Task: Find connections with filter location Jumilla with filter topic #2021with filter profile language German with filter current company LTI - Larsen & Toubro Infotech with filter school St. Mary's College with filter industry Consumer Services with filter service category Market Research with filter keywords title Chemical Engineer
Action: Mouse moved to (628, 77)
Screenshot: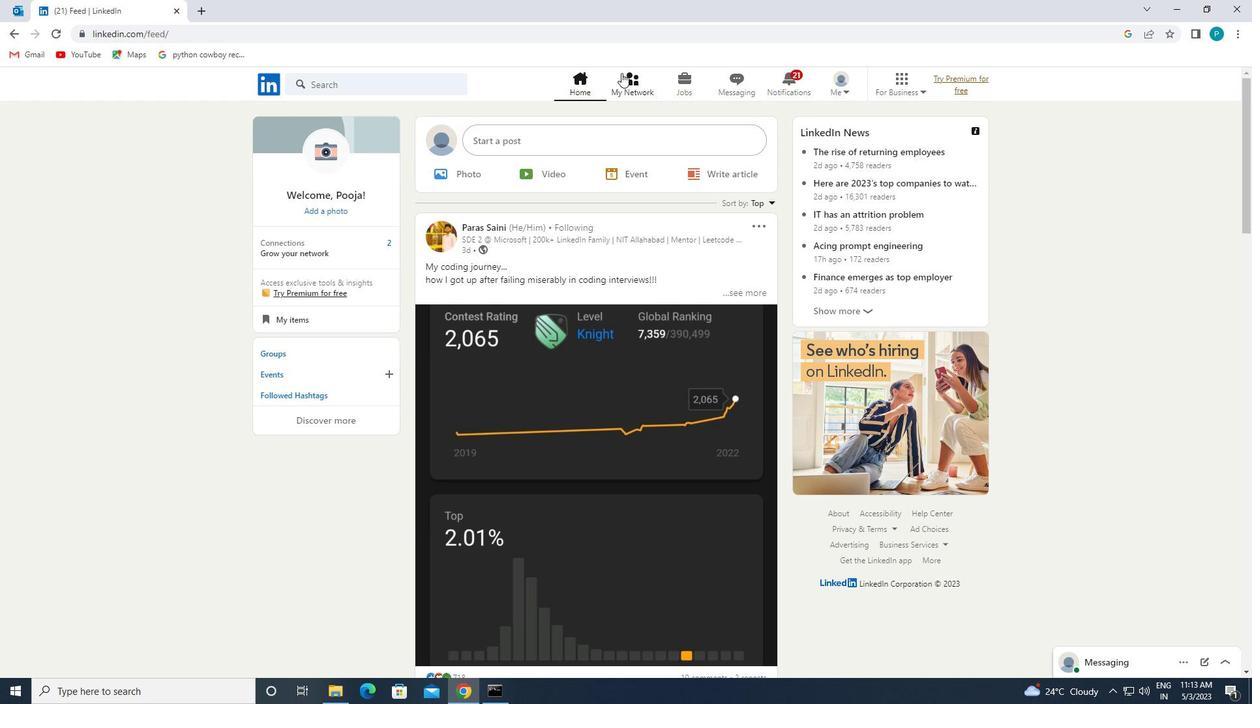 
Action: Mouse pressed left at (628, 77)
Screenshot: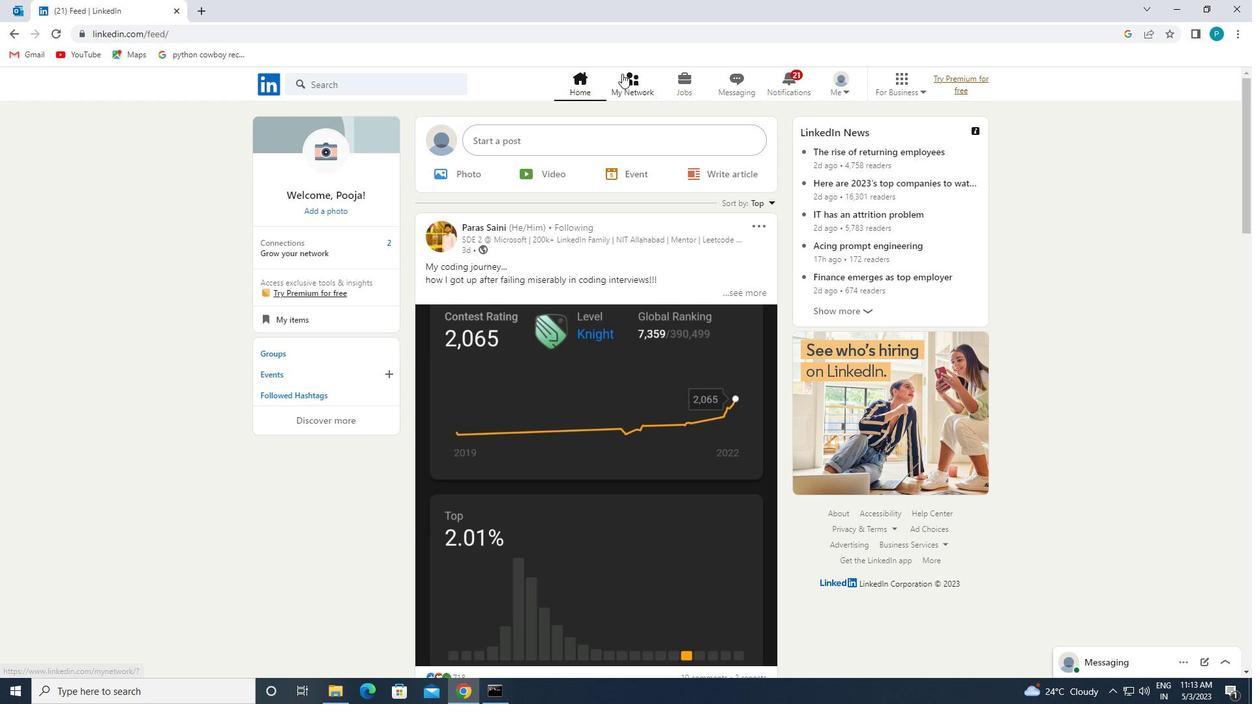 
Action: Mouse moved to (356, 163)
Screenshot: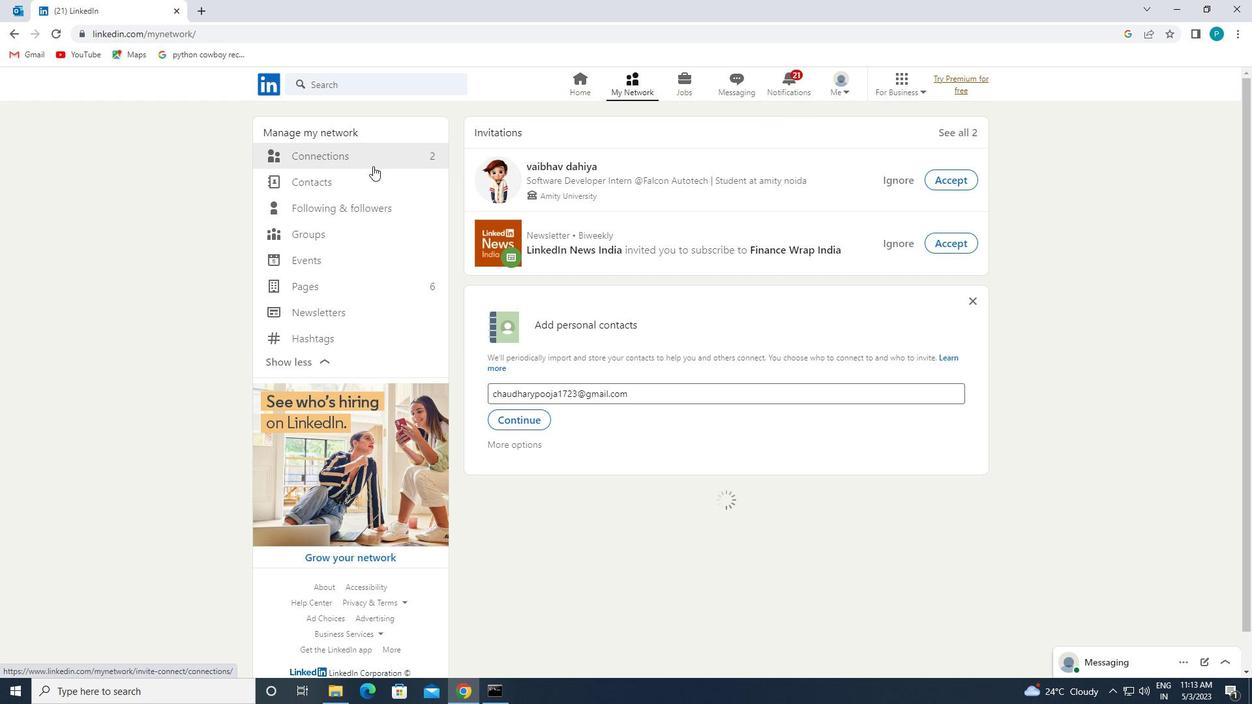 
Action: Mouse pressed left at (356, 163)
Screenshot: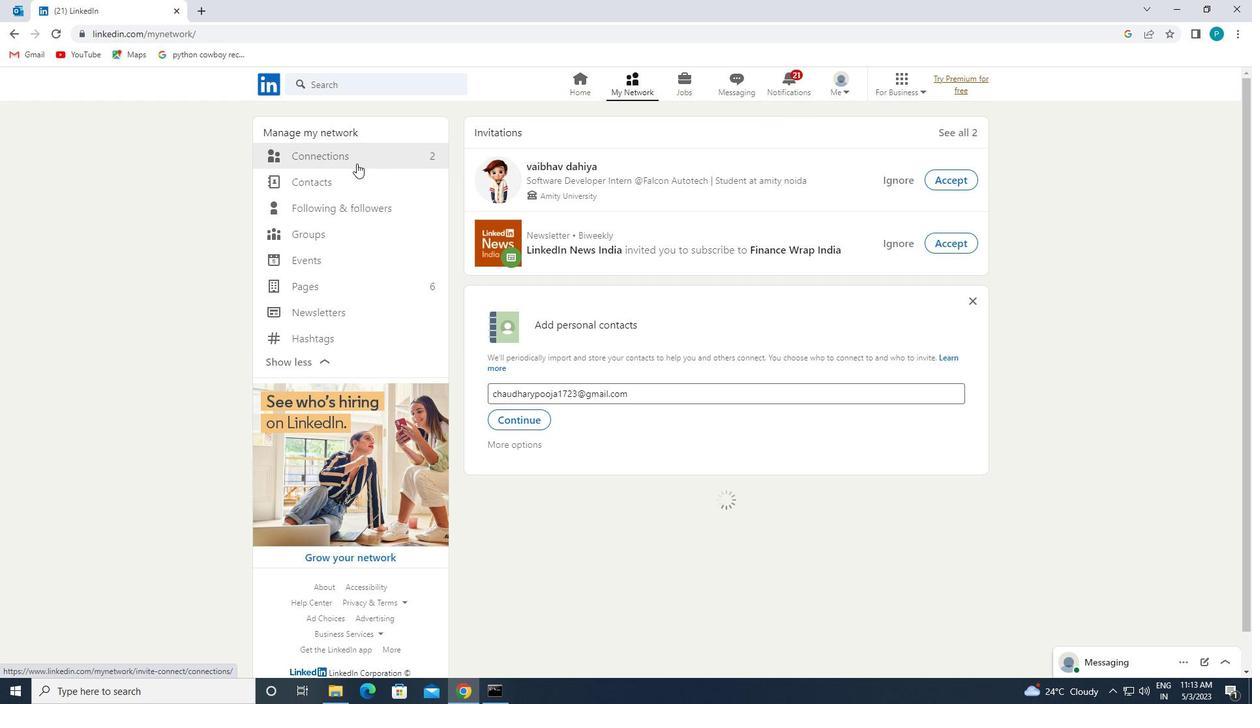 
Action: Mouse moved to (726, 163)
Screenshot: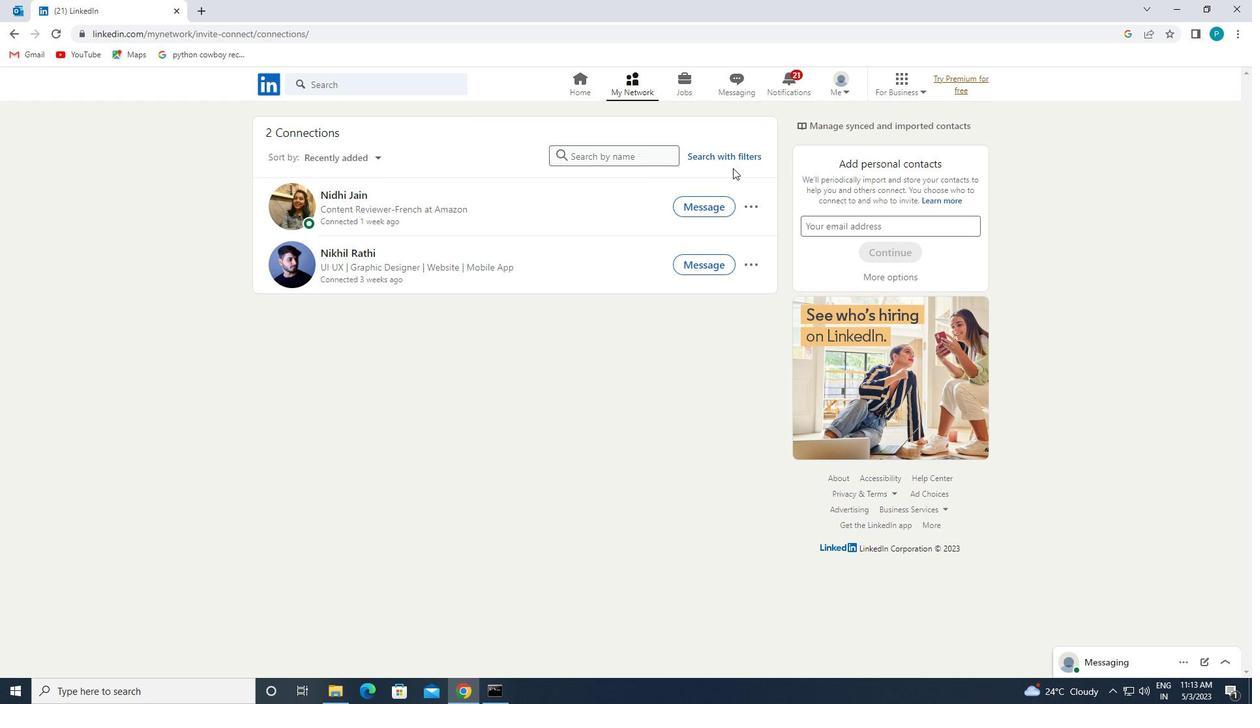 
Action: Mouse pressed left at (726, 163)
Screenshot: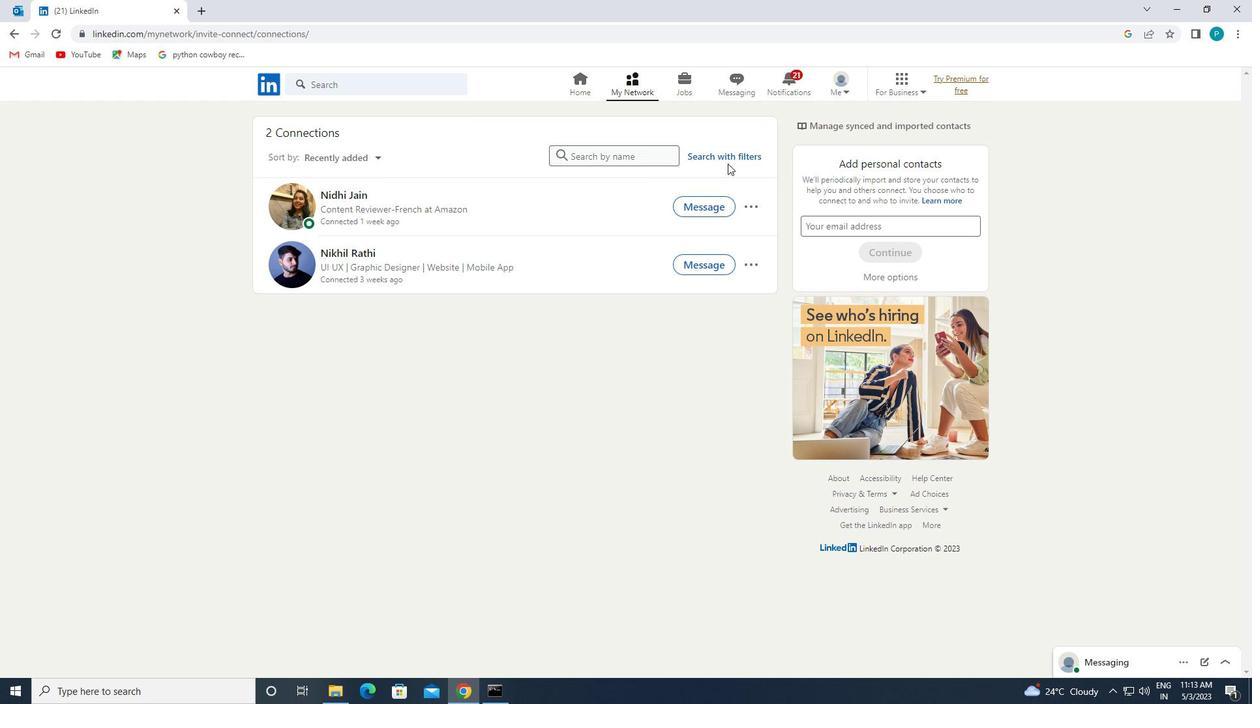 
Action: Mouse moved to (675, 121)
Screenshot: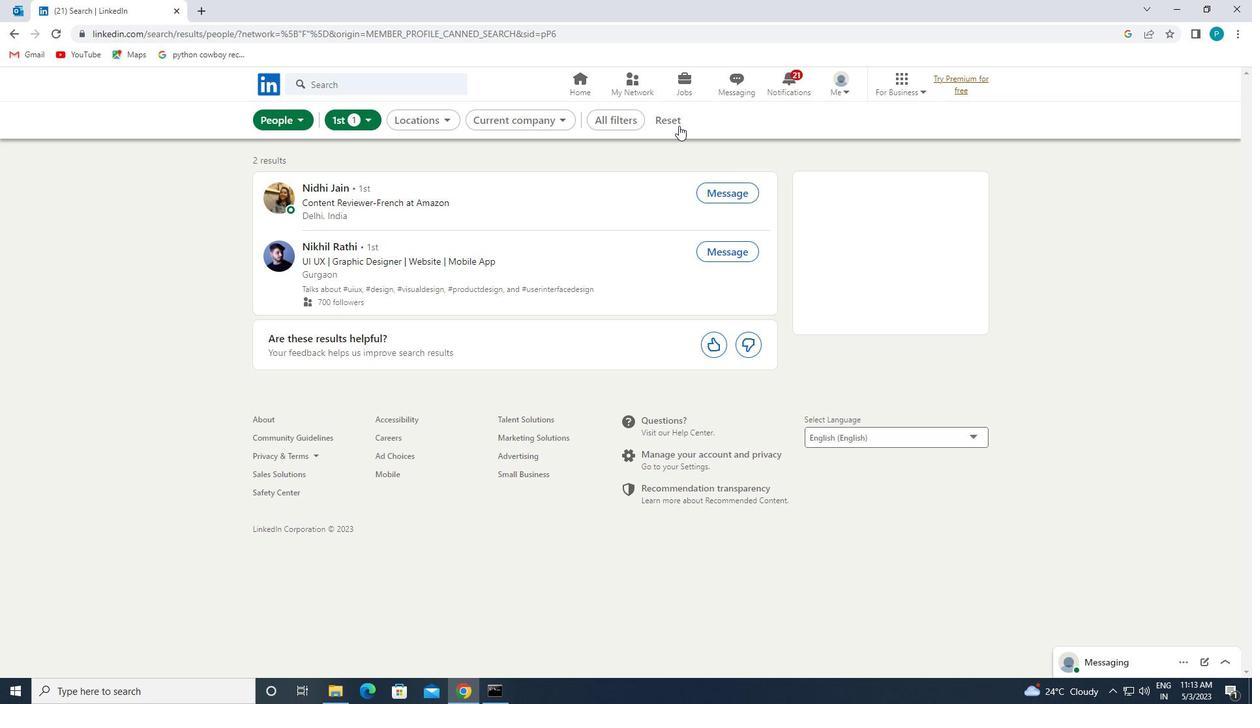 
Action: Mouse pressed left at (675, 121)
Screenshot: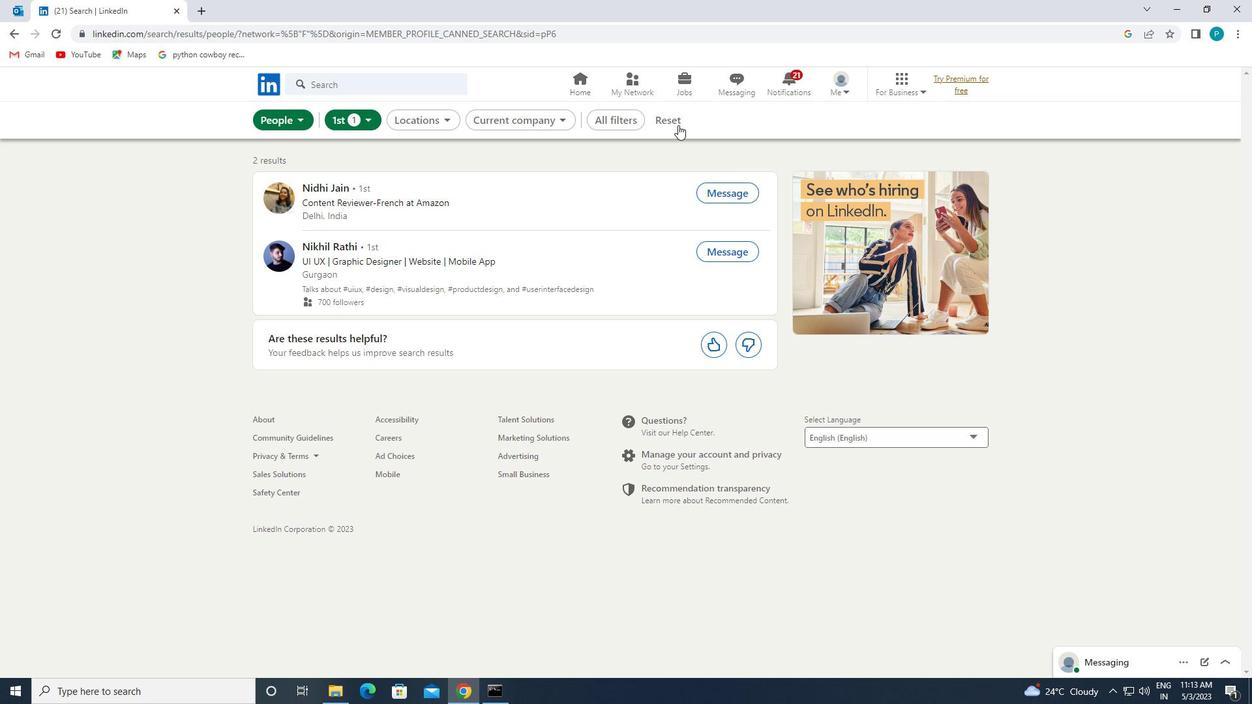 
Action: Mouse moved to (636, 120)
Screenshot: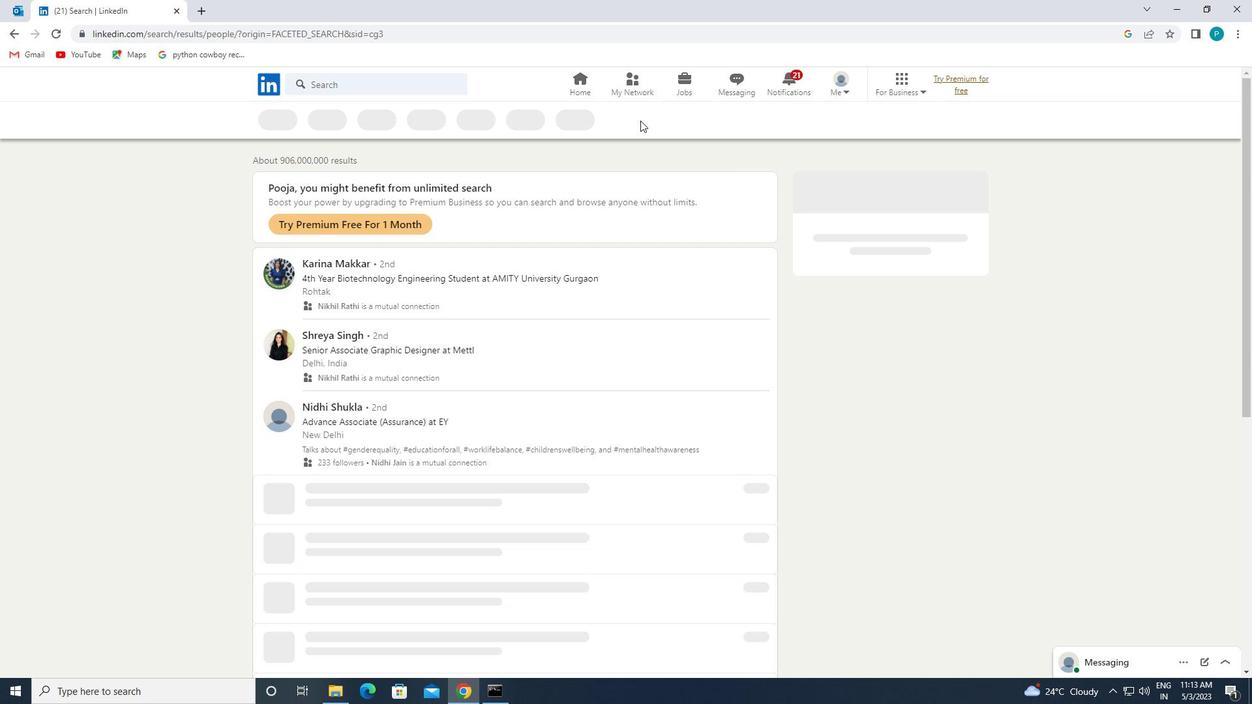 
Action: Mouse pressed left at (636, 120)
Screenshot: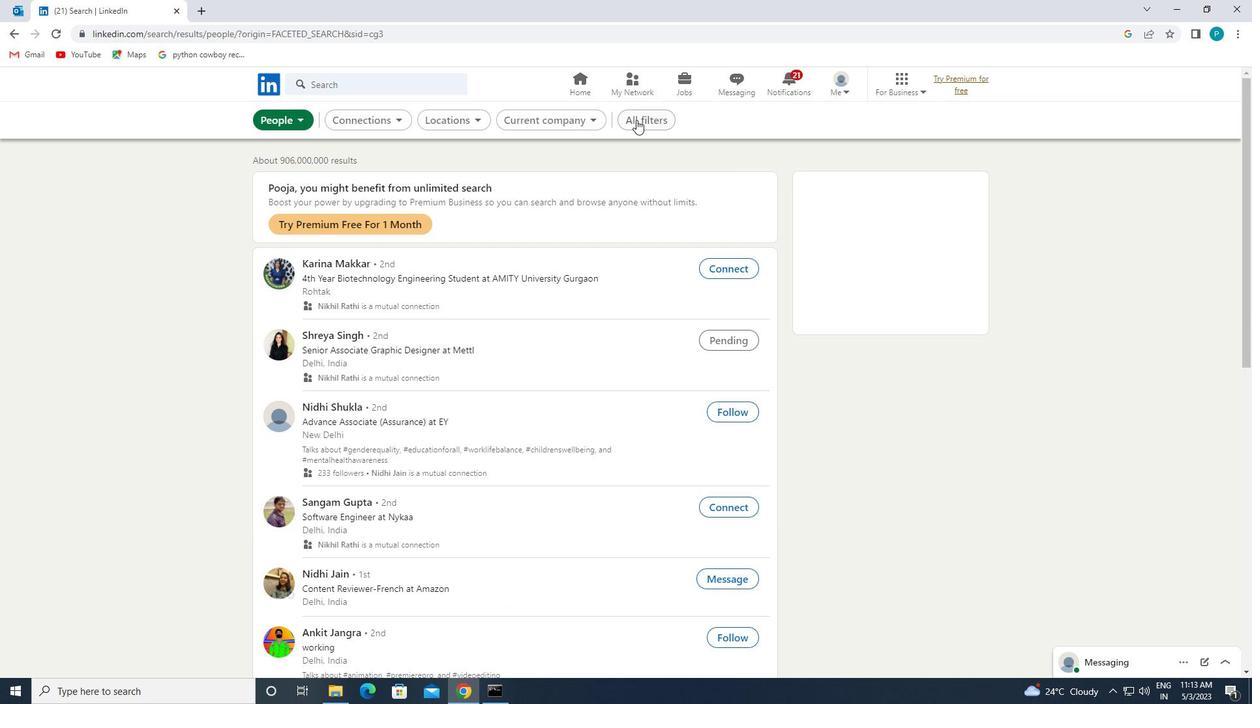 
Action: Mouse moved to (1248, 366)
Screenshot: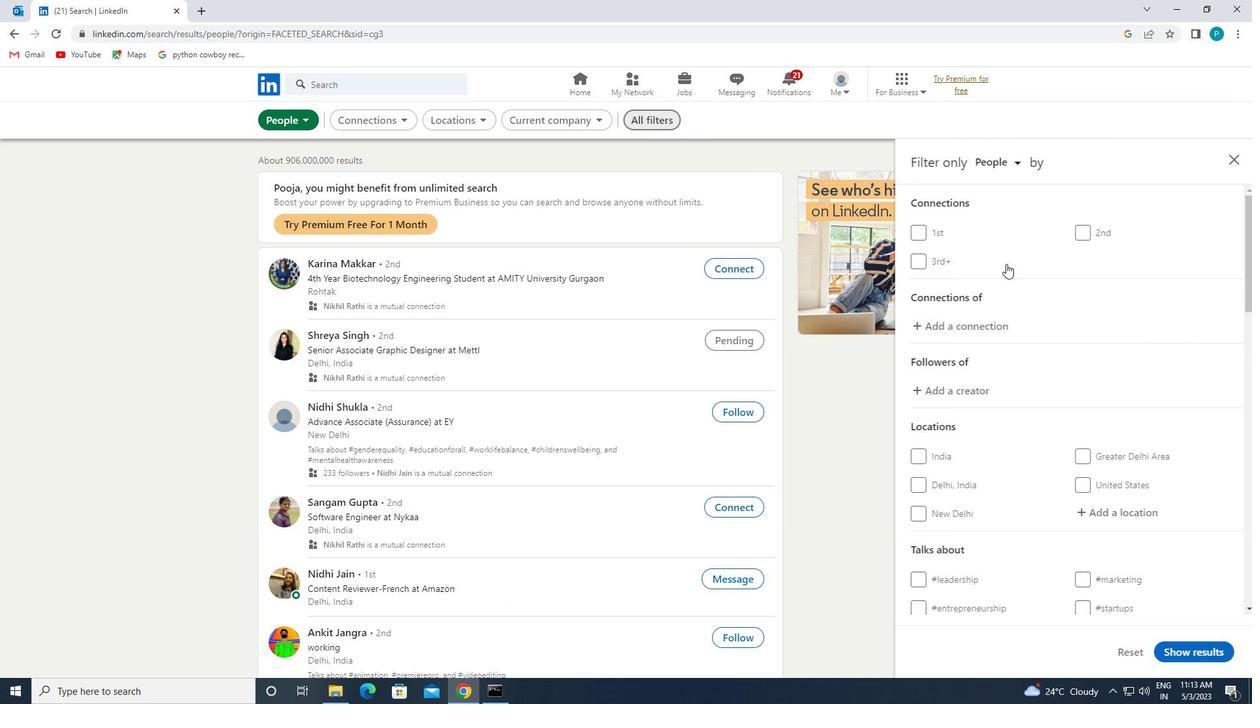 
Action: Mouse scrolled (1248, 365) with delta (0, 0)
Screenshot: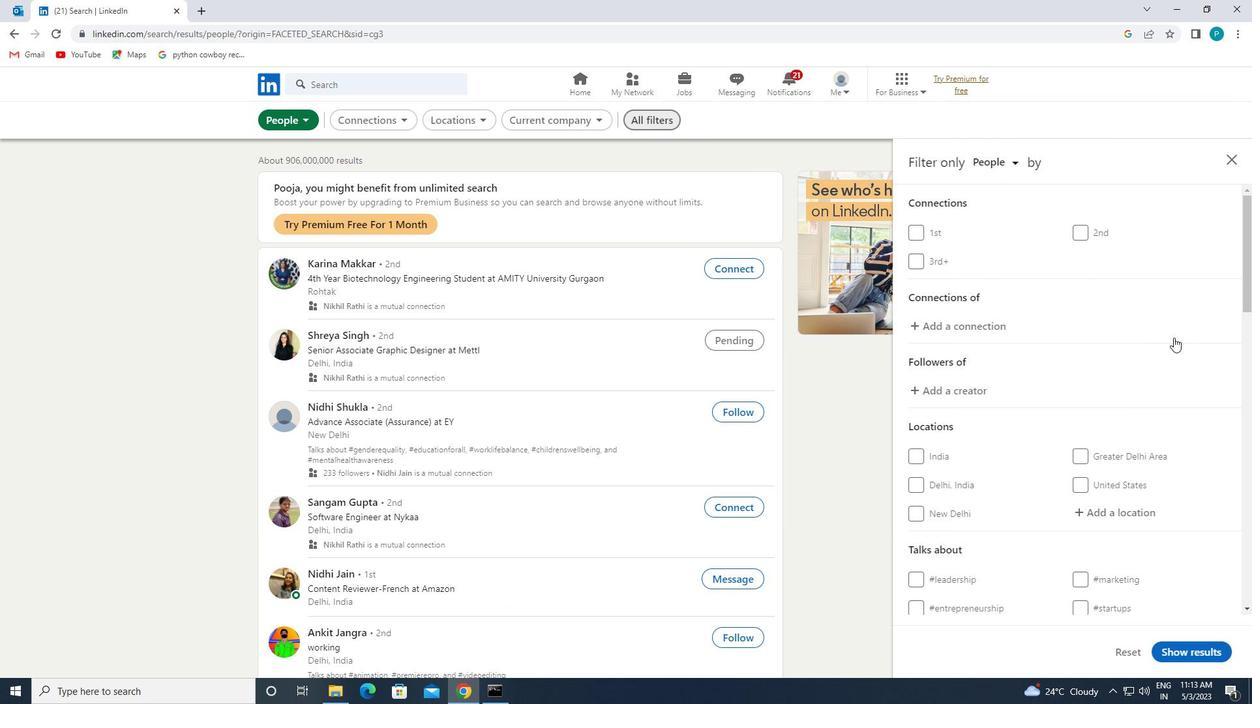 
Action: Mouse scrolled (1248, 365) with delta (0, 0)
Screenshot: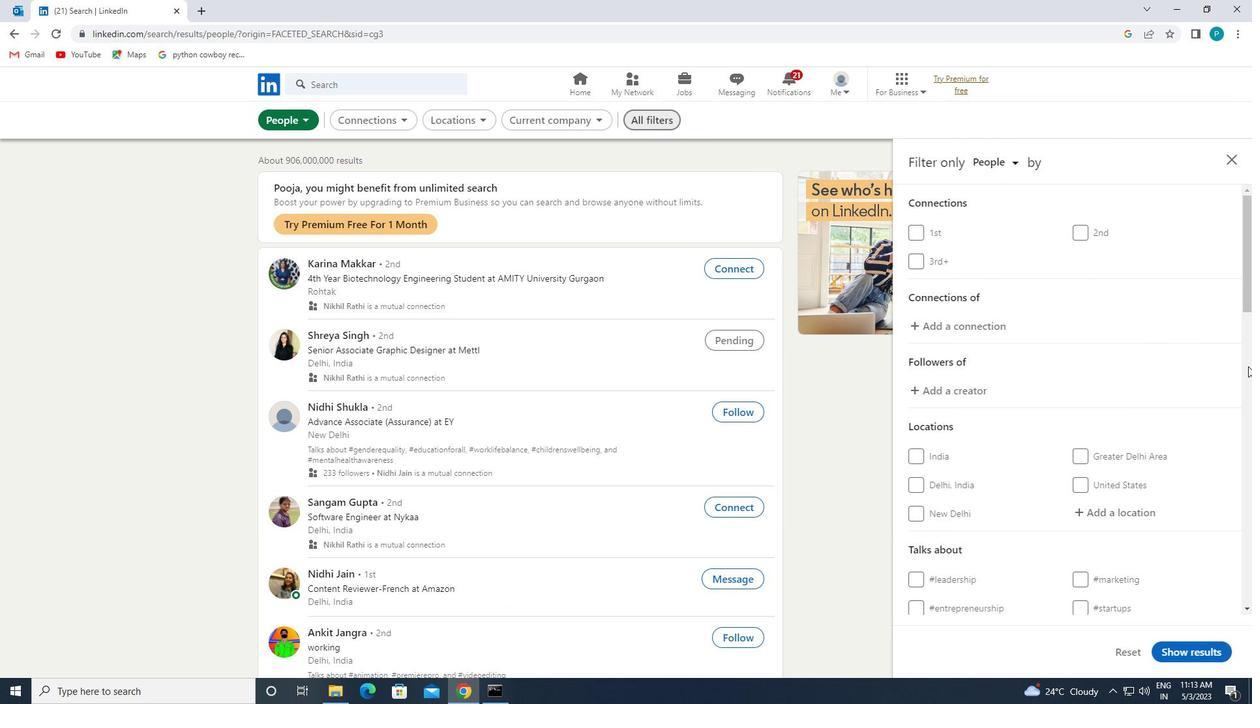 
Action: Mouse scrolled (1248, 365) with delta (0, 0)
Screenshot: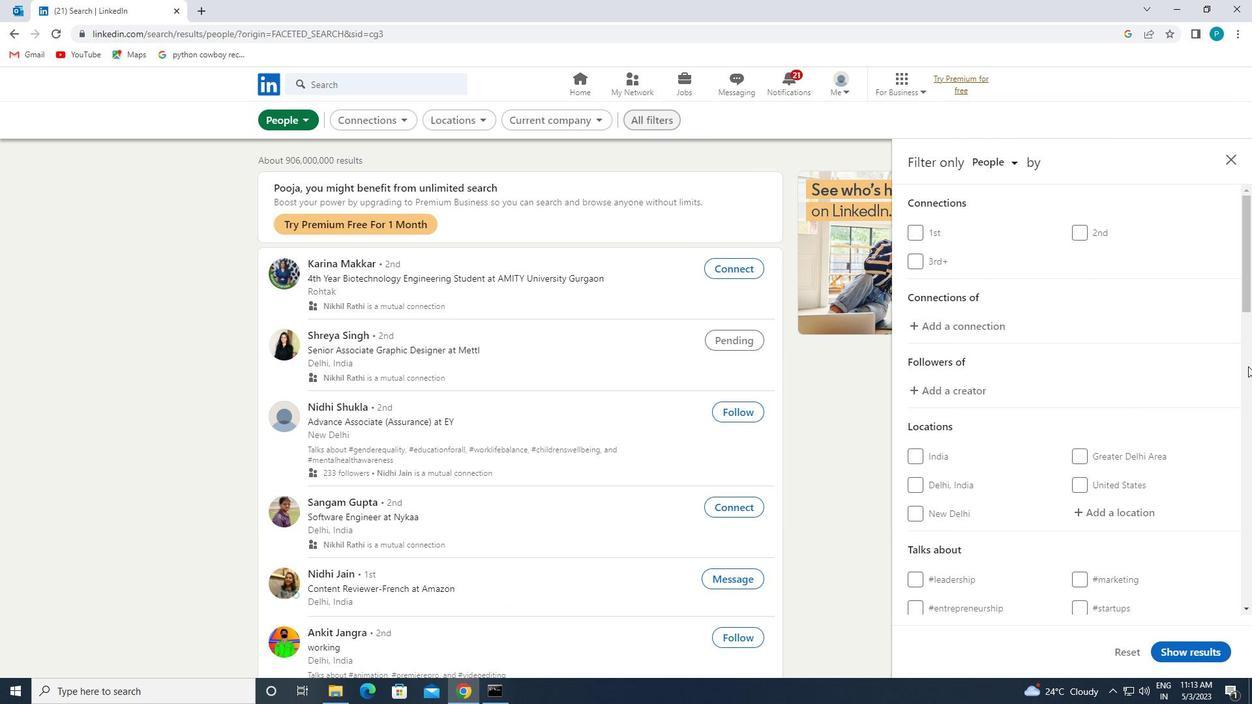 
Action: Mouse moved to (1093, 318)
Screenshot: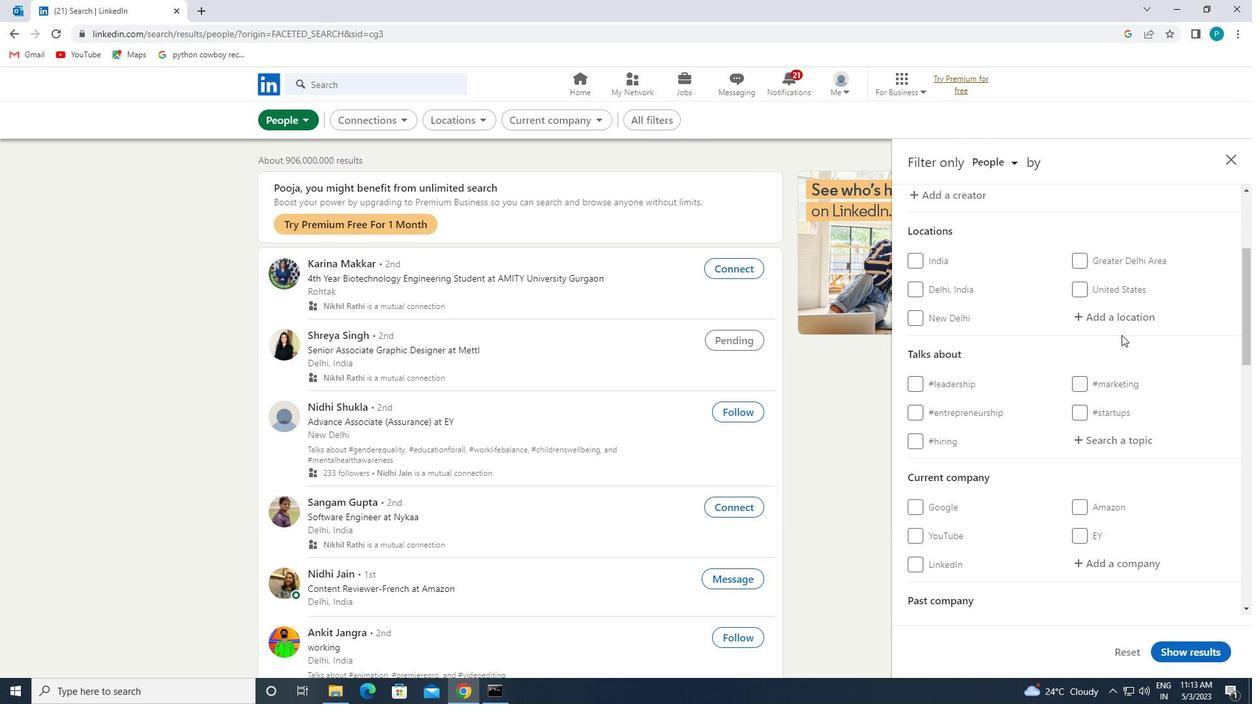 
Action: Mouse pressed left at (1093, 318)
Screenshot: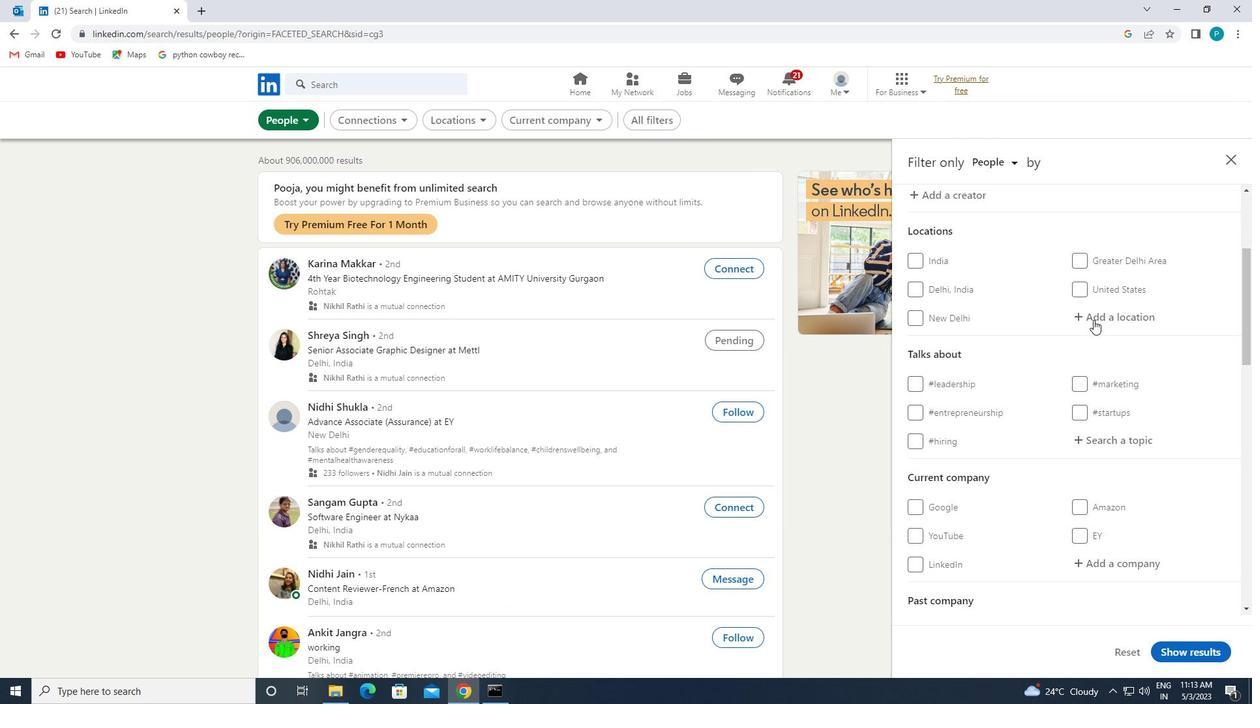
Action: Mouse moved to (1228, 412)
Screenshot: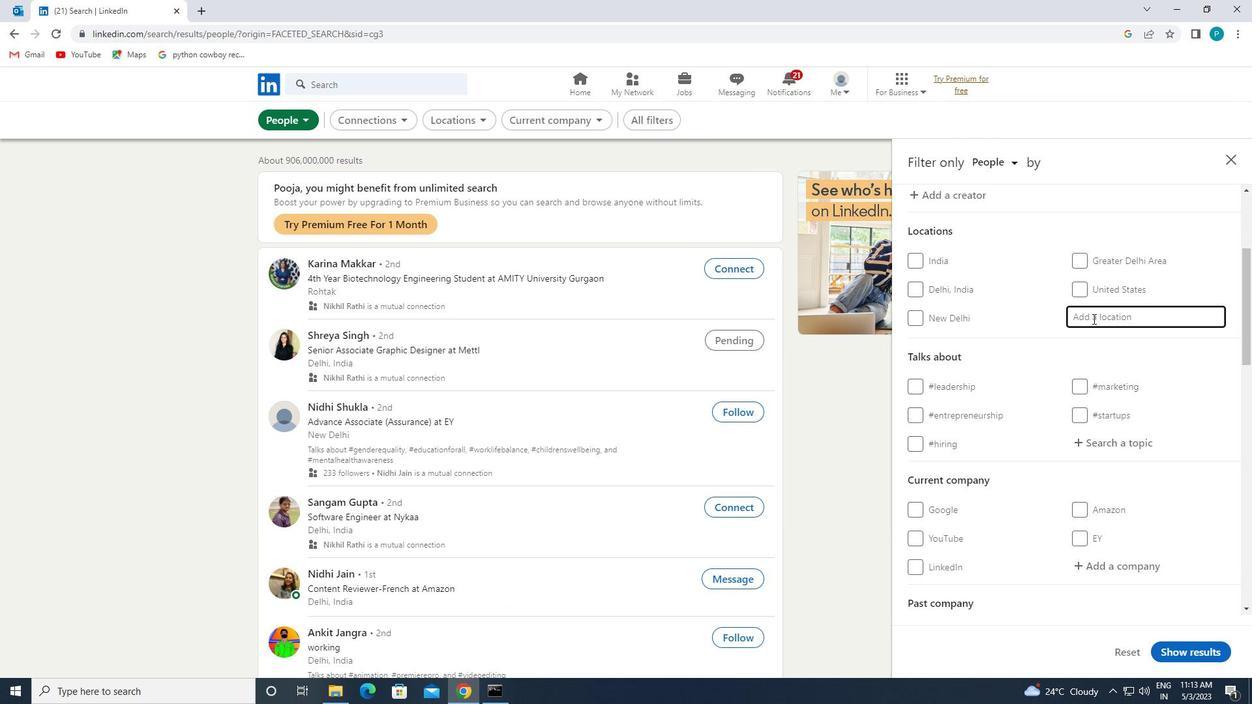
Action: Key pressed <Key.caps_lock>j<Key.caps_lock>umilla
Screenshot: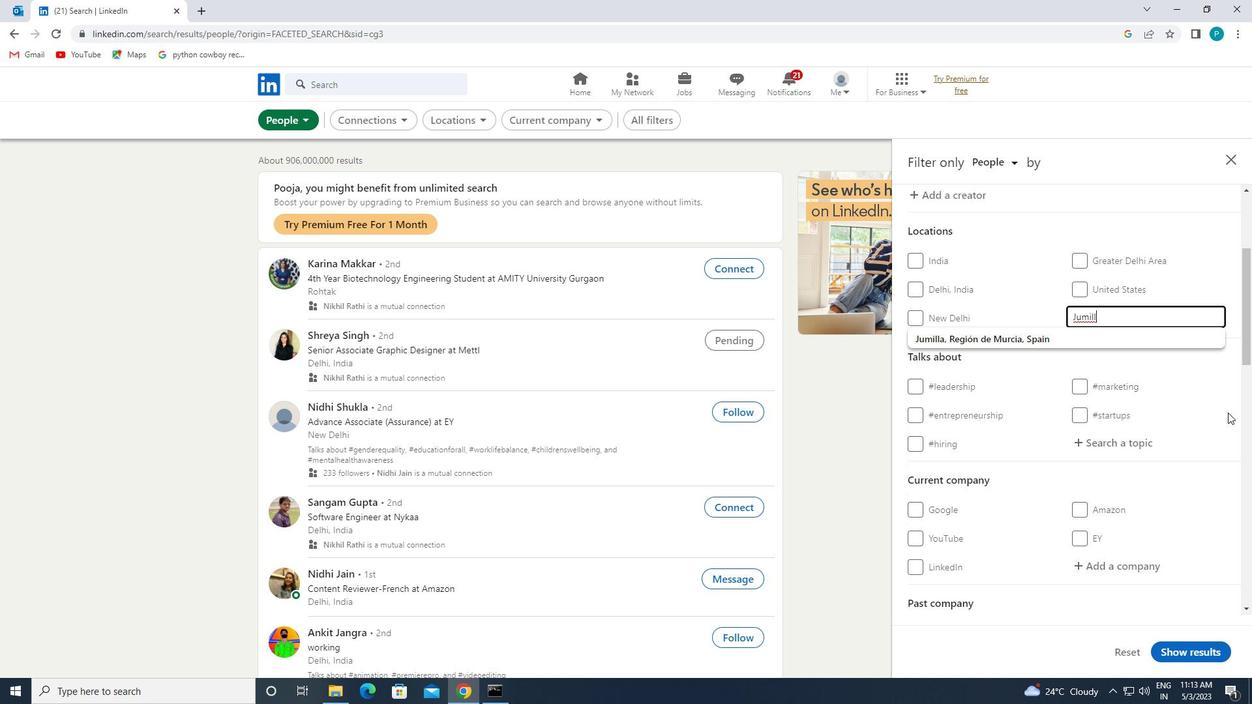 
Action: Mouse moved to (1135, 328)
Screenshot: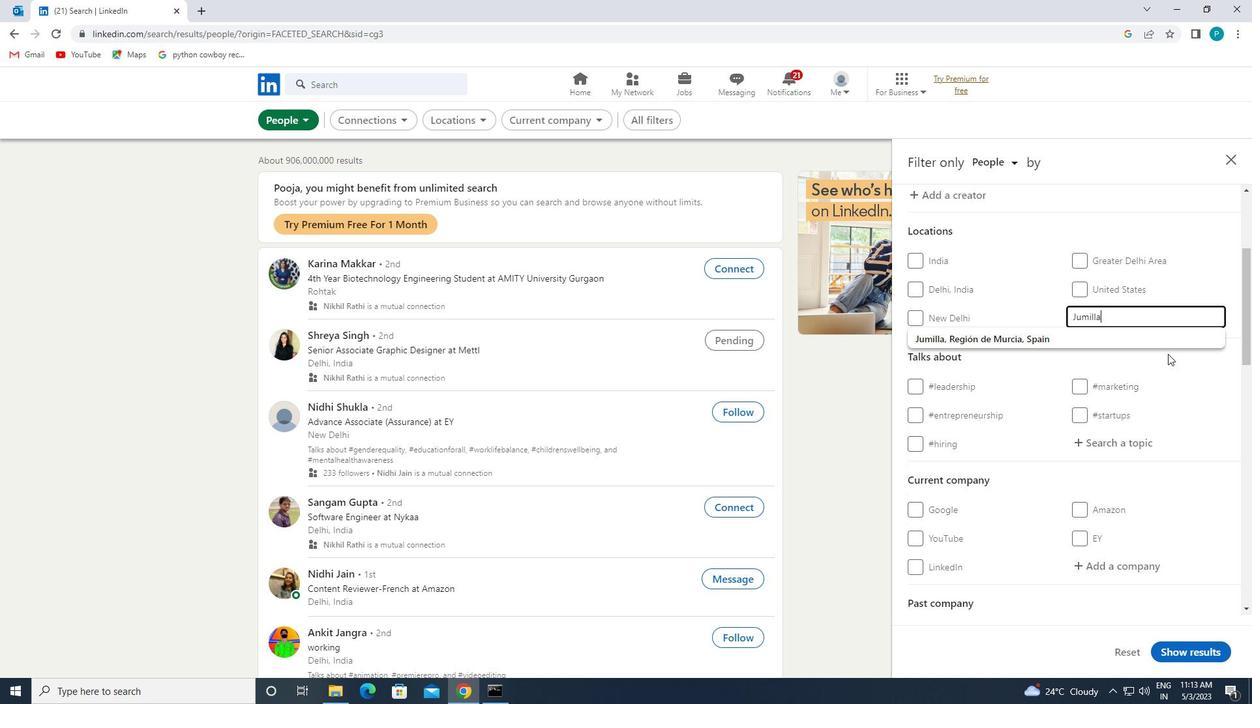 
Action: Mouse pressed left at (1135, 328)
Screenshot: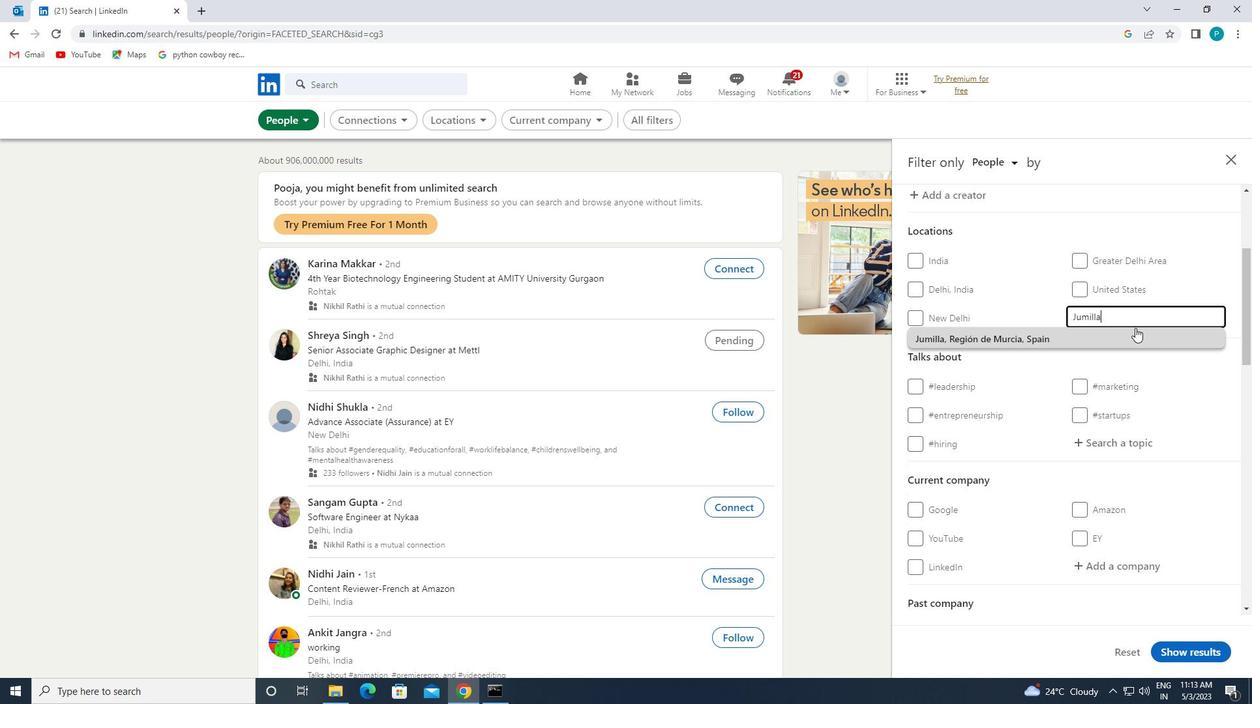 
Action: Mouse moved to (1095, 458)
Screenshot: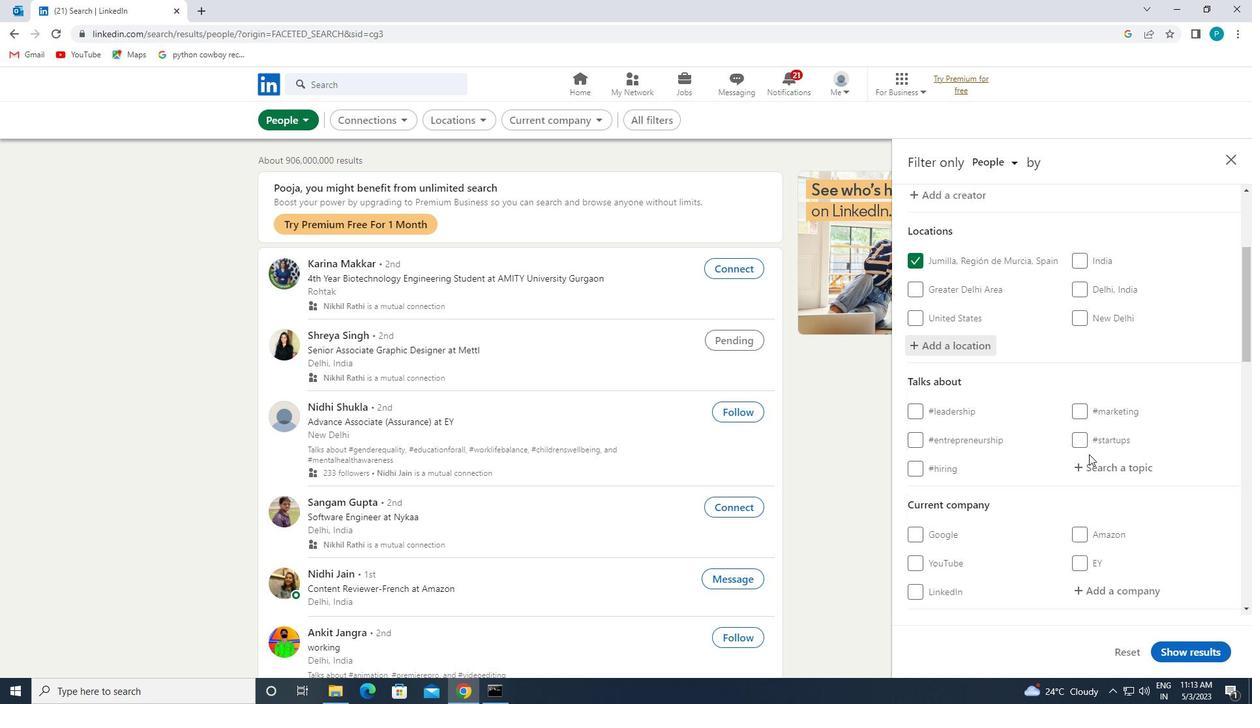 
Action: Mouse pressed left at (1095, 458)
Screenshot: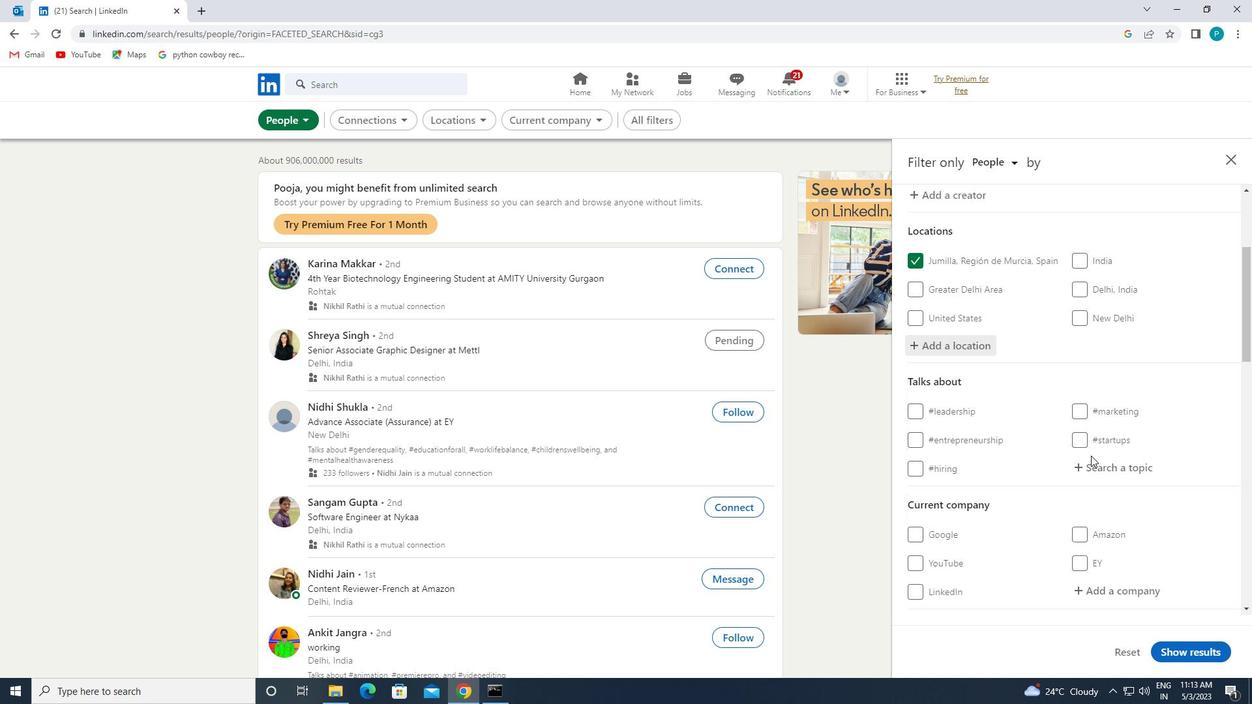 
Action: Mouse moved to (1098, 458)
Screenshot: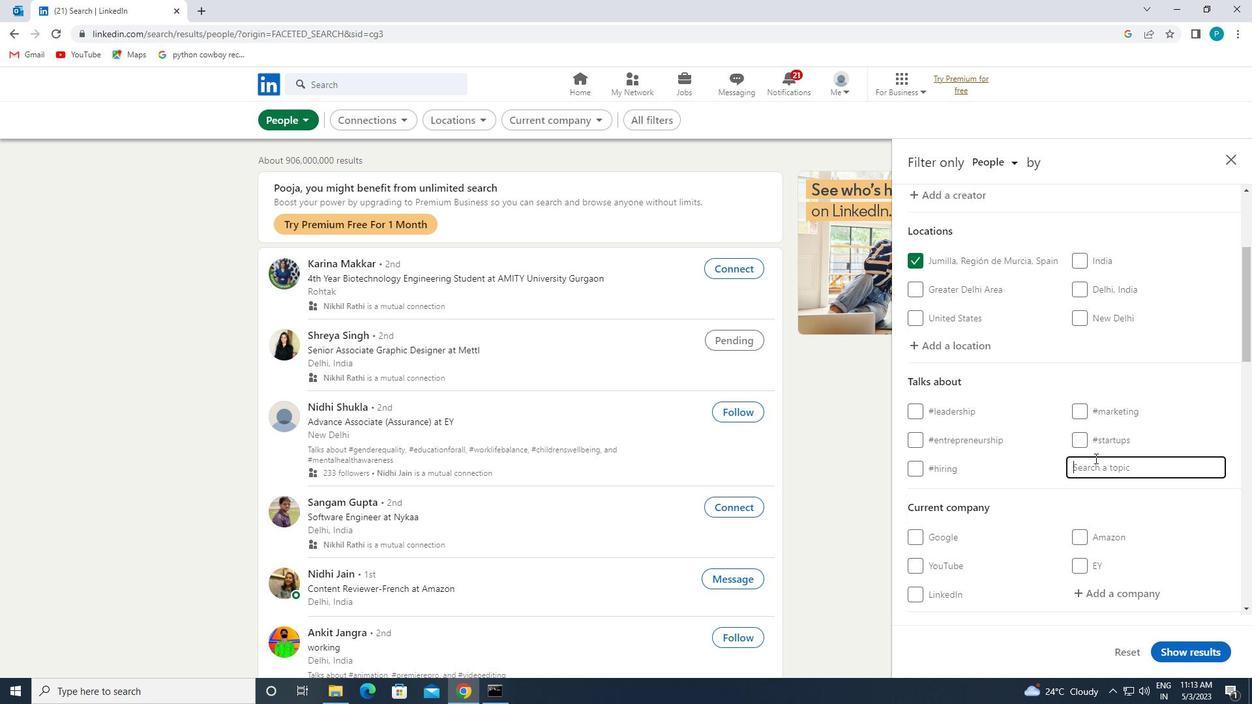 
Action: Key pressed <Key.shift><Key.shift><Key.shift><Key.shift><Key.shift><Key.shift><Key.shift><Key.shift><Key.shift>#2021
Screenshot: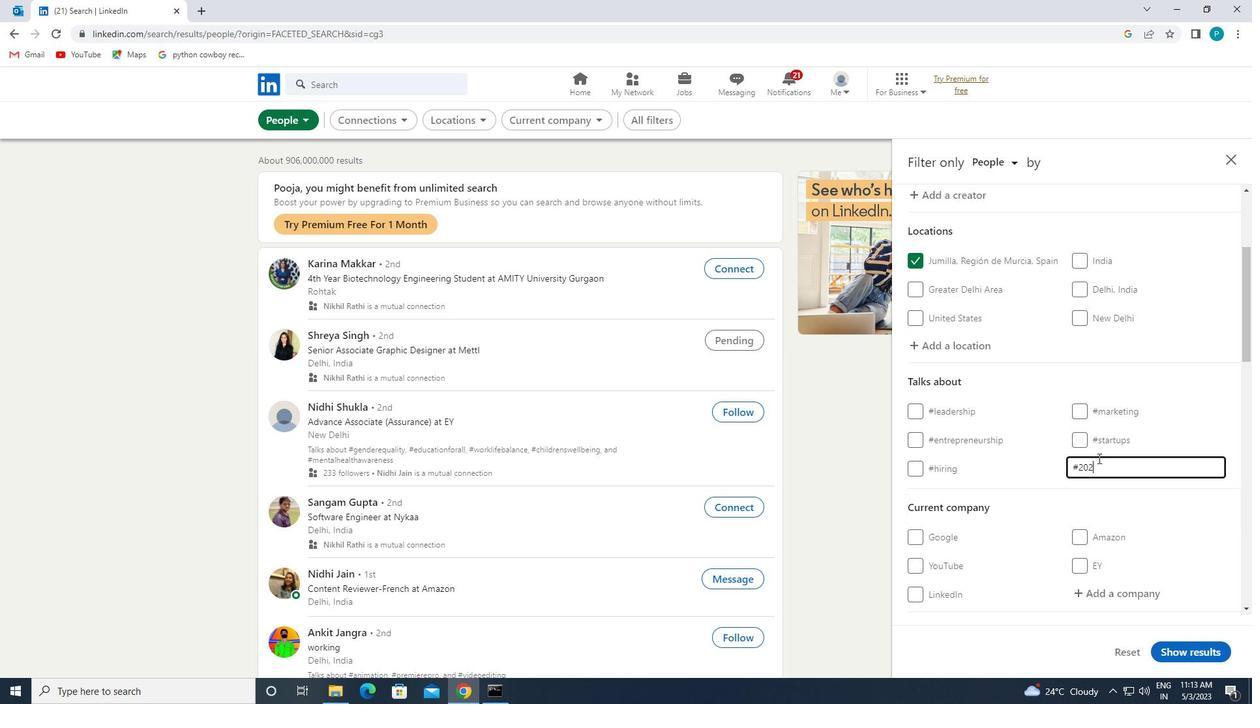 
Action: Mouse moved to (1110, 495)
Screenshot: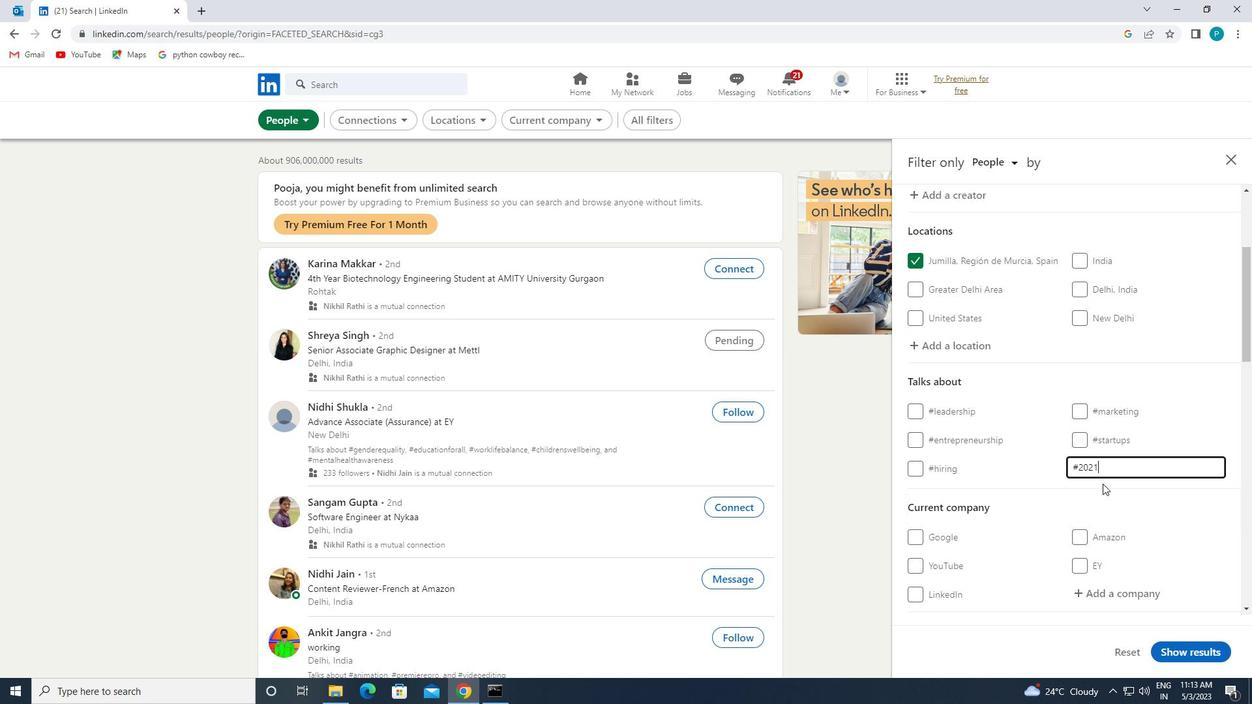 
Action: Mouse scrolled (1110, 494) with delta (0, 0)
Screenshot: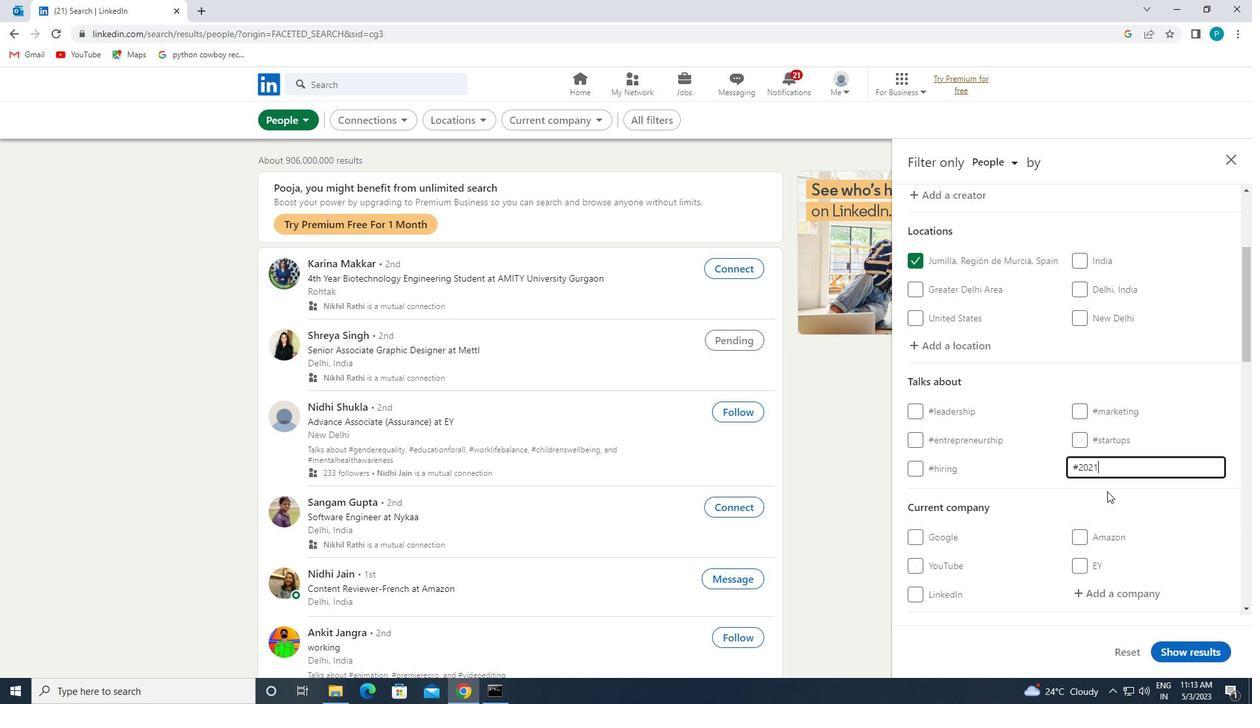 
Action: Mouse moved to (1118, 525)
Screenshot: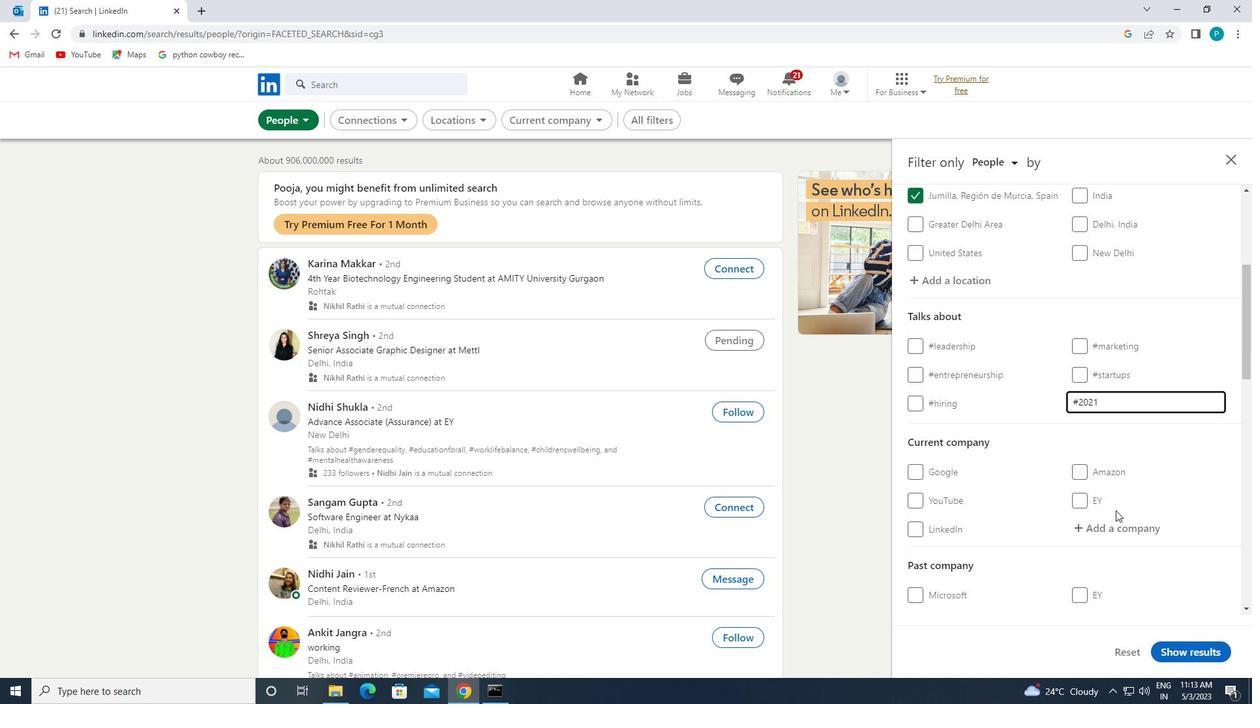 
Action: Mouse scrolled (1118, 524) with delta (0, 0)
Screenshot: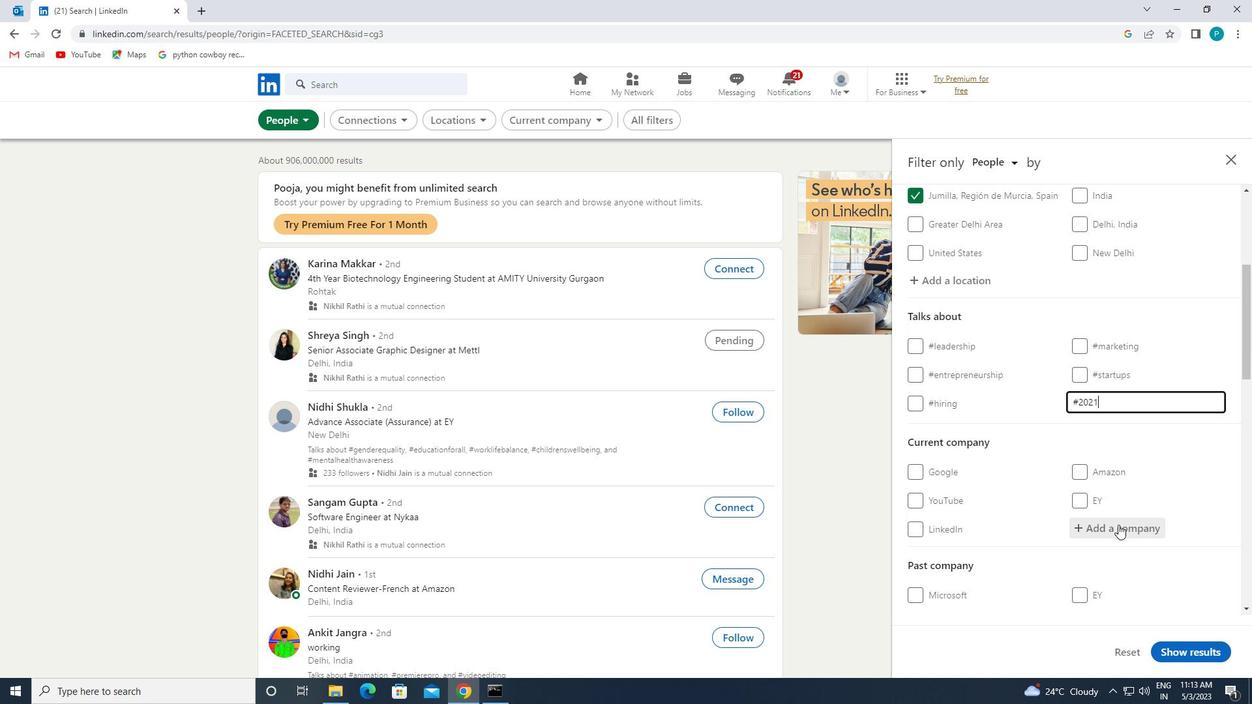 
Action: Mouse scrolled (1118, 524) with delta (0, 0)
Screenshot: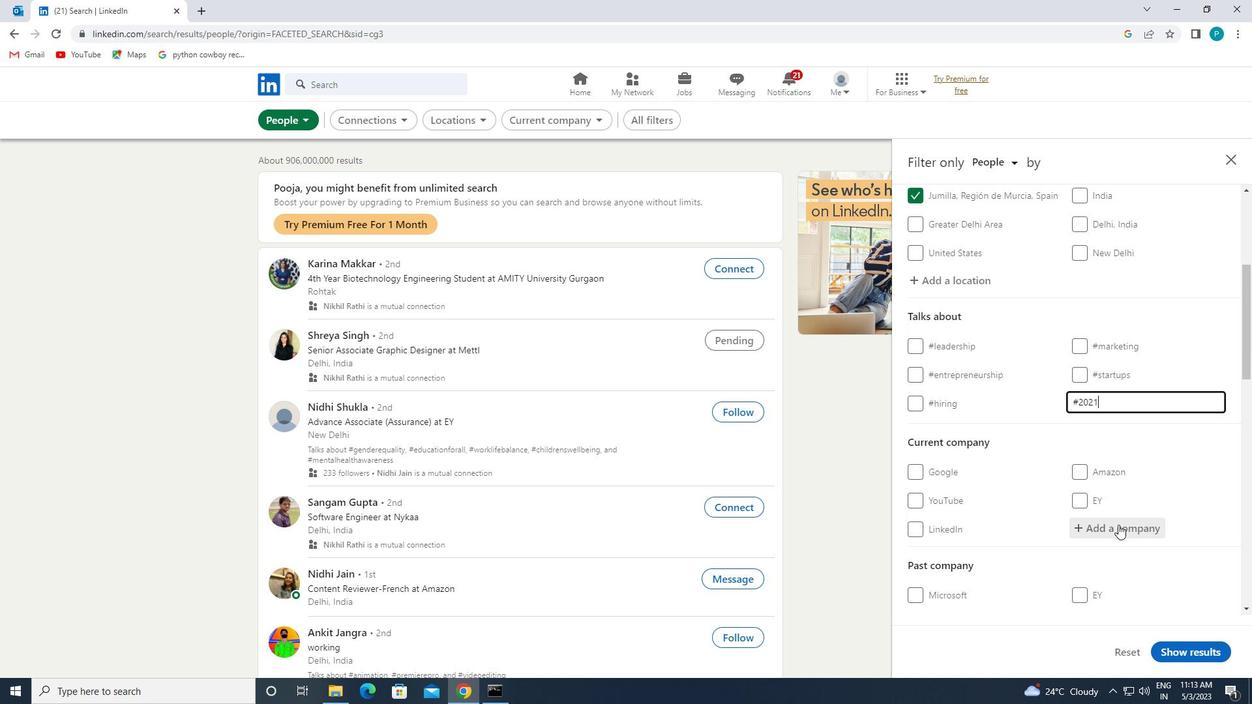 
Action: Mouse scrolled (1118, 524) with delta (0, 0)
Screenshot: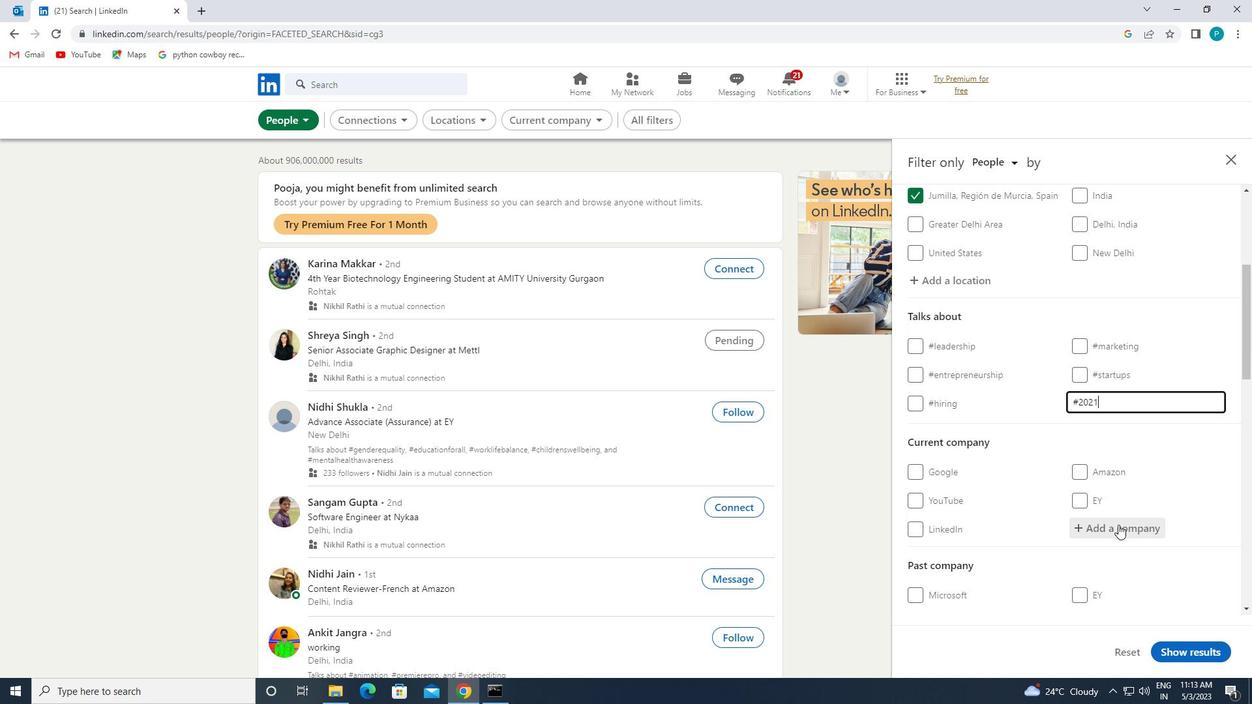 
Action: Mouse moved to (1110, 521)
Screenshot: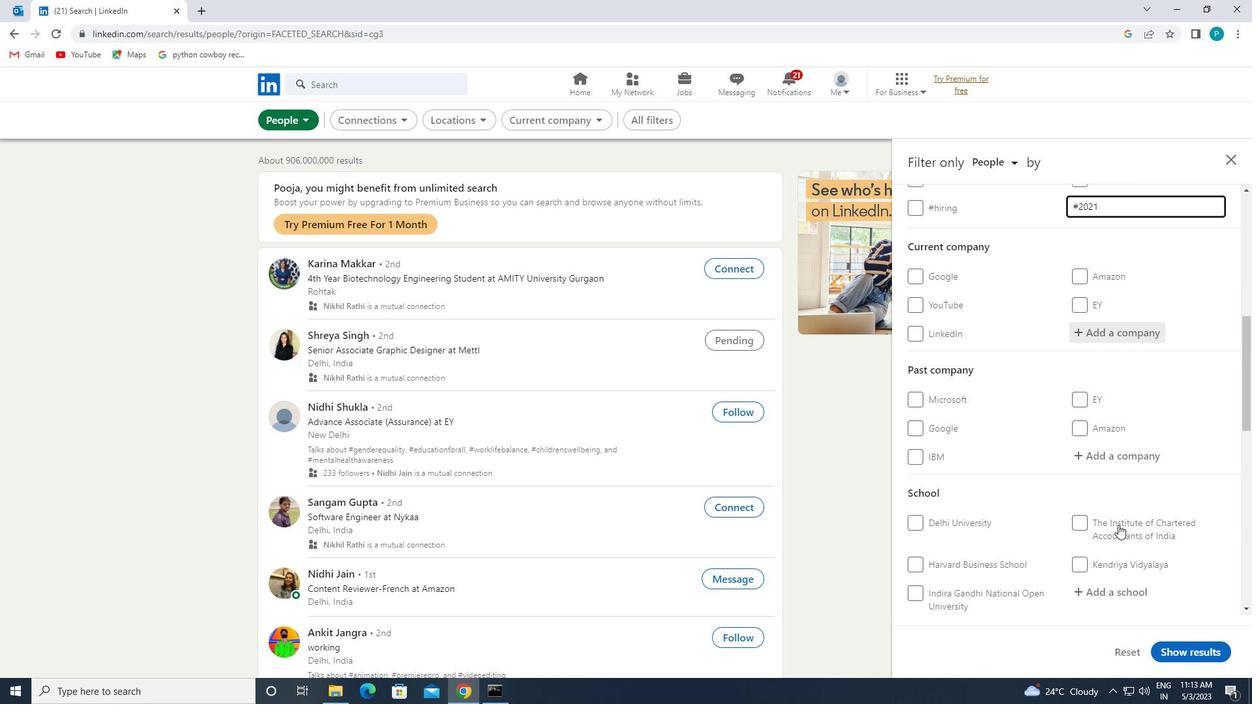 
Action: Mouse scrolled (1110, 521) with delta (0, 0)
Screenshot: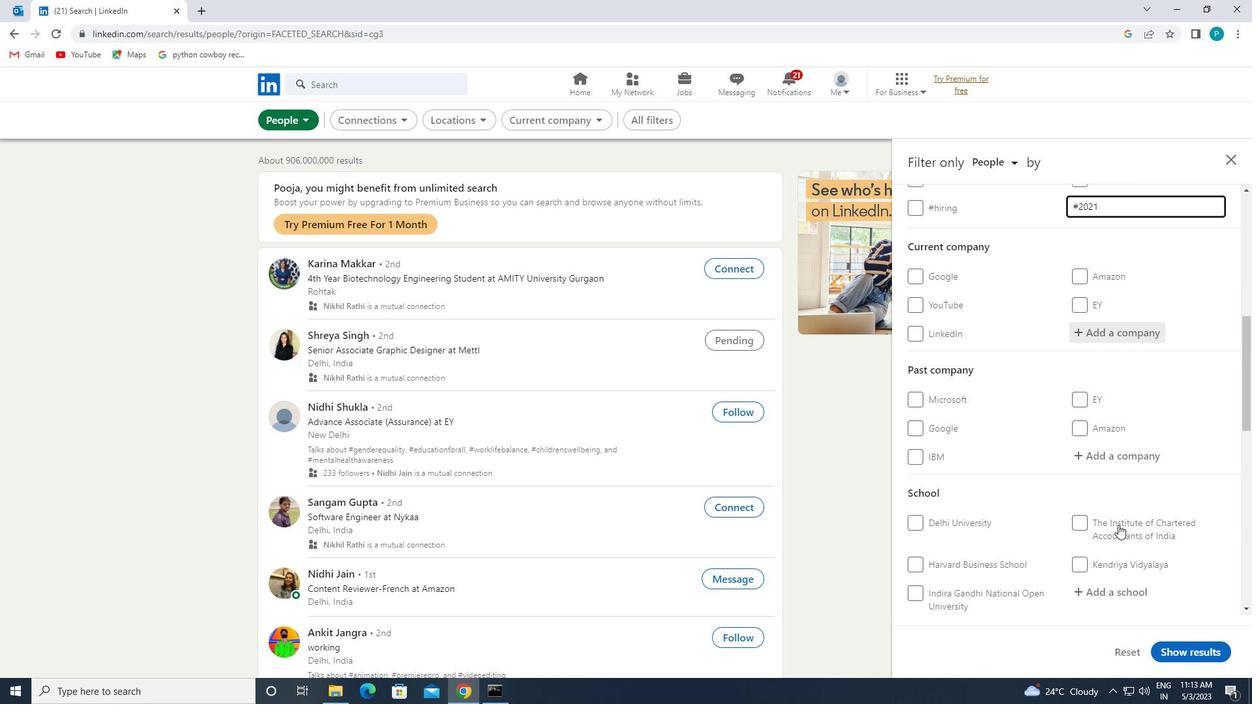 
Action: Mouse moved to (1108, 520)
Screenshot: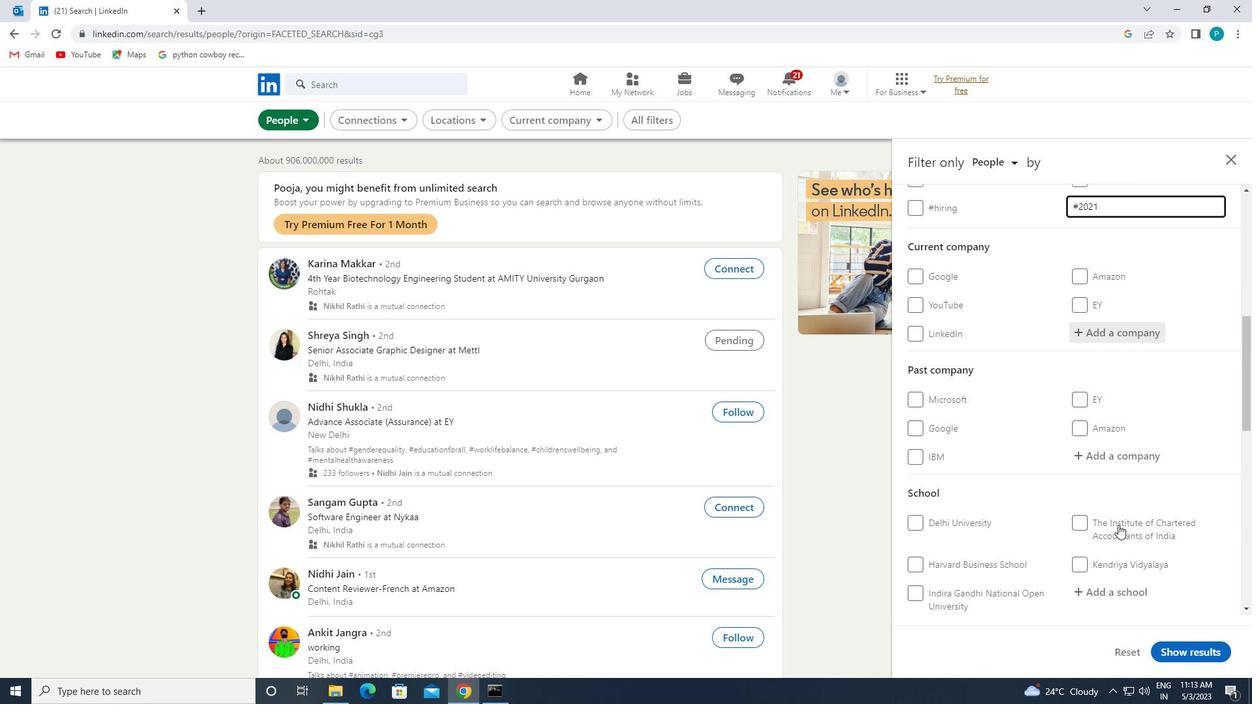 
Action: Mouse scrolled (1108, 519) with delta (0, 0)
Screenshot: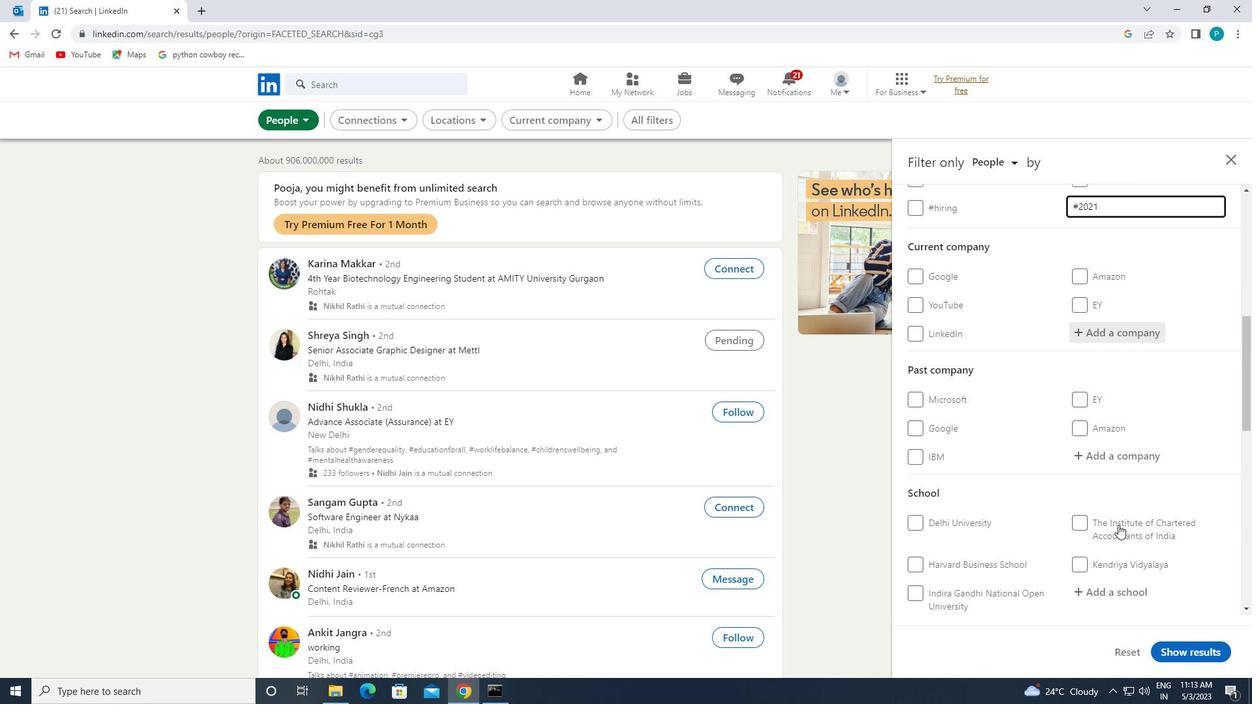 
Action: Mouse moved to (1104, 519)
Screenshot: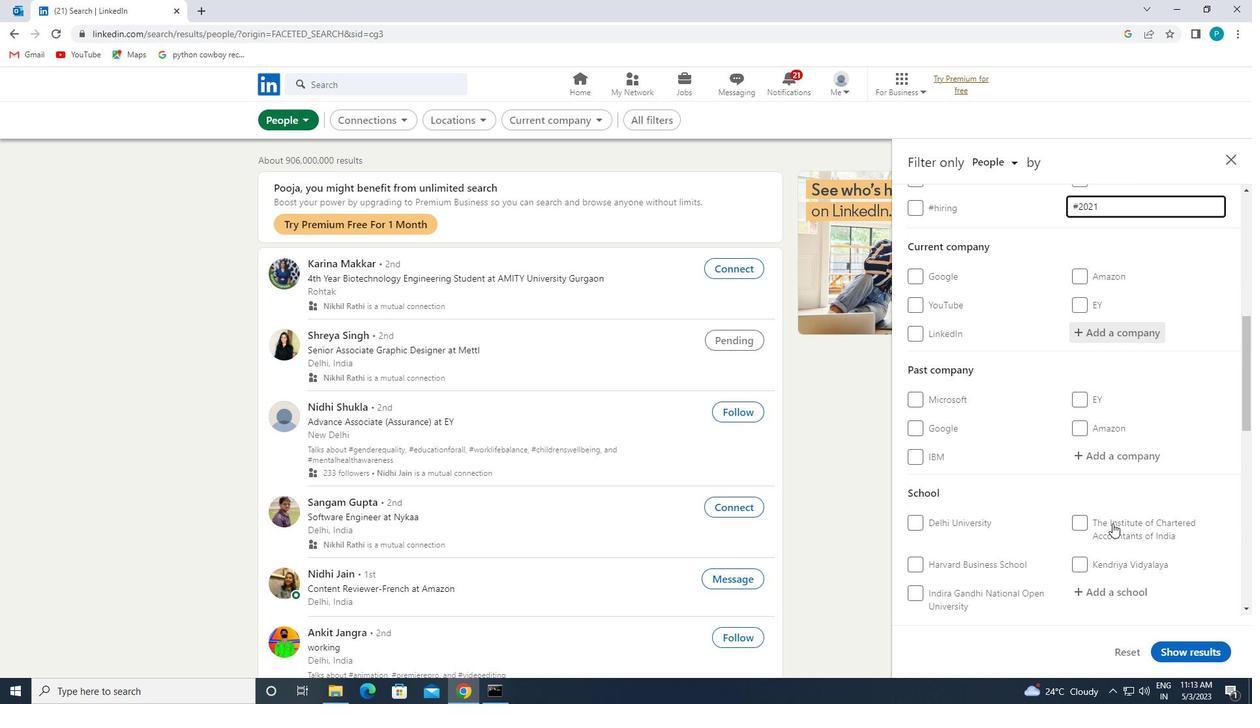 
Action: Mouse scrolled (1104, 518) with delta (0, 0)
Screenshot: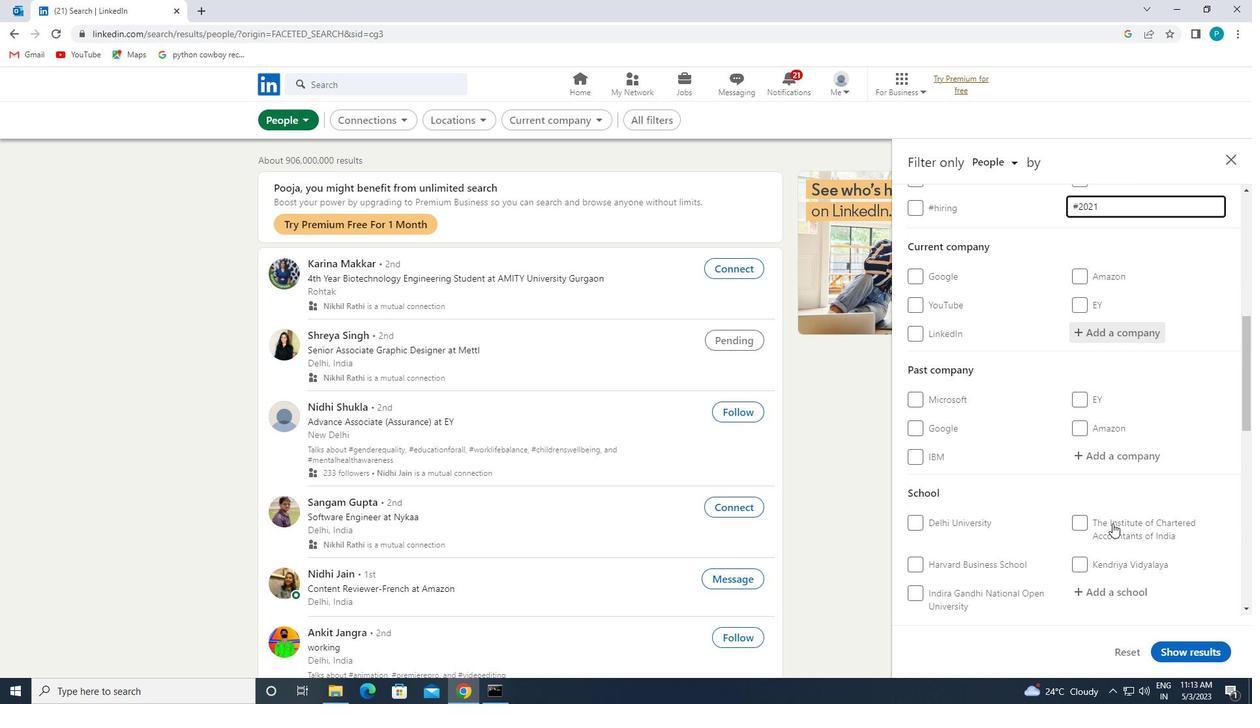 
Action: Mouse moved to (1102, 517)
Screenshot: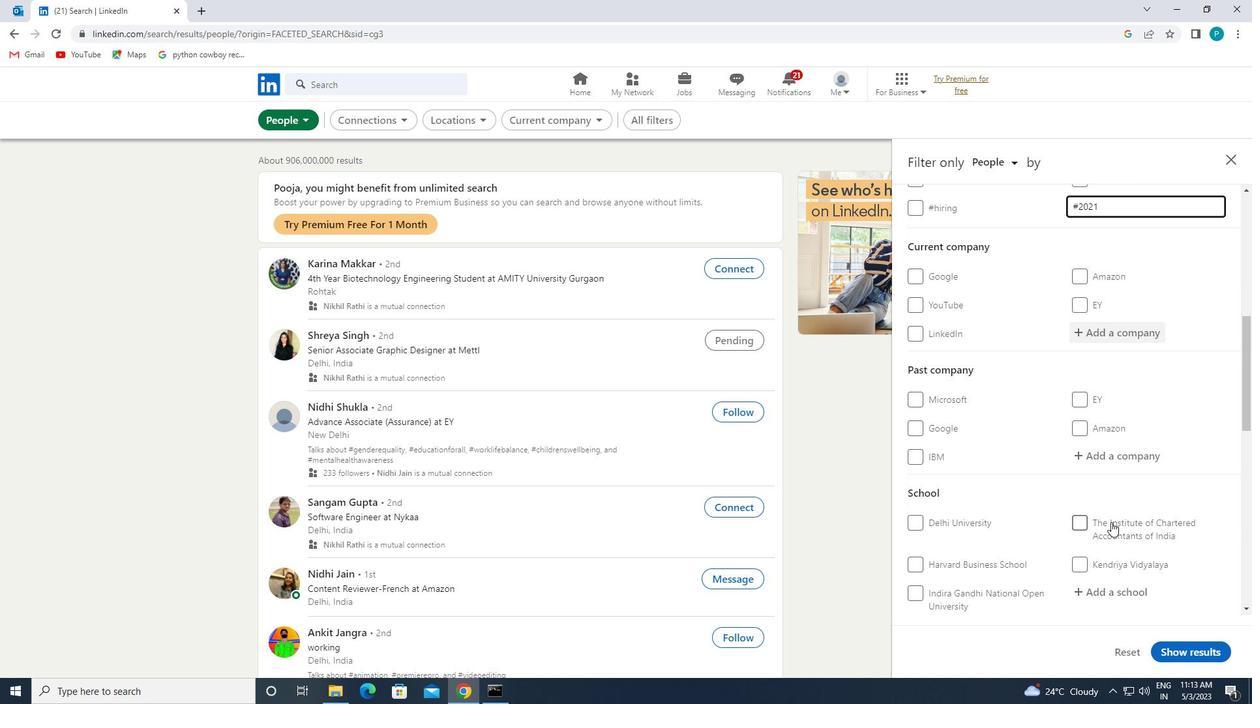 
Action: Mouse scrolled (1102, 516) with delta (0, 0)
Screenshot: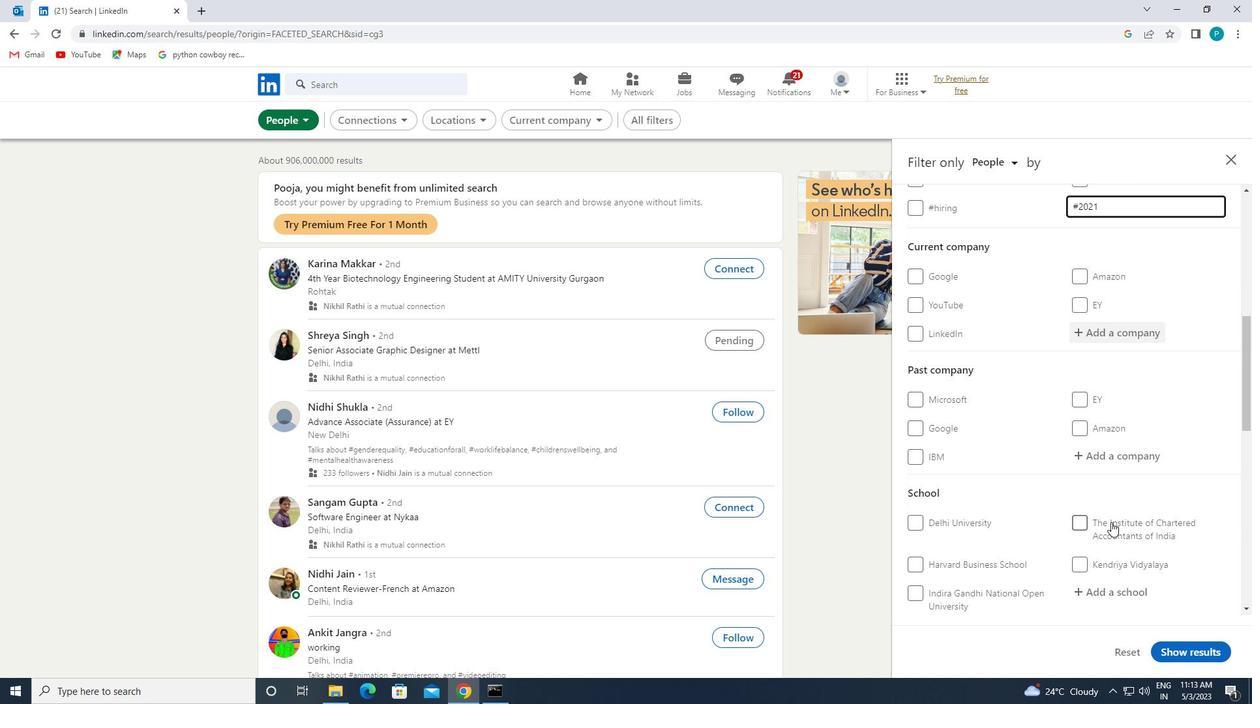 
Action: Mouse moved to (1020, 550)
Screenshot: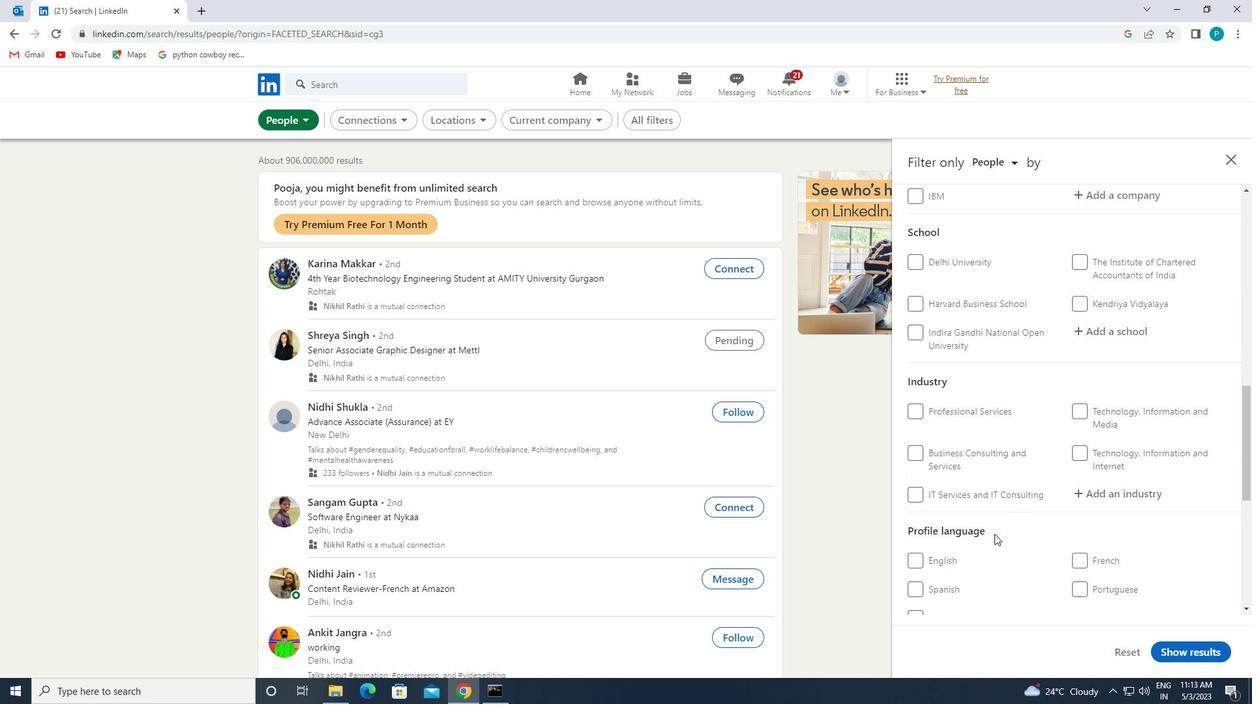 
Action: Mouse scrolled (1020, 549) with delta (0, 0)
Screenshot: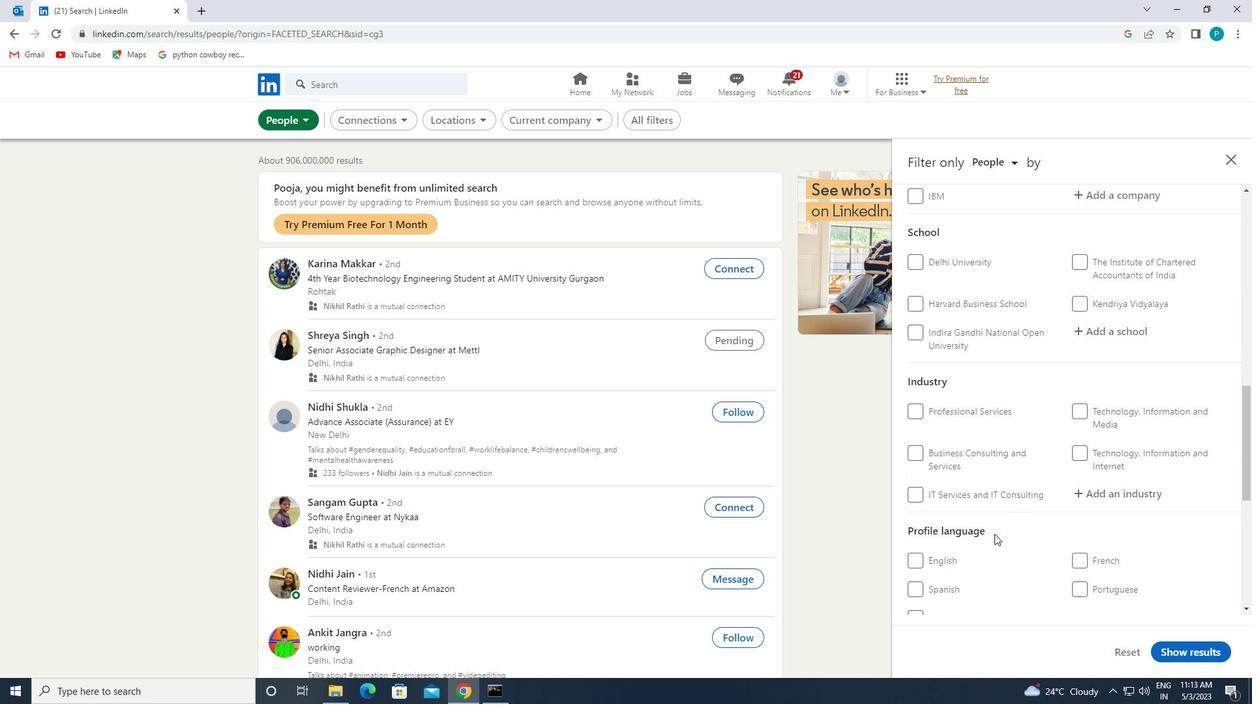 
Action: Mouse moved to (930, 558)
Screenshot: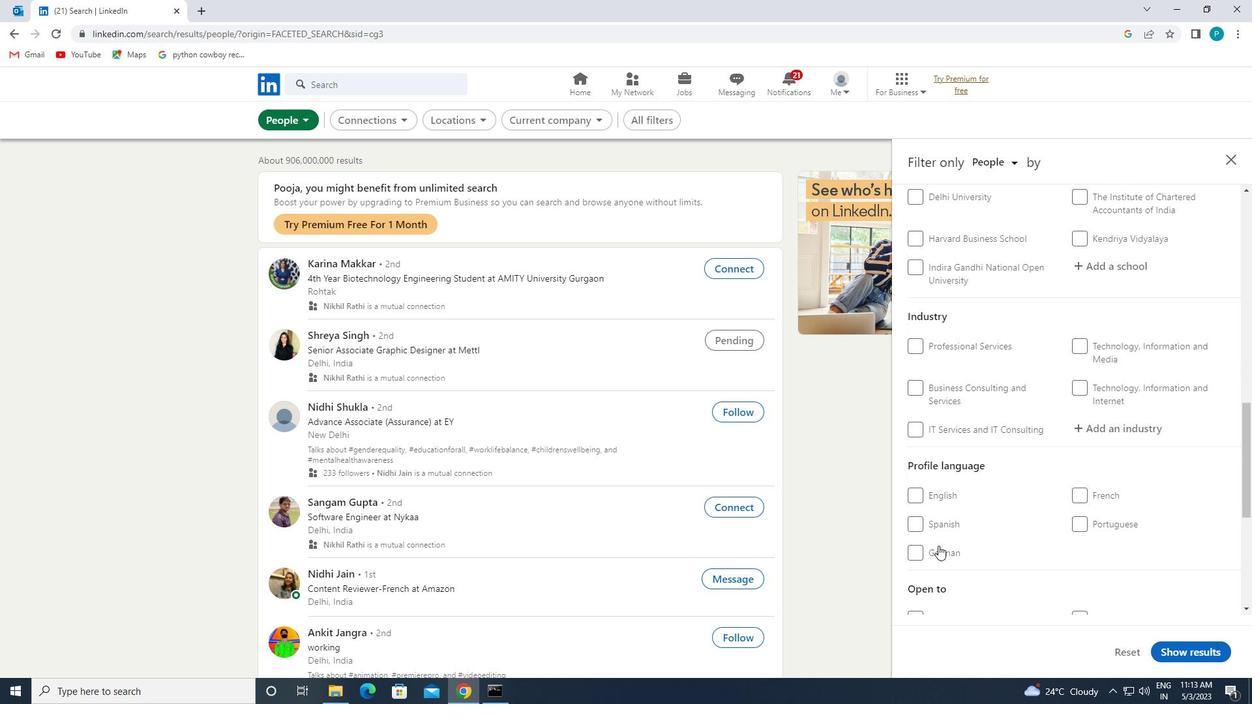 
Action: Mouse pressed left at (930, 558)
Screenshot: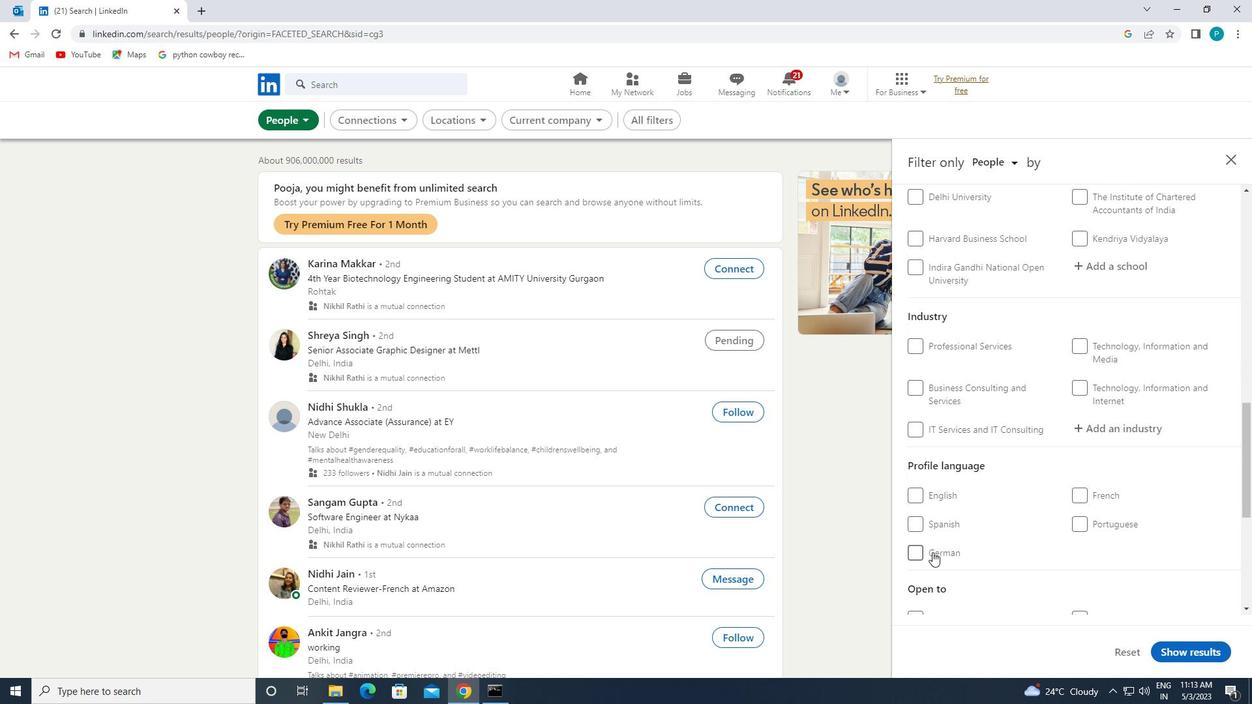 
Action: Mouse moved to (1164, 495)
Screenshot: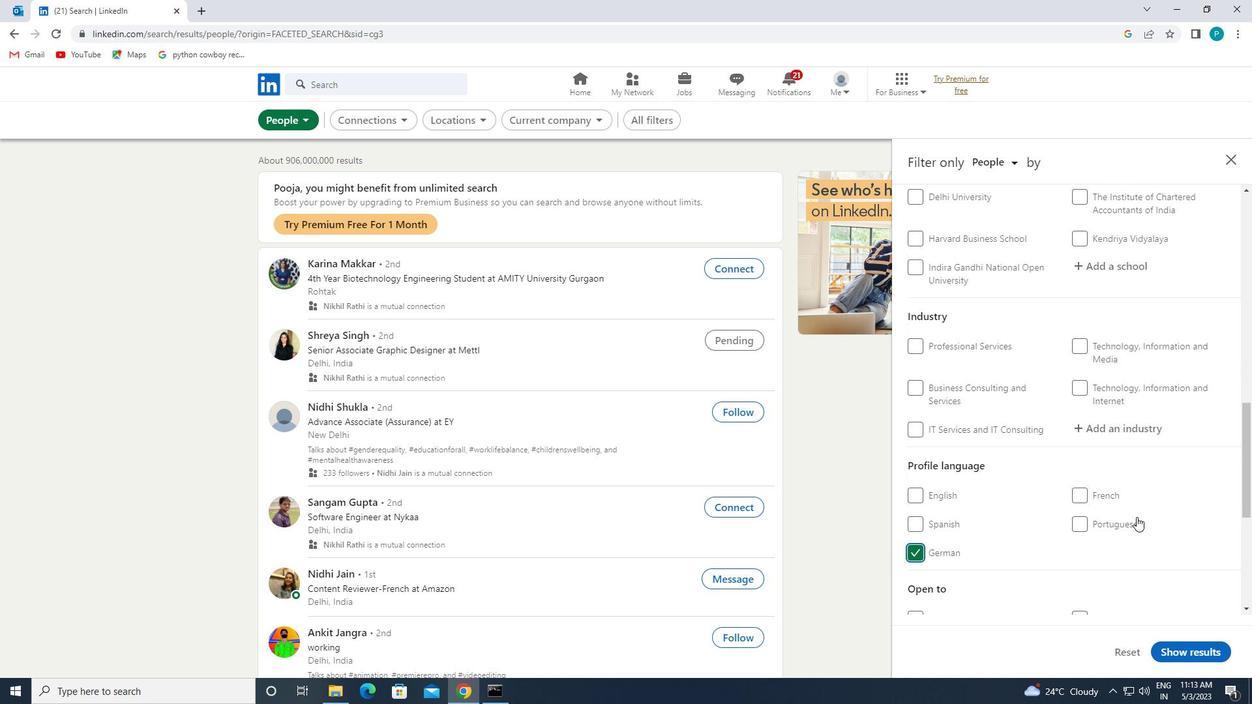 
Action: Mouse scrolled (1164, 495) with delta (0, 0)
Screenshot: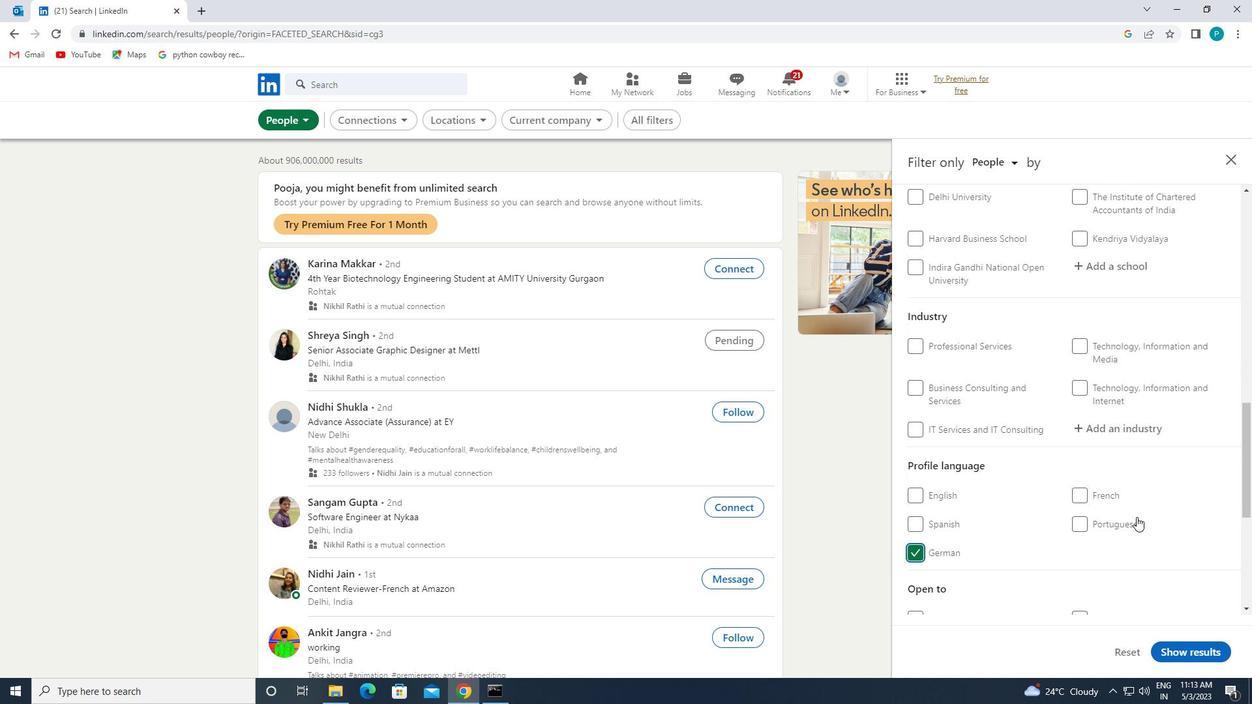 
Action: Mouse moved to (1166, 491)
Screenshot: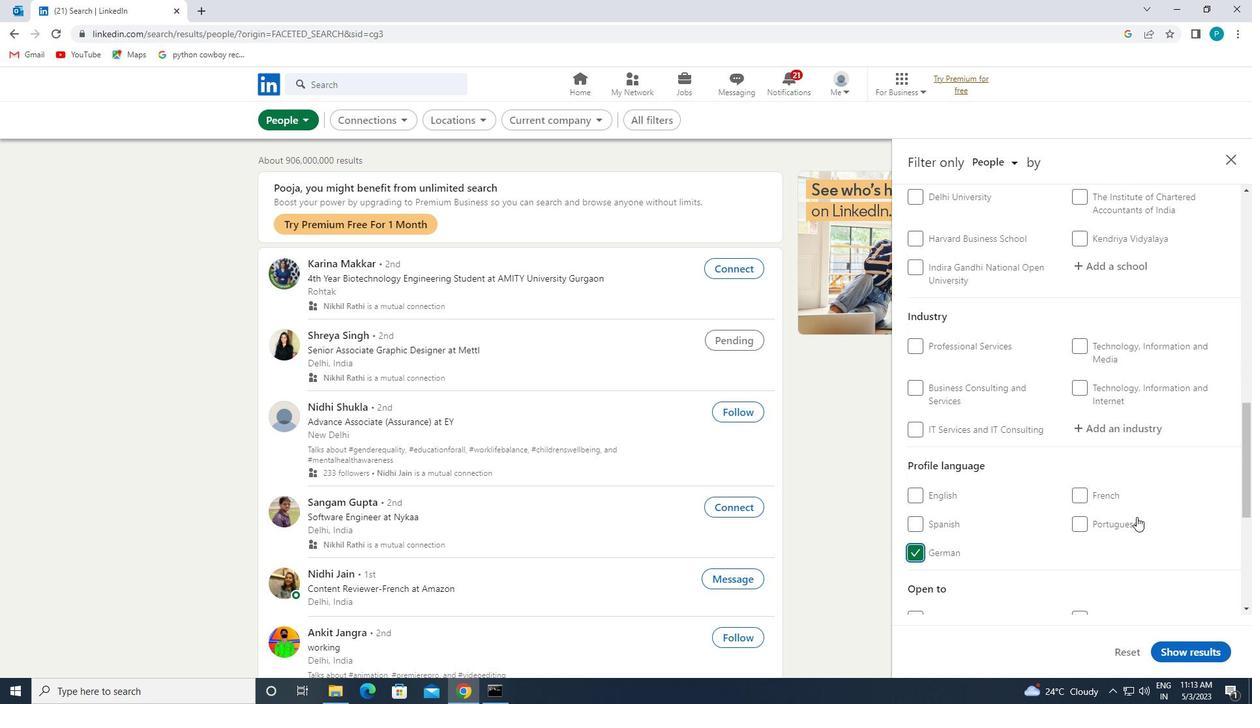 
Action: Mouse scrolled (1166, 492) with delta (0, 0)
Screenshot: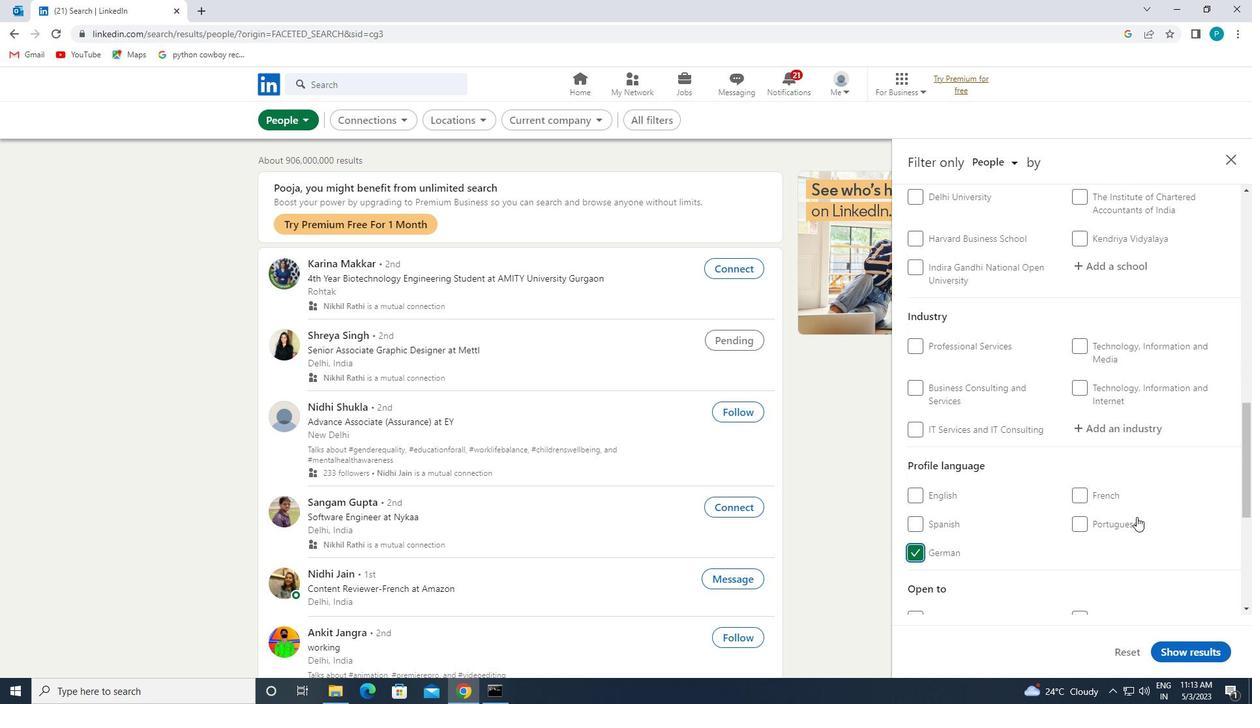 
Action: Mouse moved to (1172, 472)
Screenshot: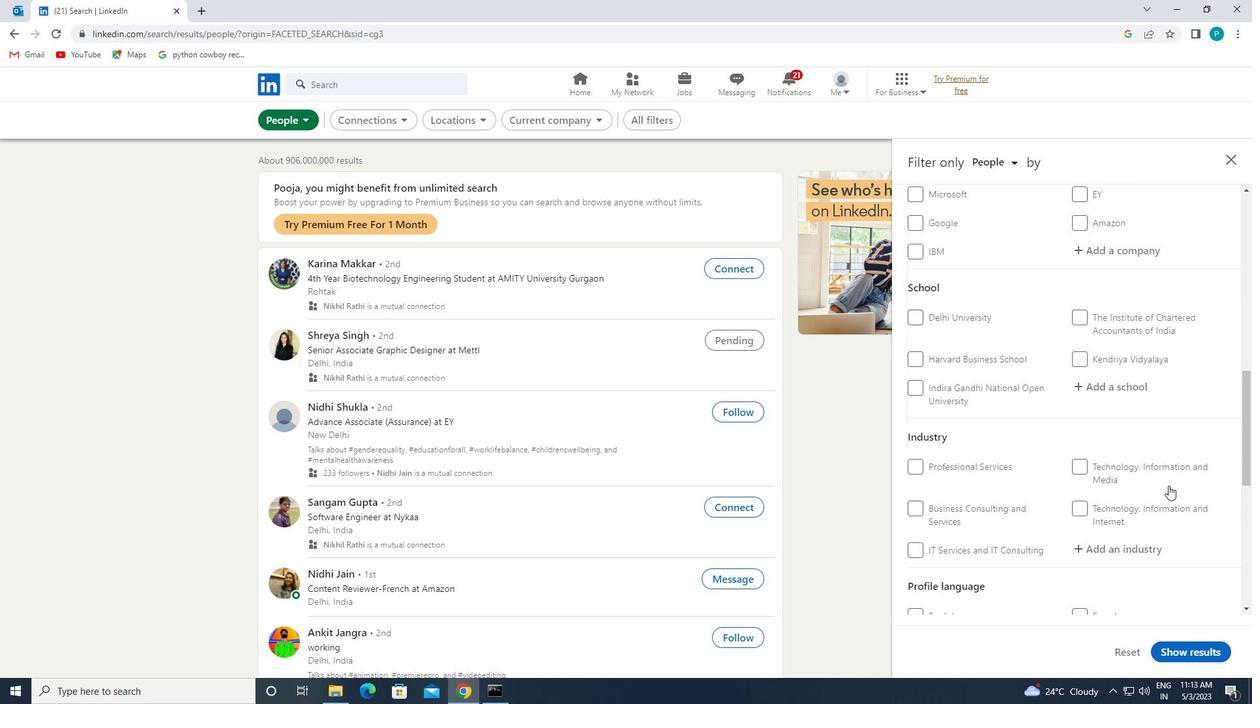 
Action: Mouse scrolled (1172, 472) with delta (0, 0)
Screenshot: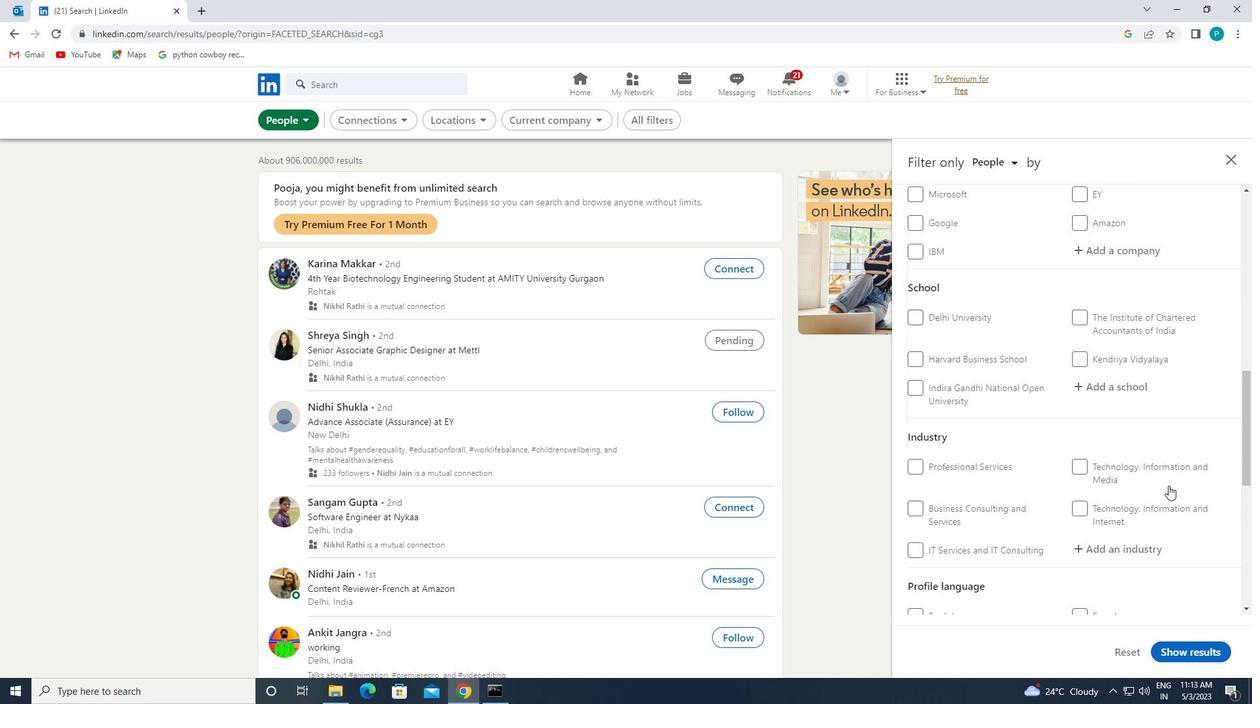 
Action: Mouse moved to (1172, 470)
Screenshot: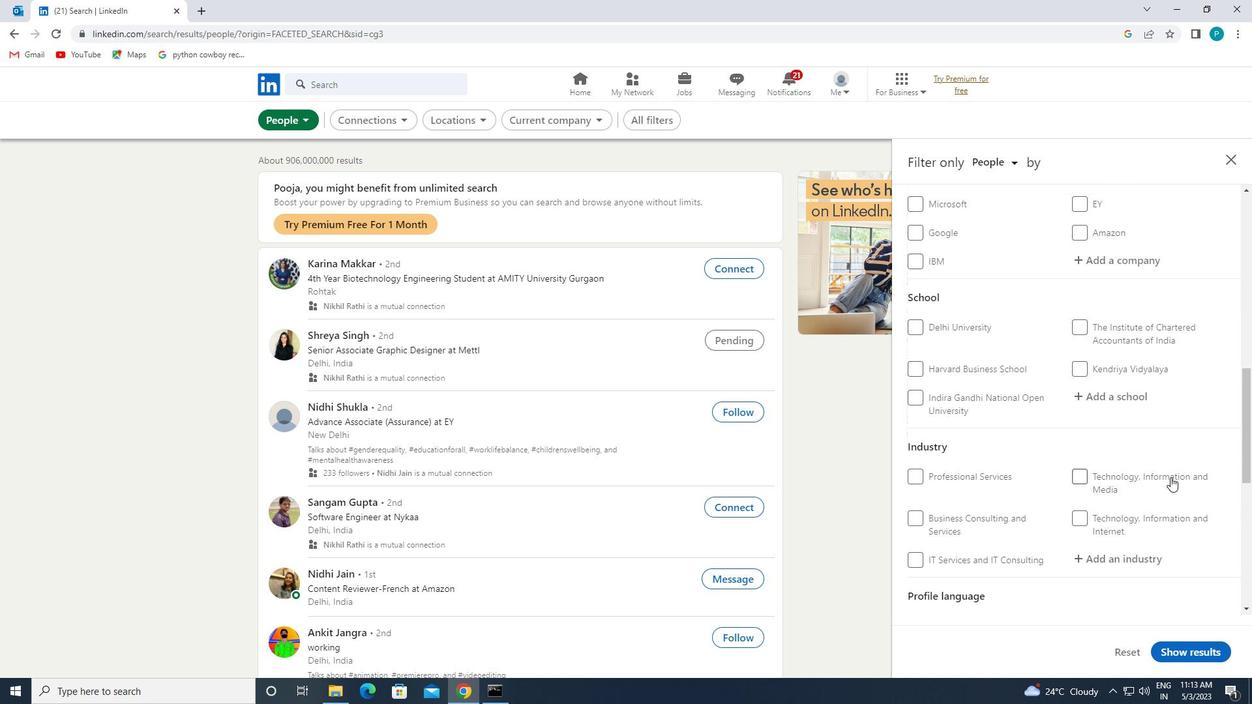 
Action: Mouse scrolled (1172, 470) with delta (0, 0)
Screenshot: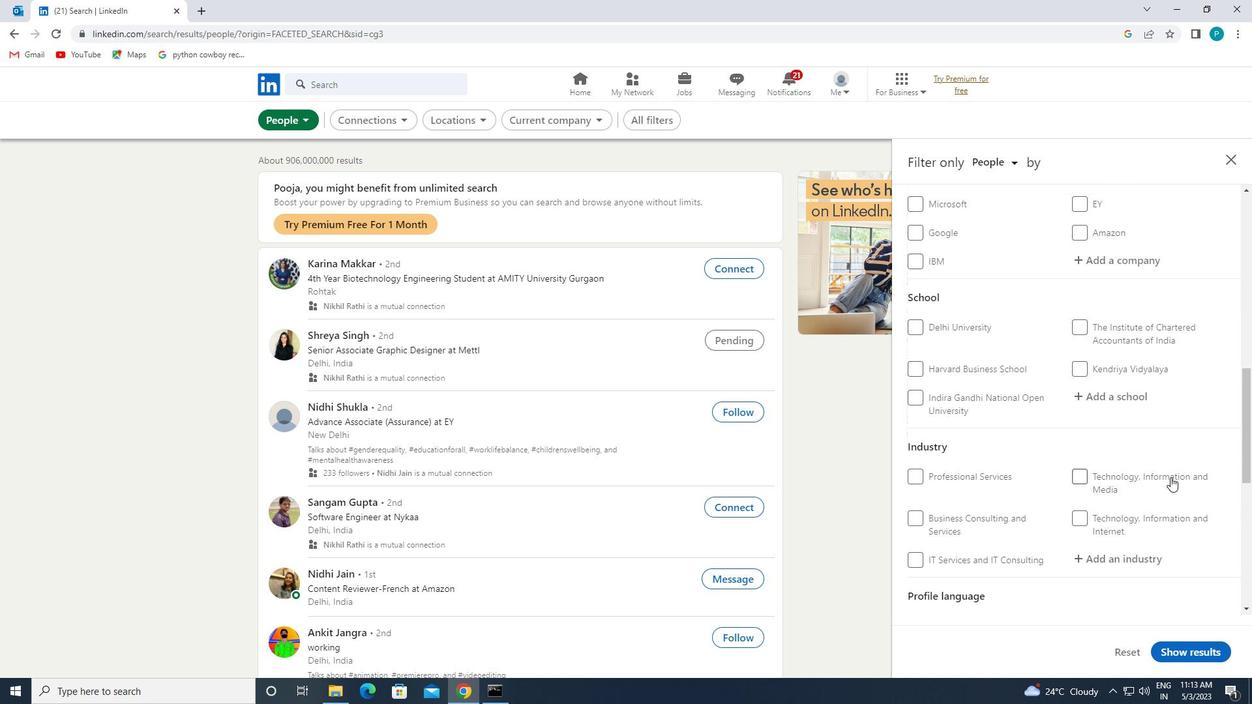 
Action: Mouse moved to (1172, 469)
Screenshot: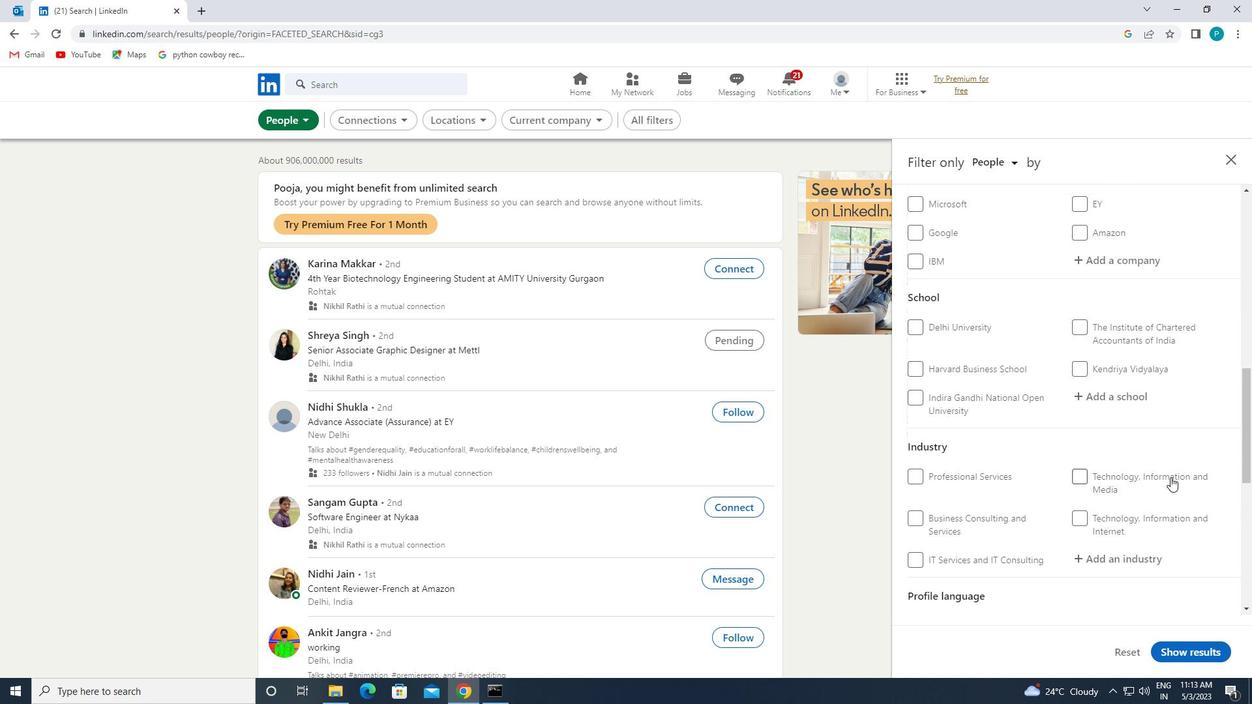 
Action: Mouse scrolled (1172, 470) with delta (0, 0)
Screenshot: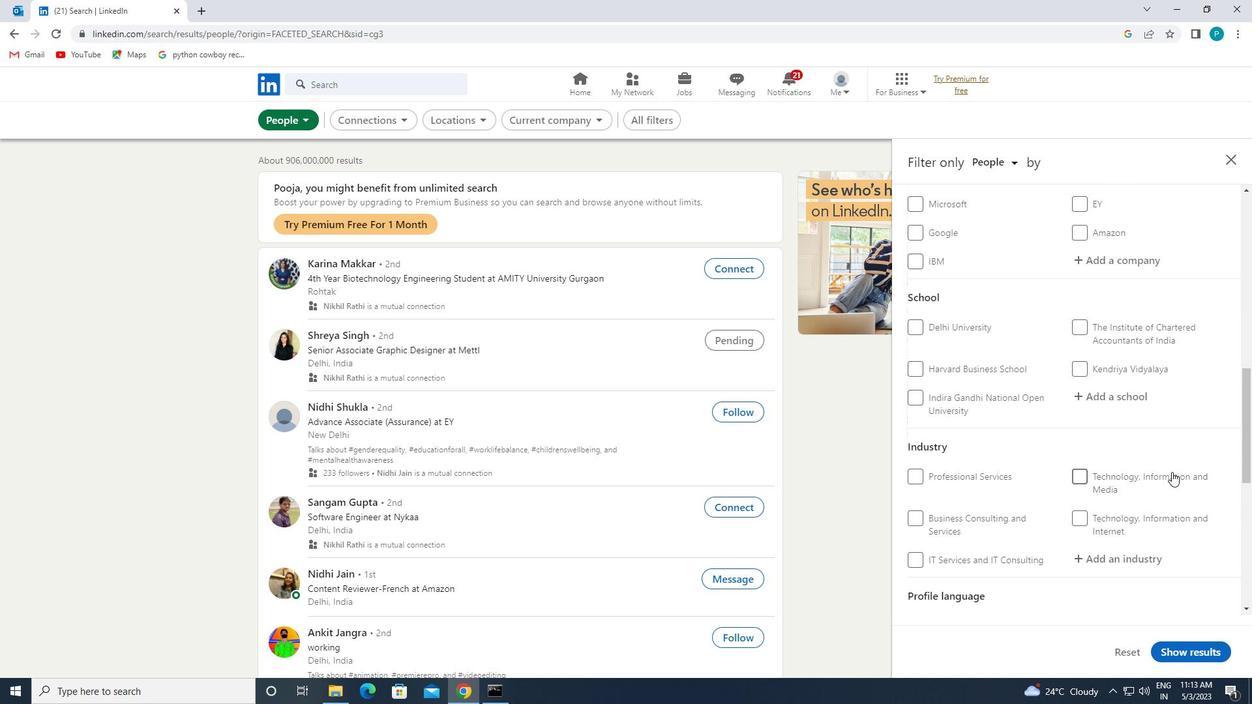 
Action: Mouse moved to (1112, 337)
Screenshot: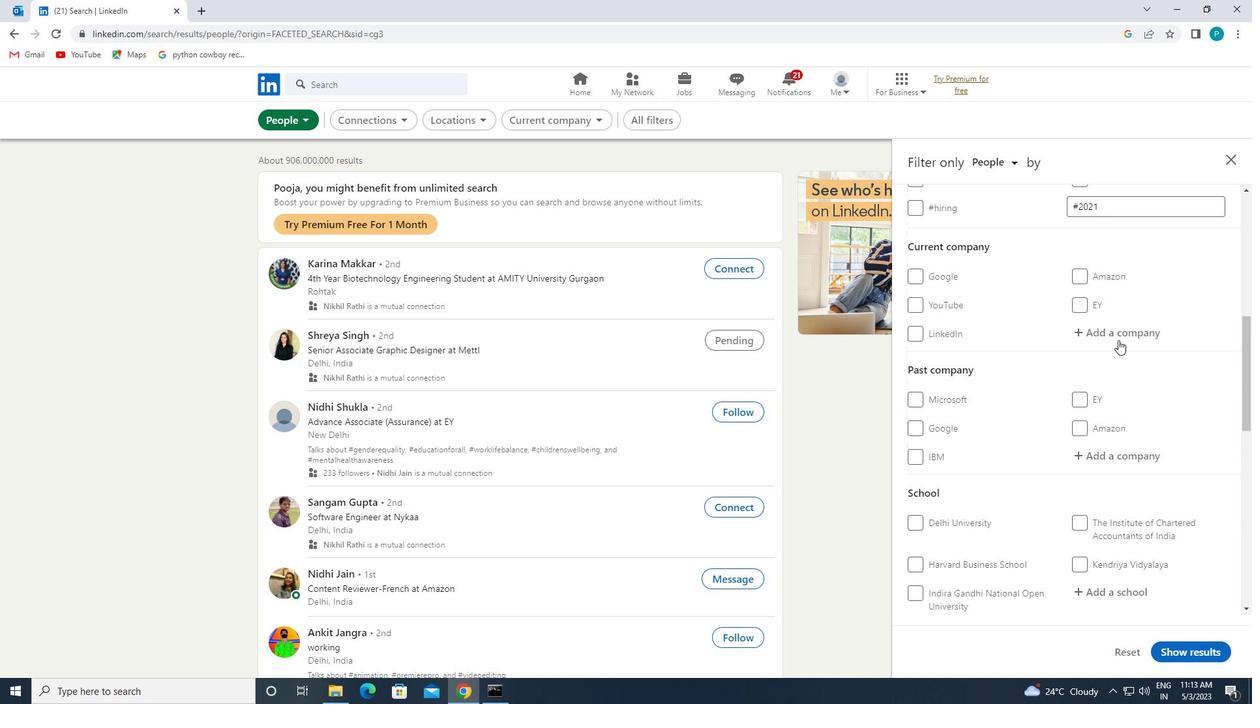 
Action: Mouse pressed left at (1112, 337)
Screenshot: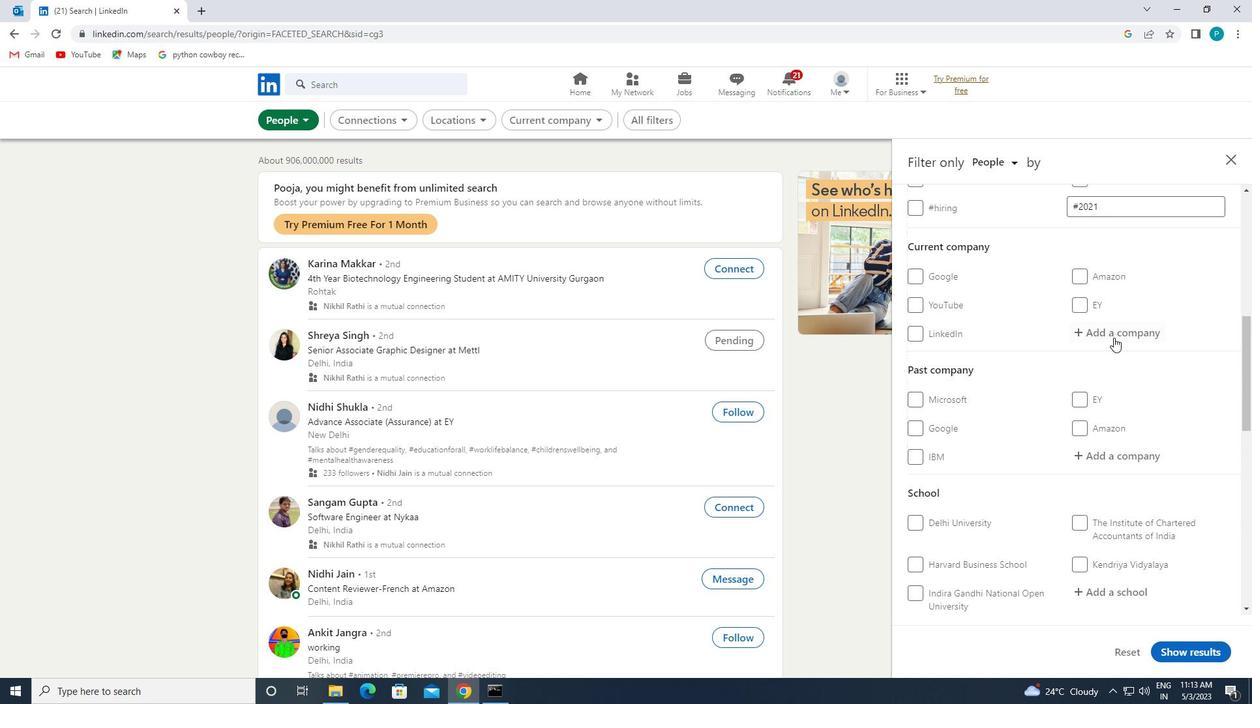 
Action: Key pressed <Key.caps_lock>LTI
Screenshot: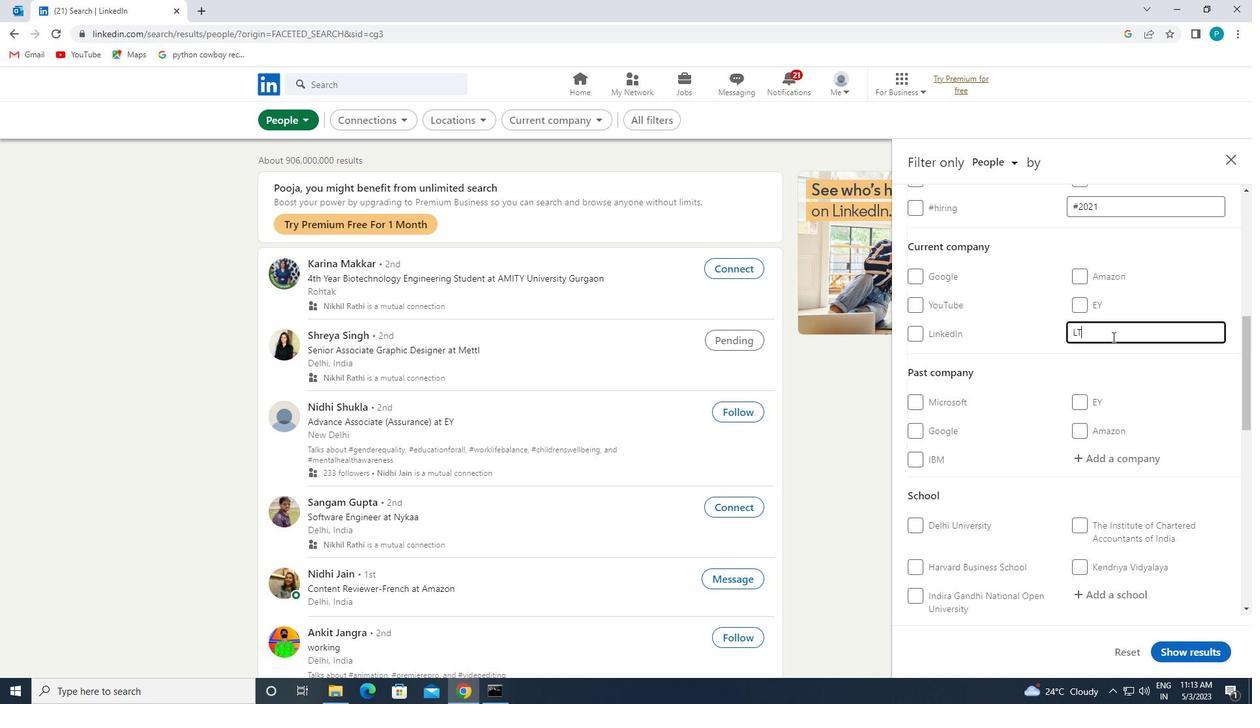 
Action: Mouse moved to (1058, 387)
Screenshot: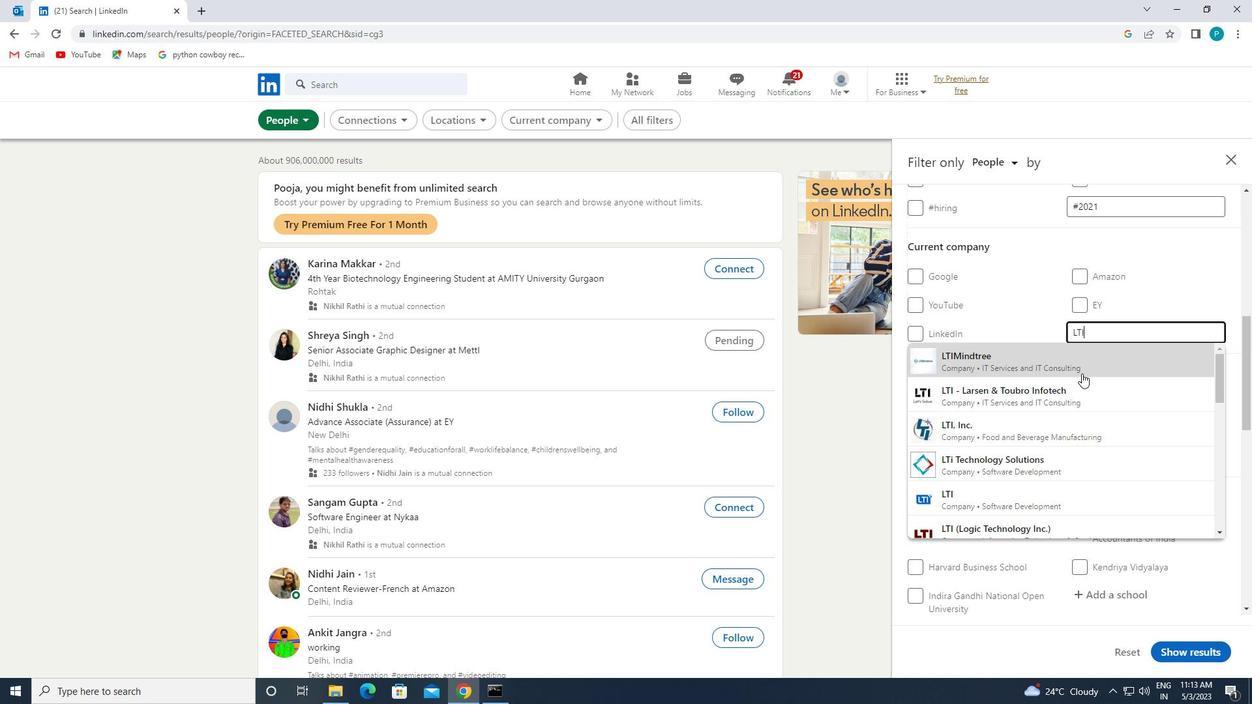
Action: Mouse pressed left at (1058, 387)
Screenshot: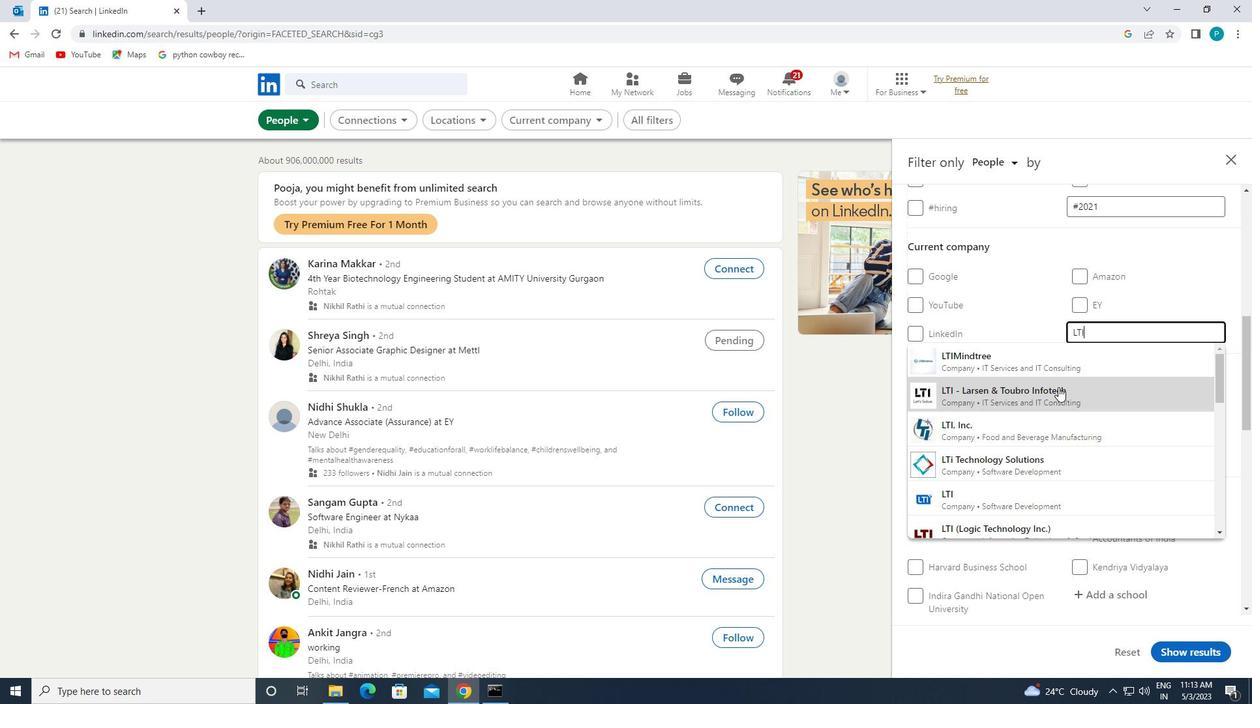 
Action: Mouse moved to (1057, 387)
Screenshot: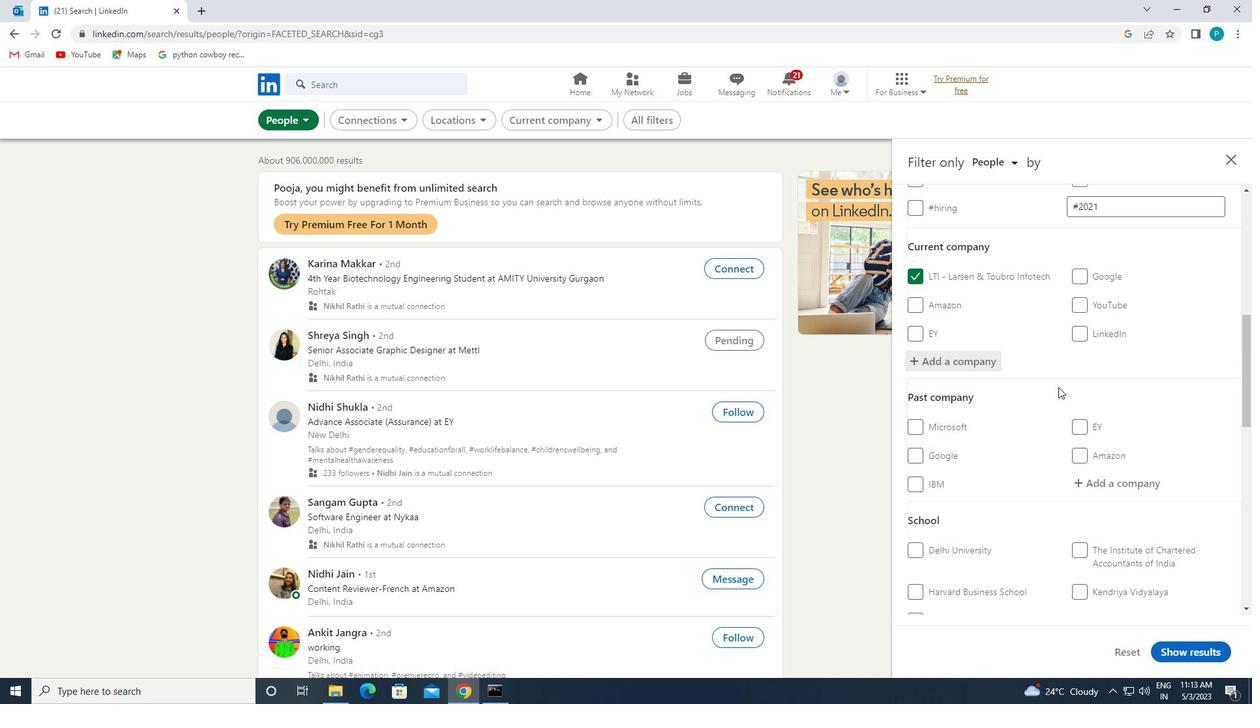 
Action: Mouse scrolled (1057, 386) with delta (0, 0)
Screenshot: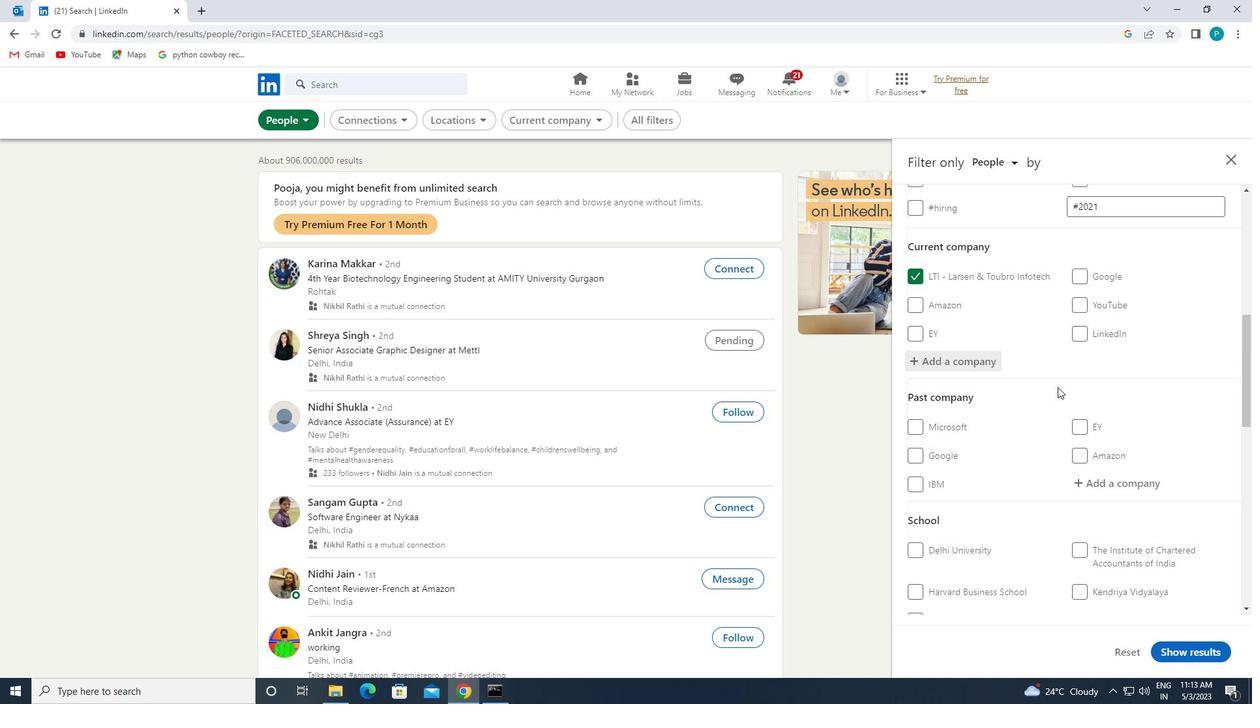 
Action: Mouse scrolled (1057, 386) with delta (0, 0)
Screenshot: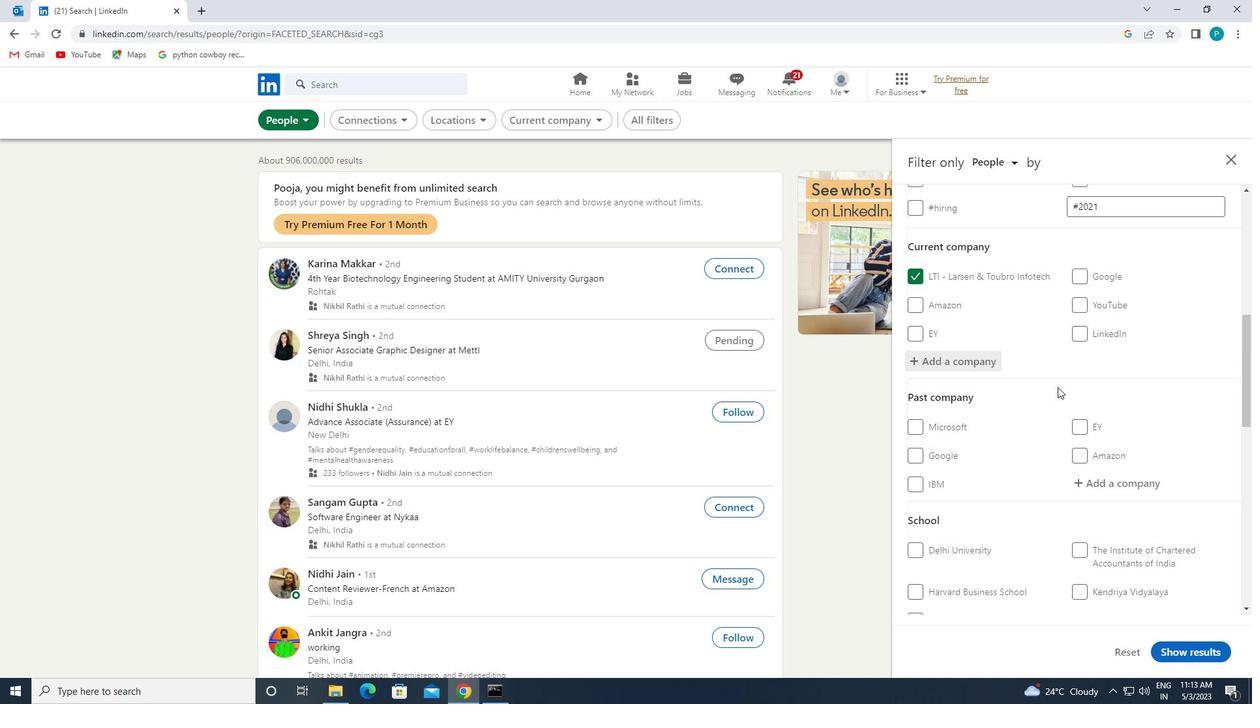 
Action: Mouse scrolled (1057, 386) with delta (0, 0)
Screenshot: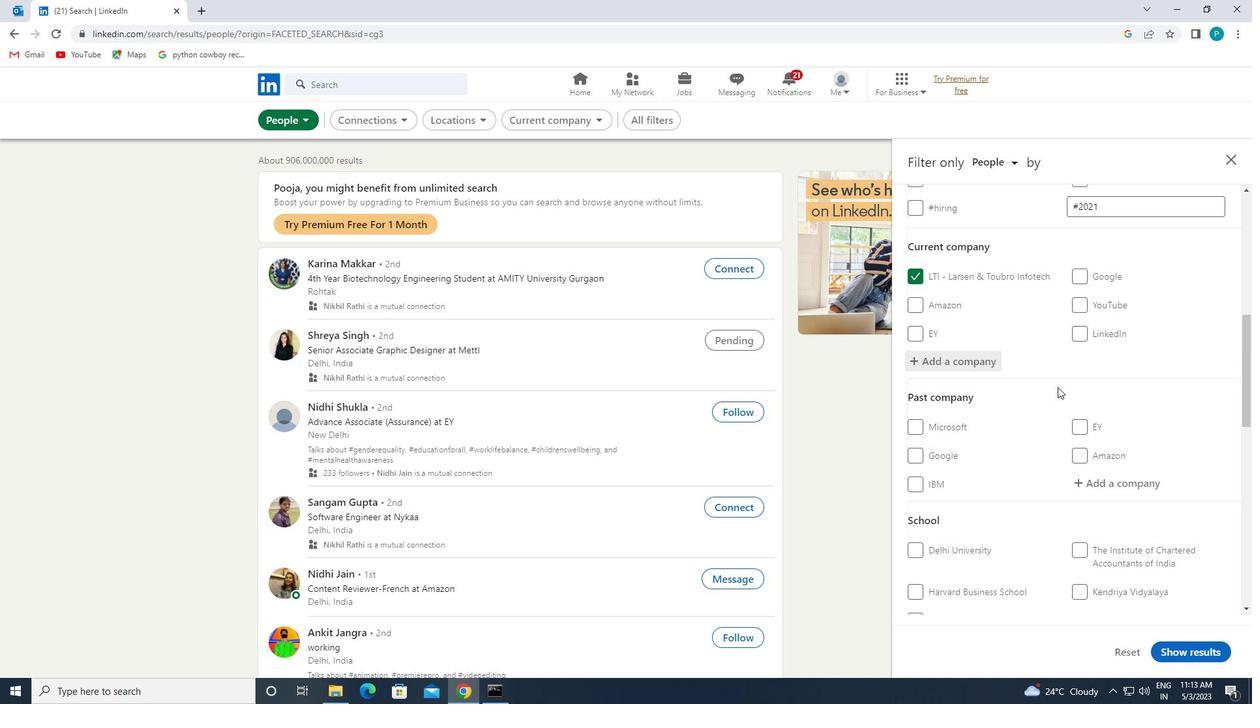 
Action: Mouse moved to (1099, 424)
Screenshot: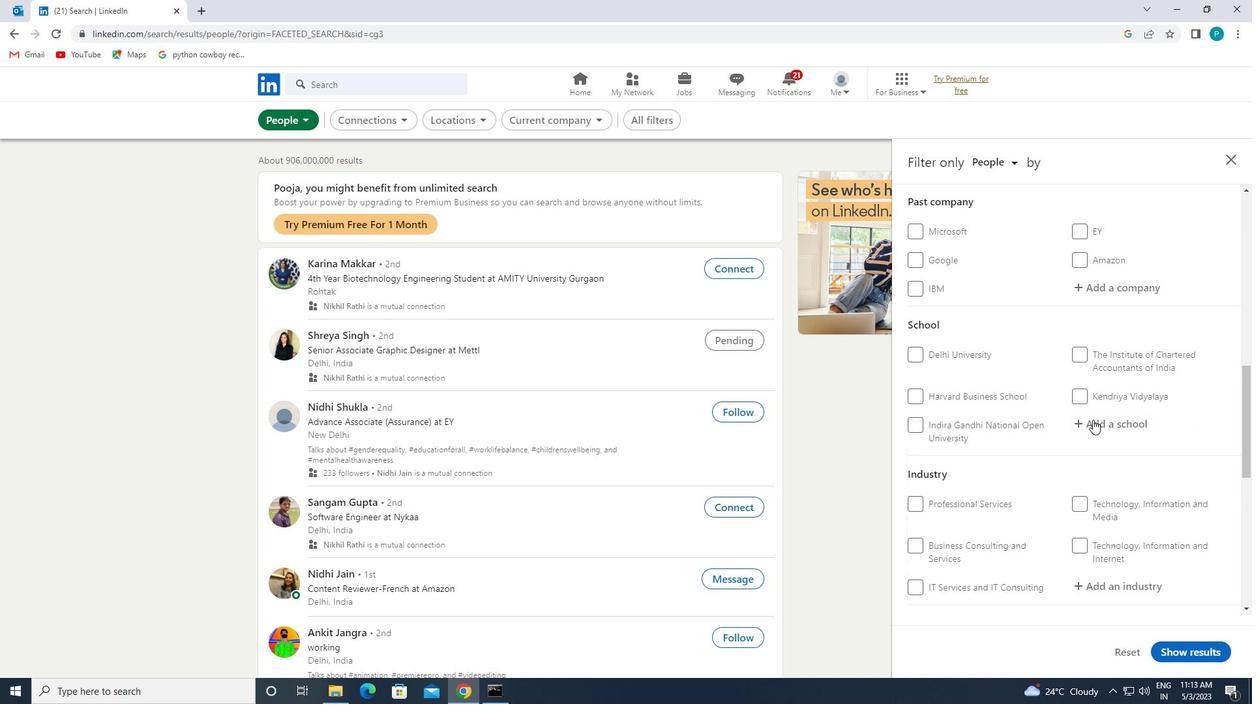 
Action: Mouse pressed left at (1099, 424)
Screenshot: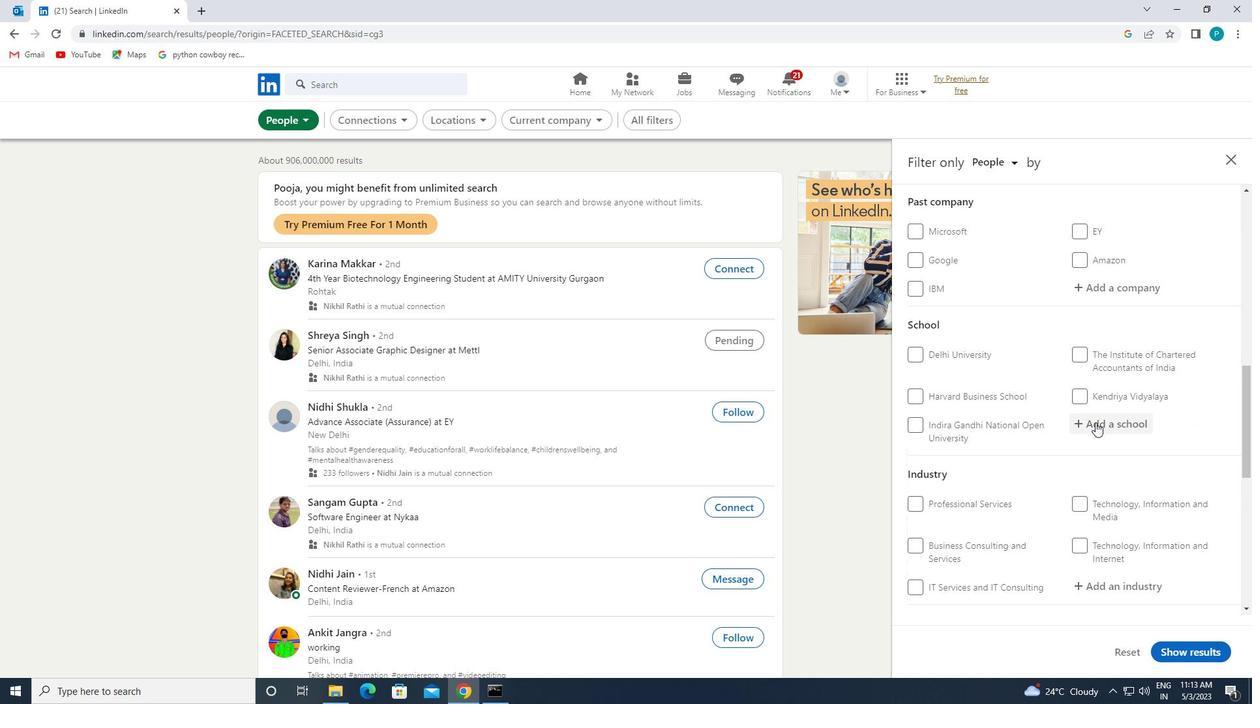 
Action: Mouse moved to (1102, 453)
Screenshot: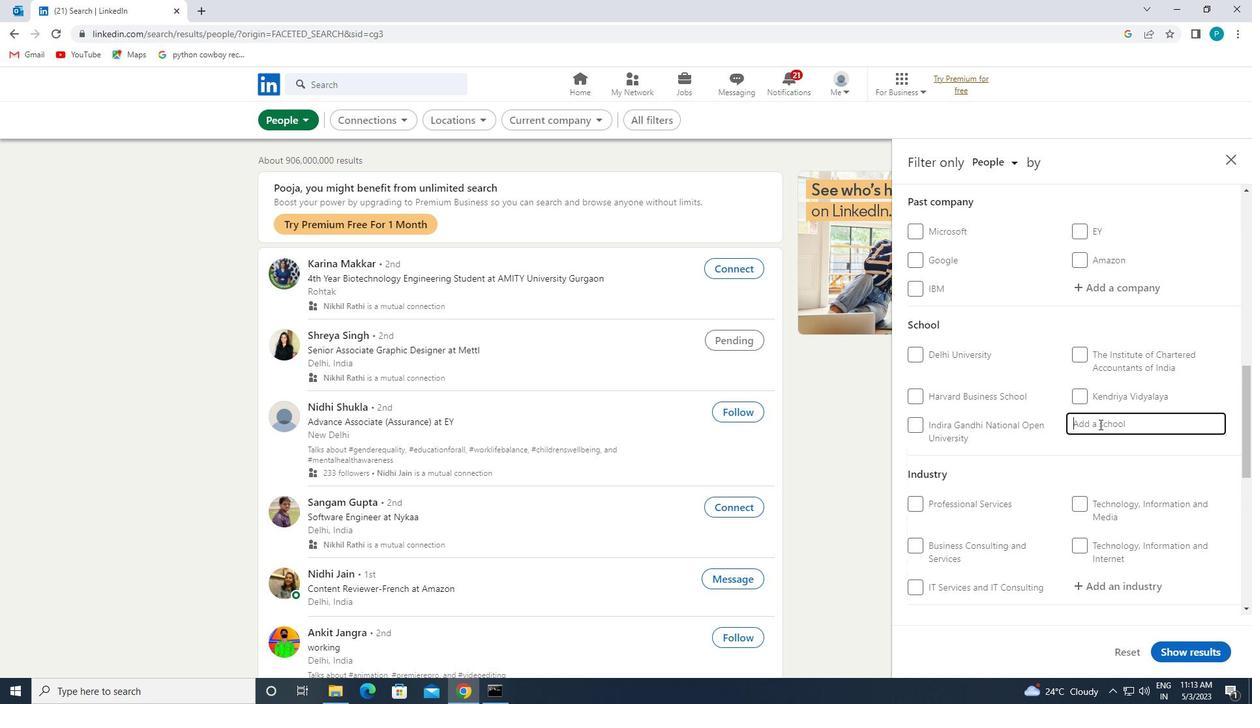 
Action: Key pressed S<Key.caps_lock>T.<Key.space><Key.caps_lock>M<Key.caps_lock>ARY'S
Screenshot: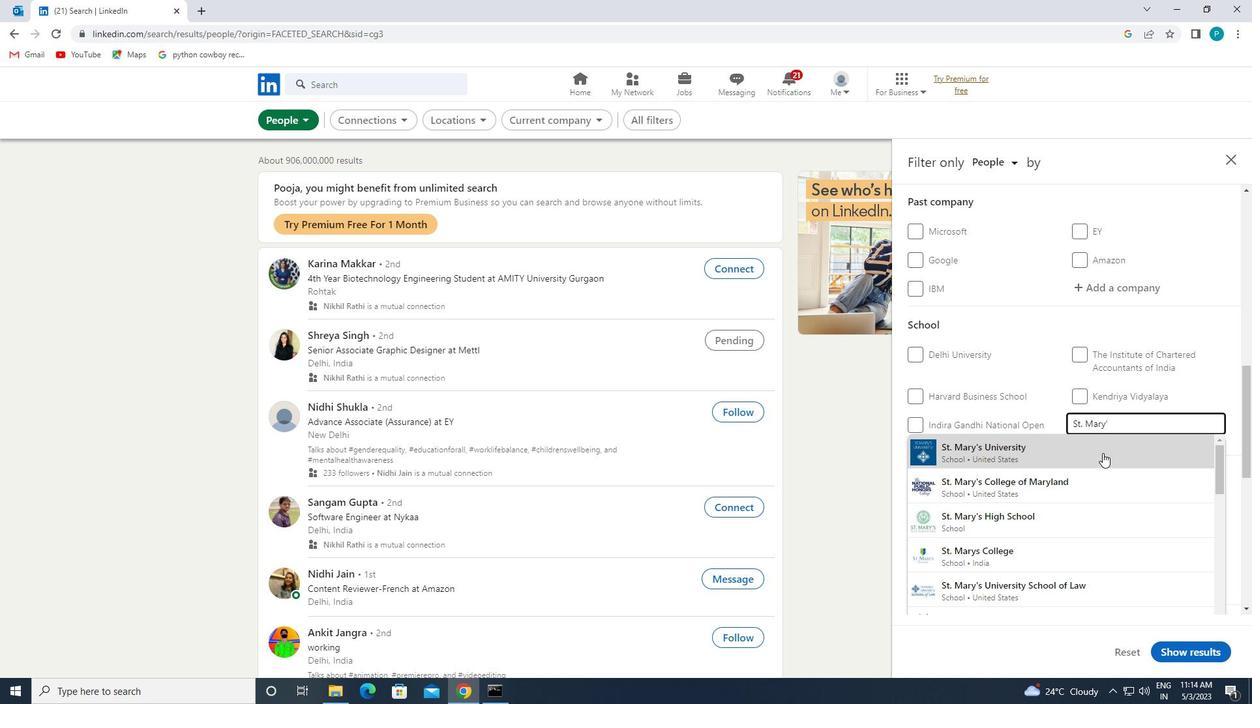 
Action: Mouse moved to (1048, 482)
Screenshot: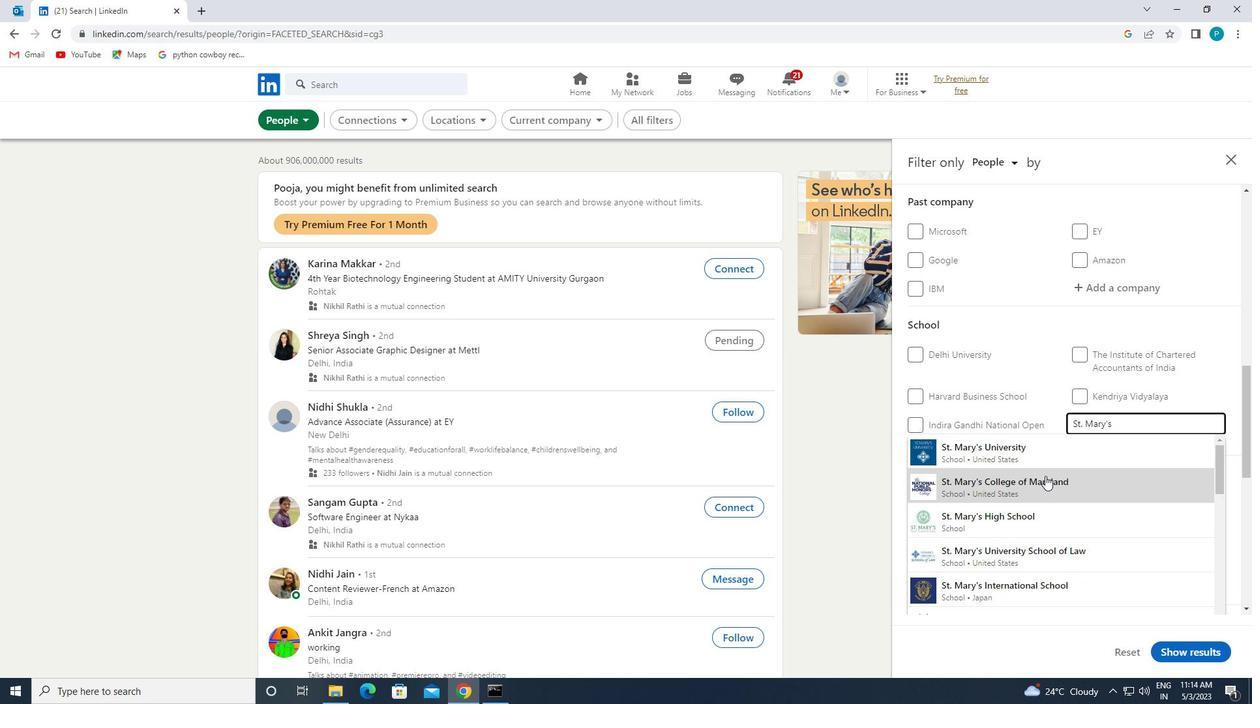 
Action: Mouse scrolled (1048, 482) with delta (0, 0)
Screenshot: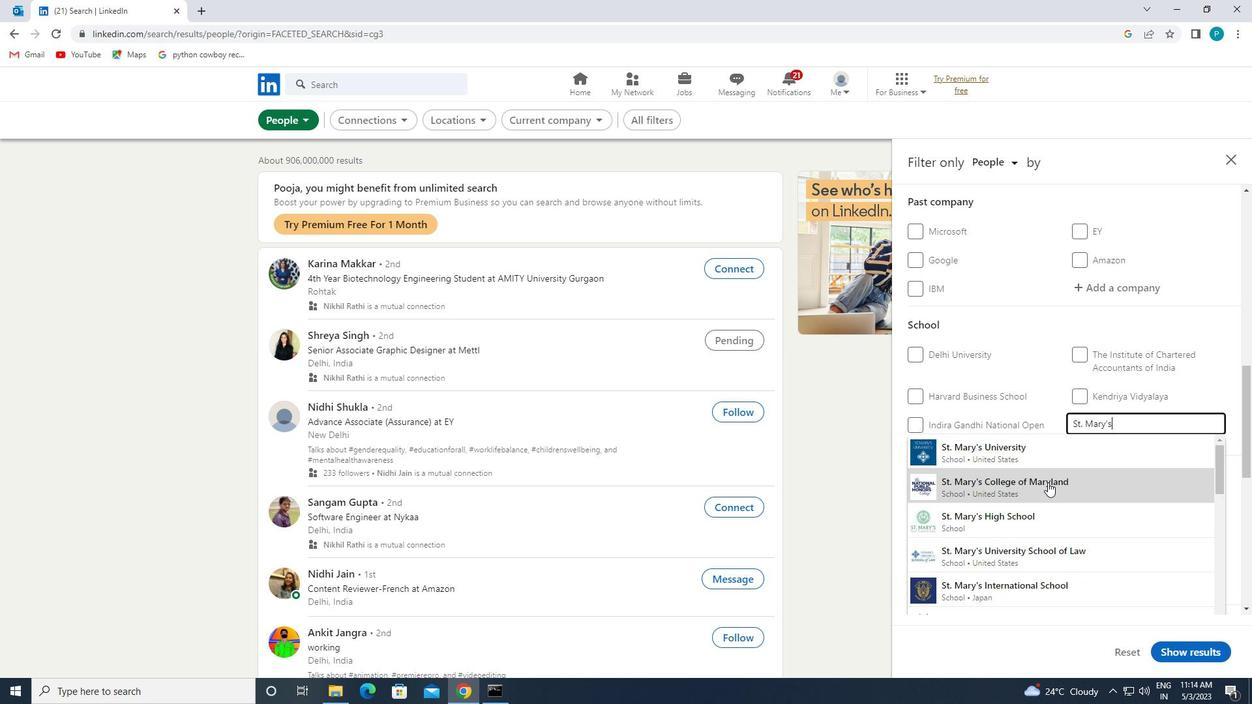 
Action: Mouse scrolled (1048, 482) with delta (0, 0)
Screenshot: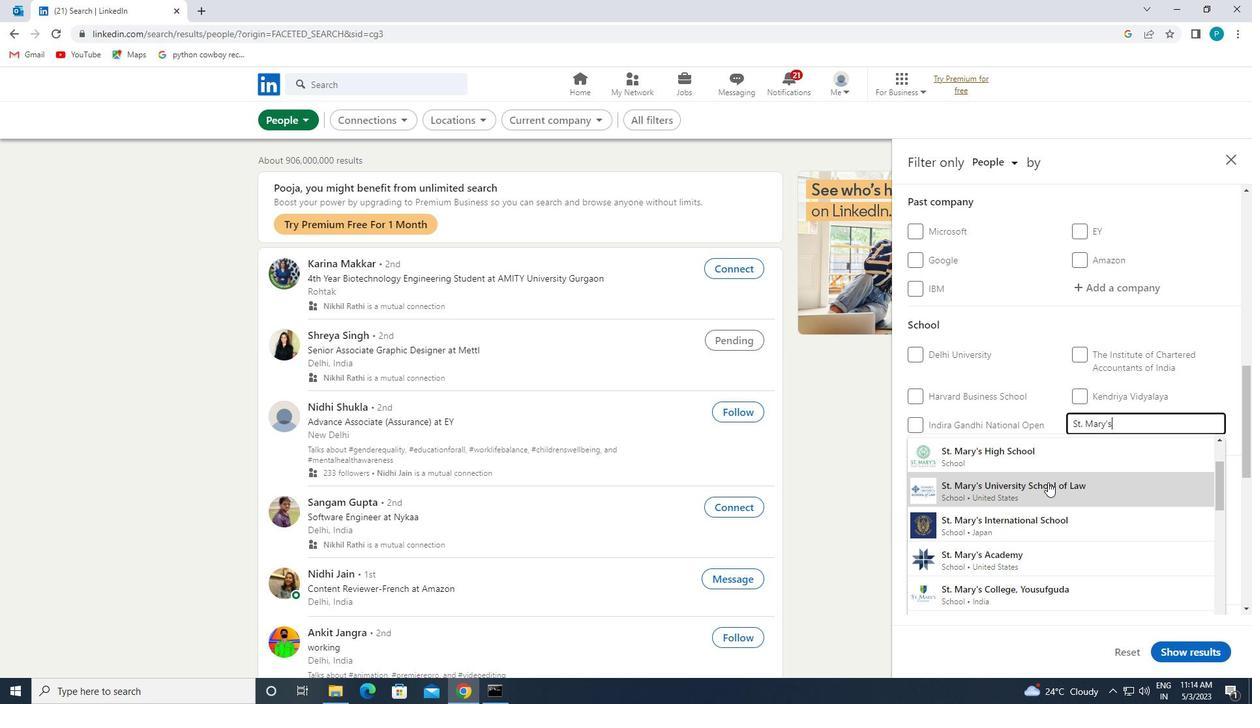 
Action: Mouse scrolled (1048, 482) with delta (0, 0)
Screenshot: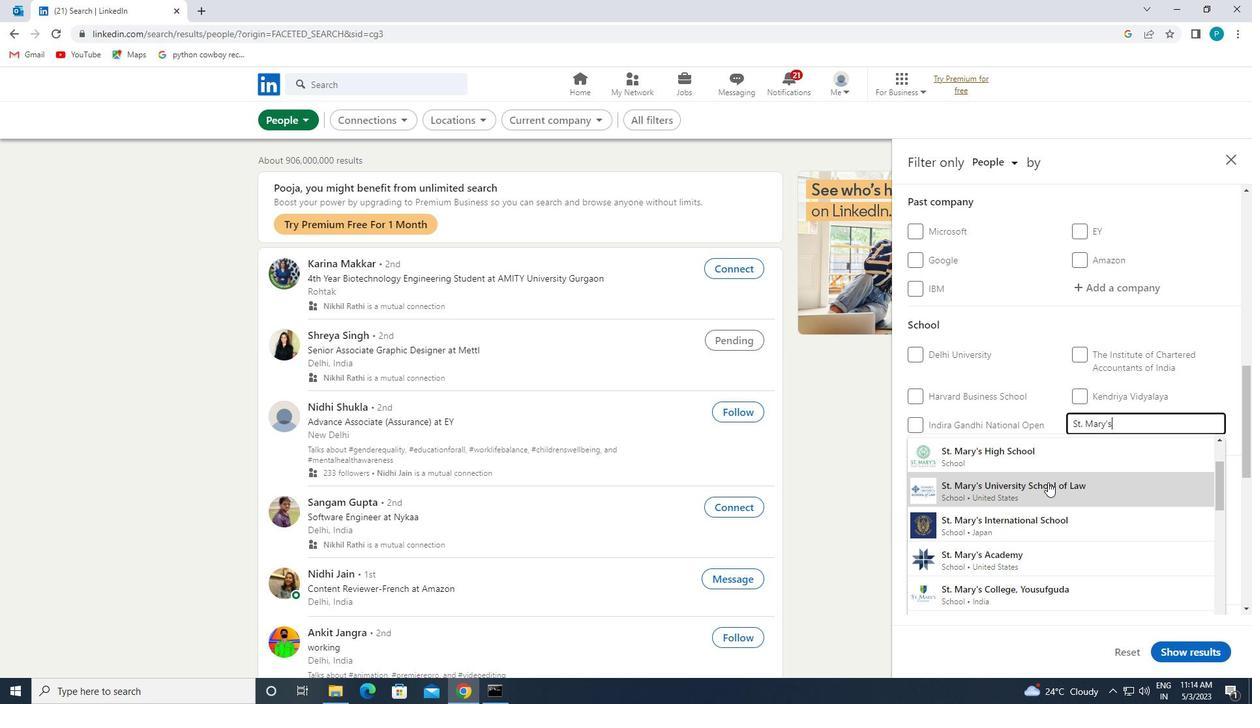 
Action: Mouse moved to (1090, 497)
Screenshot: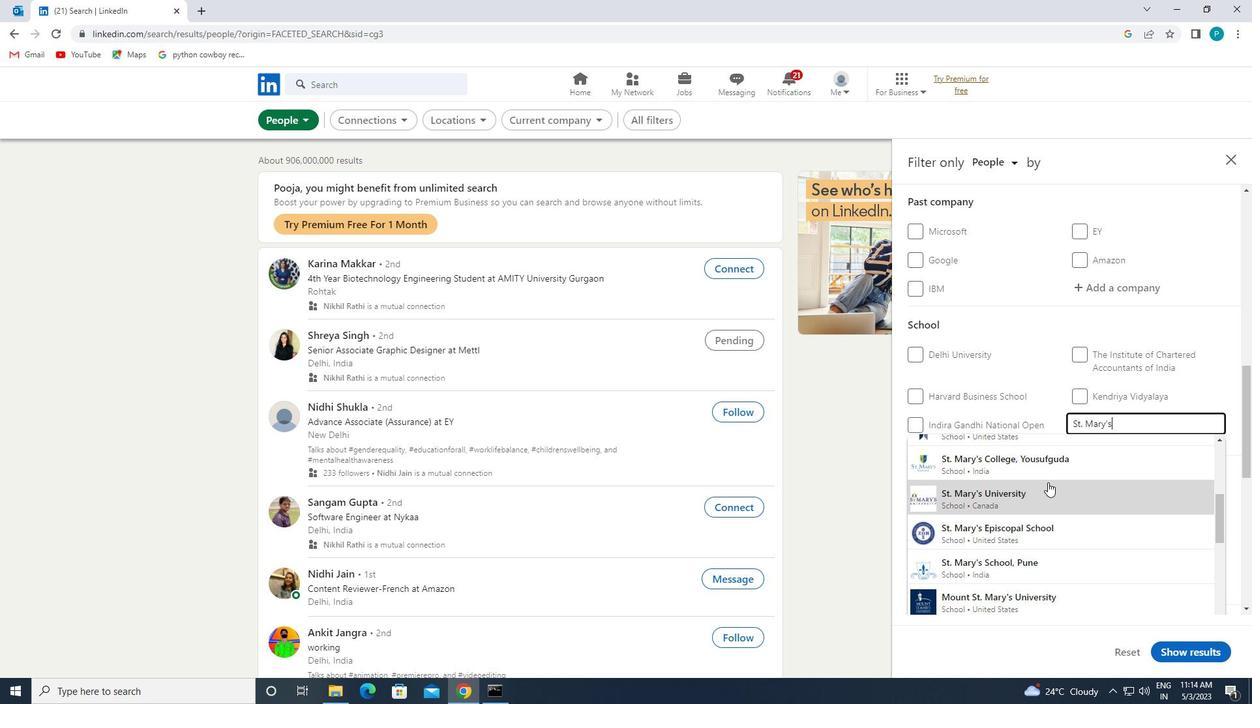 
Action: Mouse scrolled (1090, 496) with delta (0, 0)
Screenshot: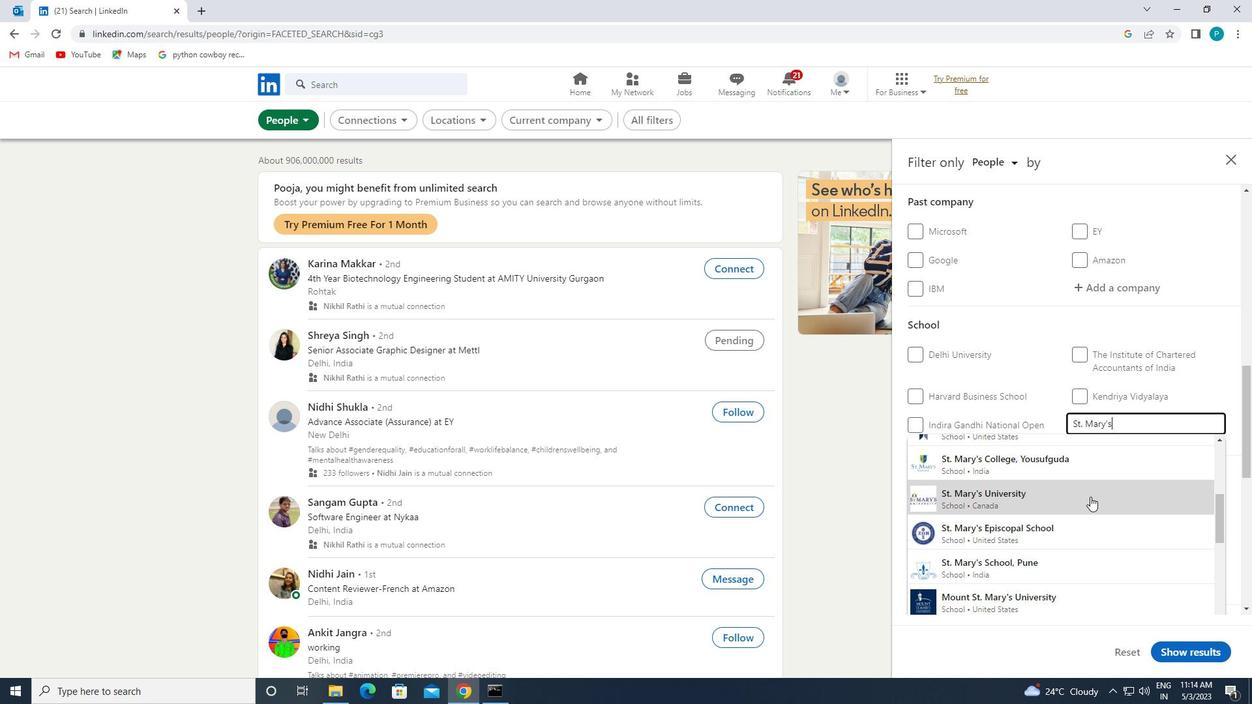 
Action: Mouse scrolled (1090, 496) with delta (0, 0)
Screenshot: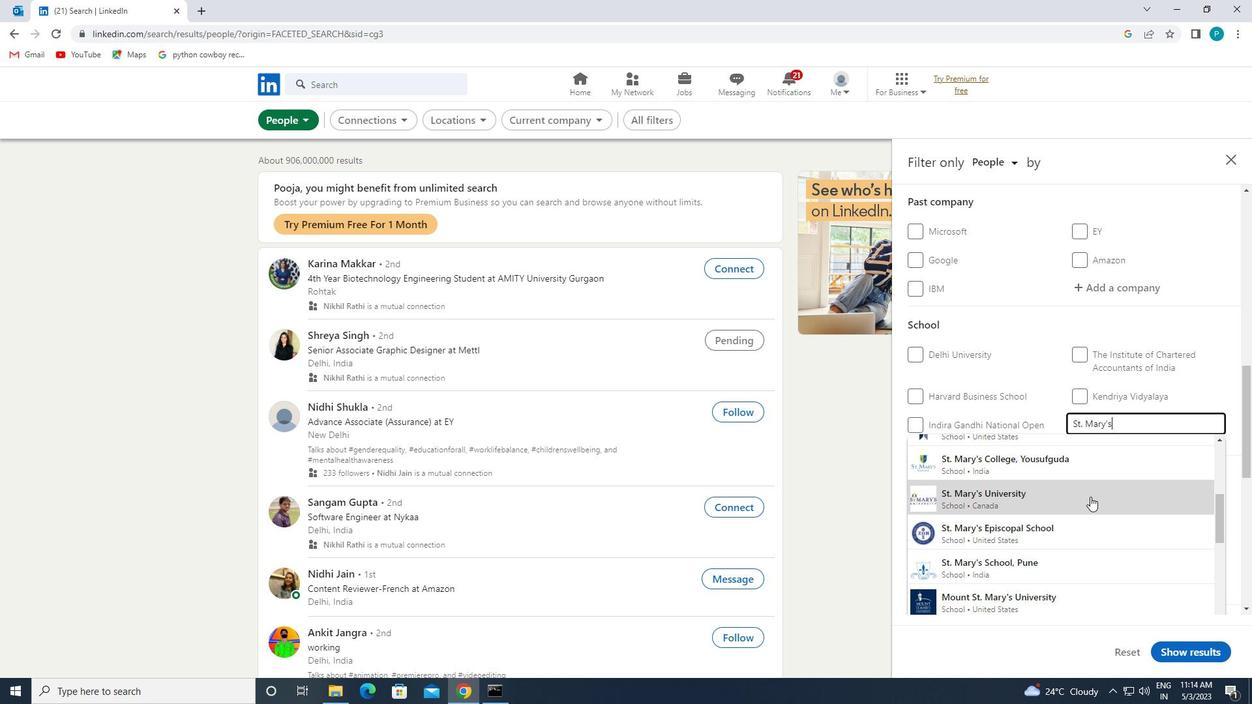 
Action: Mouse moved to (1050, 499)
Screenshot: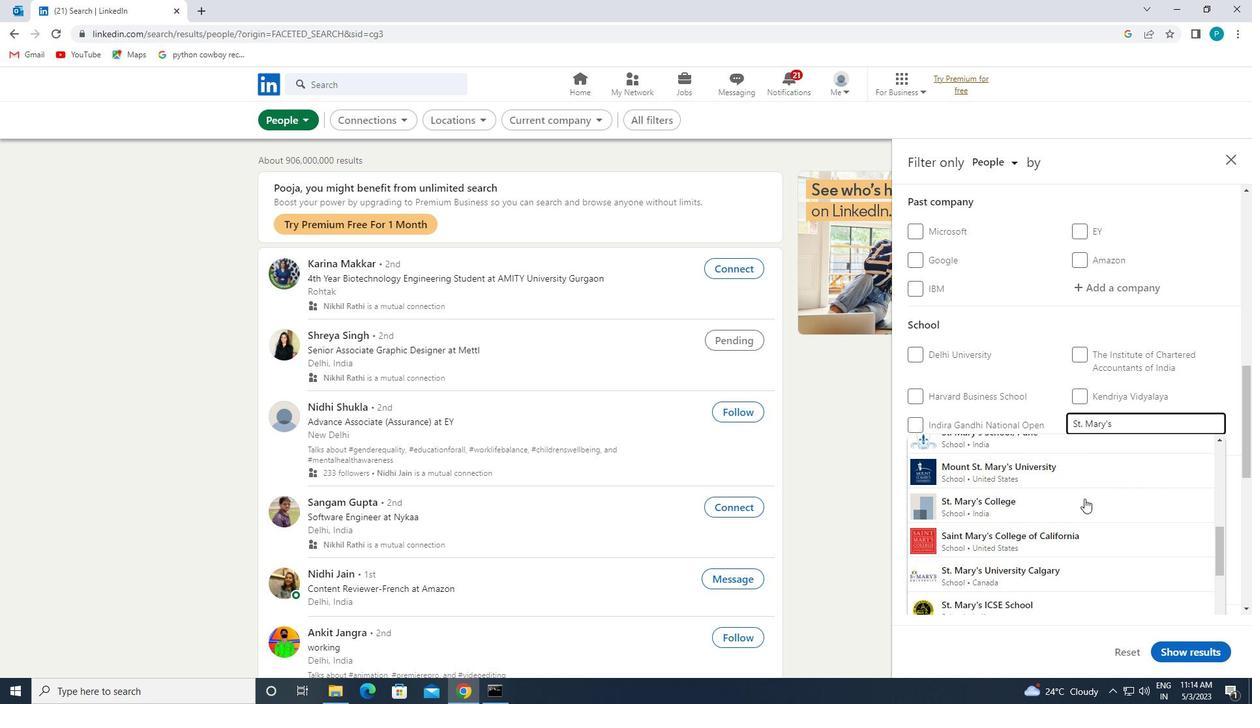 
Action: Mouse pressed left at (1050, 499)
Screenshot: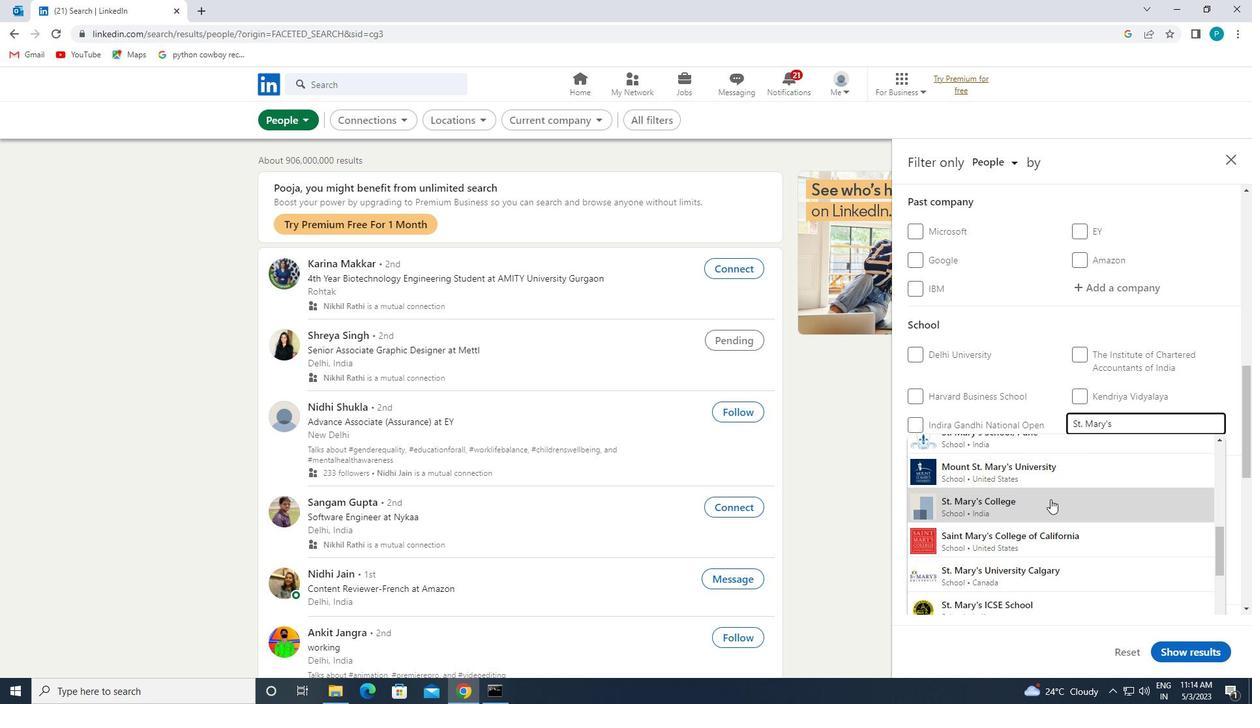 
Action: Mouse moved to (1093, 509)
Screenshot: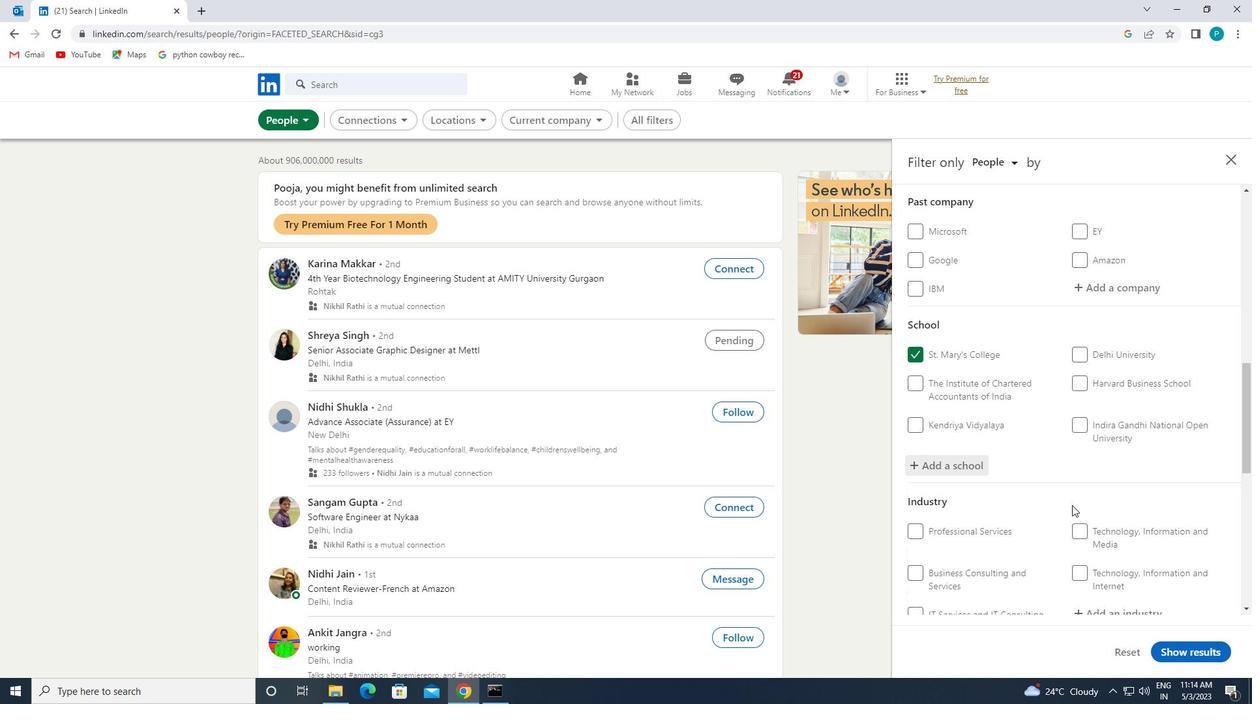 
Action: Mouse scrolled (1093, 508) with delta (0, 0)
Screenshot: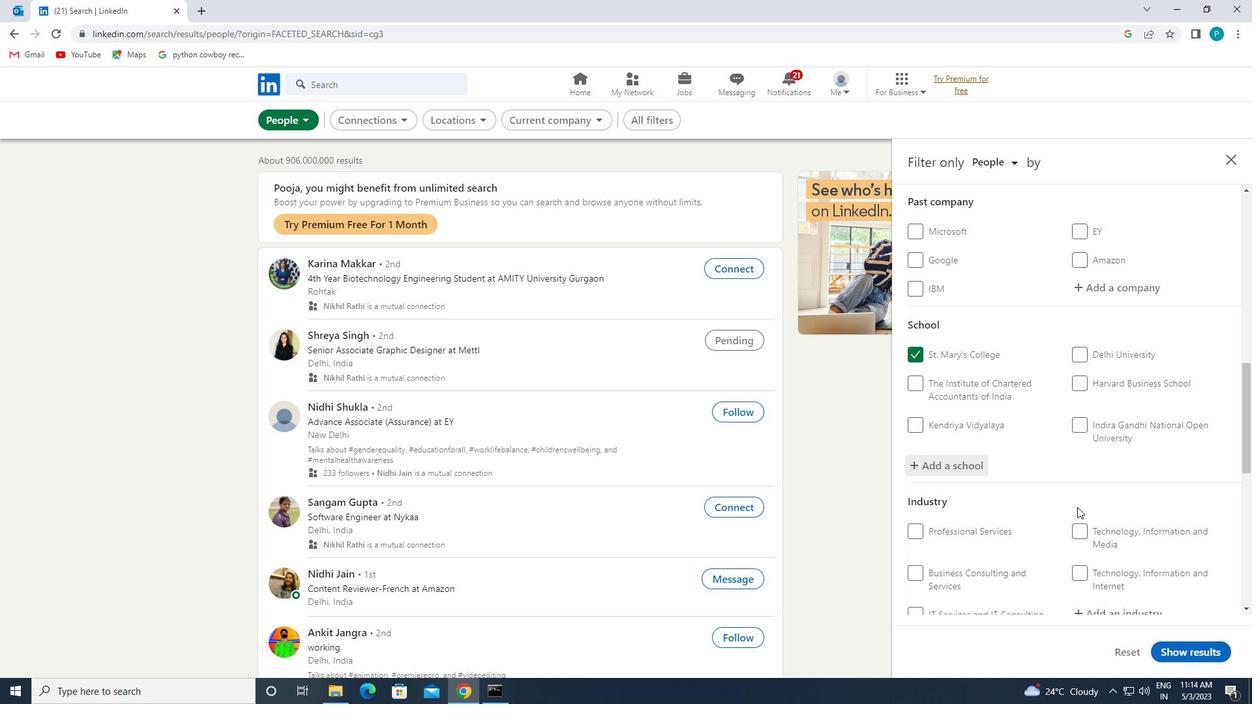 
Action: Mouse scrolled (1093, 508) with delta (0, 0)
Screenshot: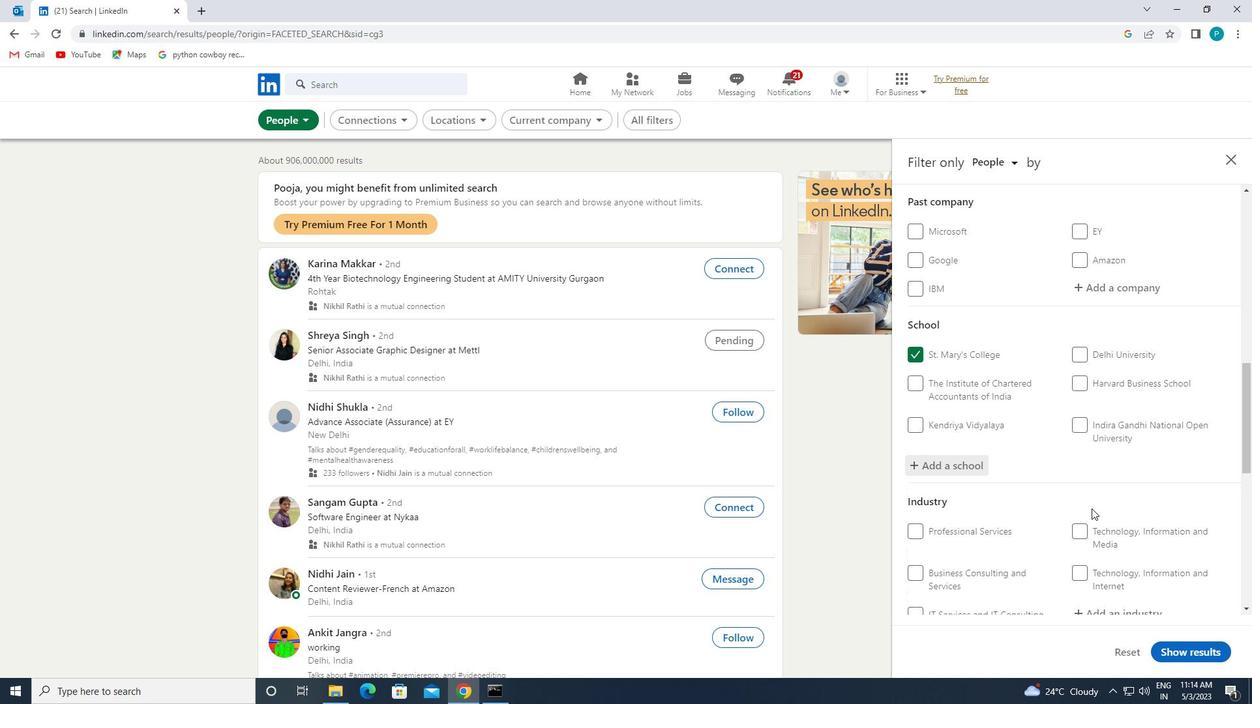 
Action: Mouse moved to (1100, 497)
Screenshot: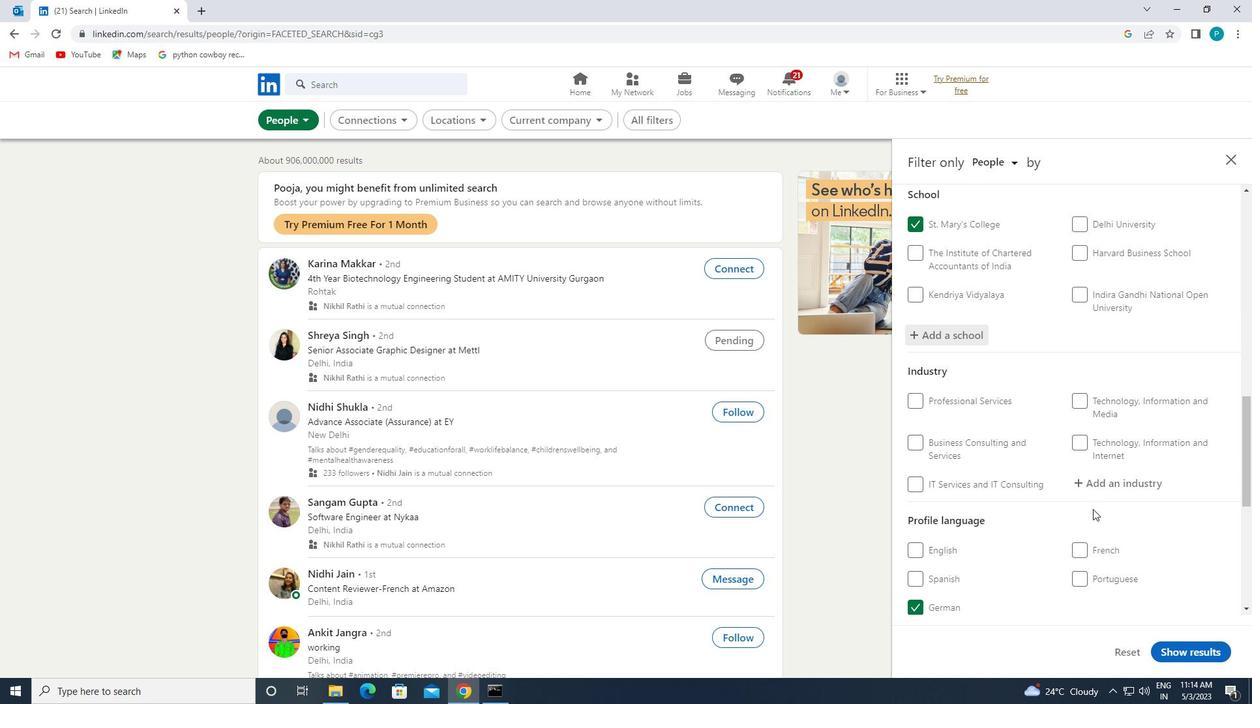 
Action: Mouse pressed left at (1100, 497)
Screenshot: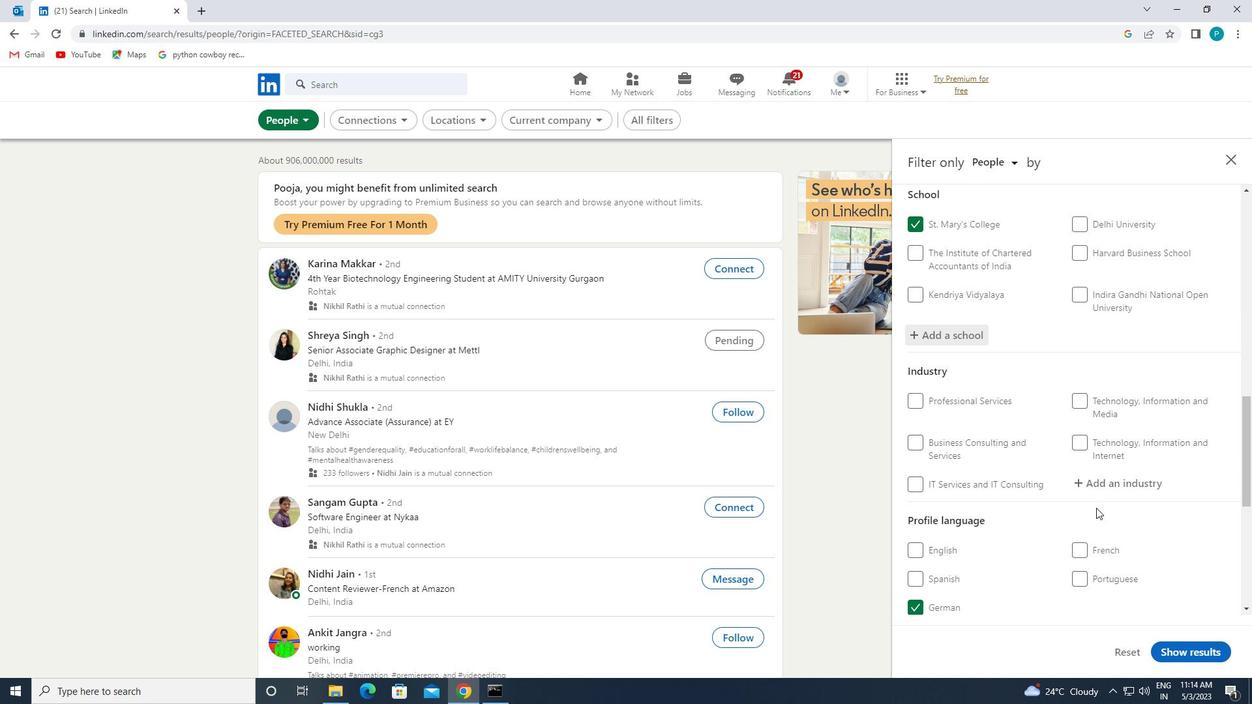 
Action: Mouse moved to (1101, 482)
Screenshot: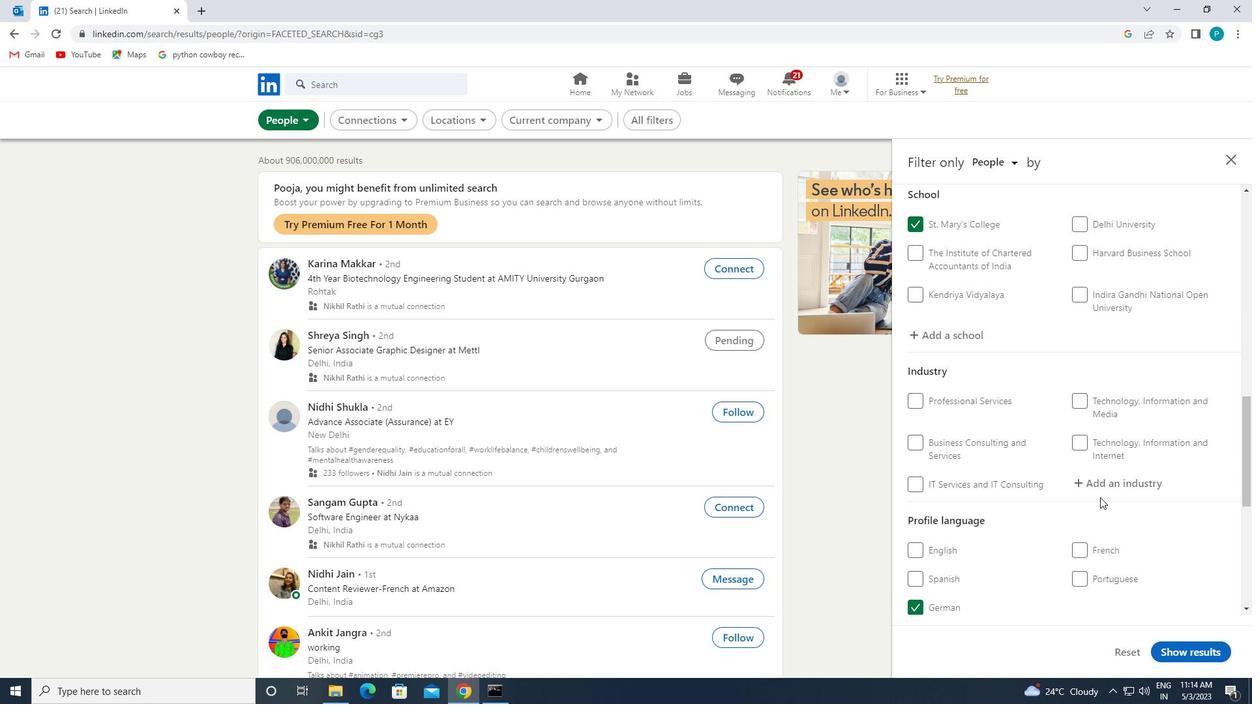 
Action: Mouse pressed left at (1101, 482)
Screenshot: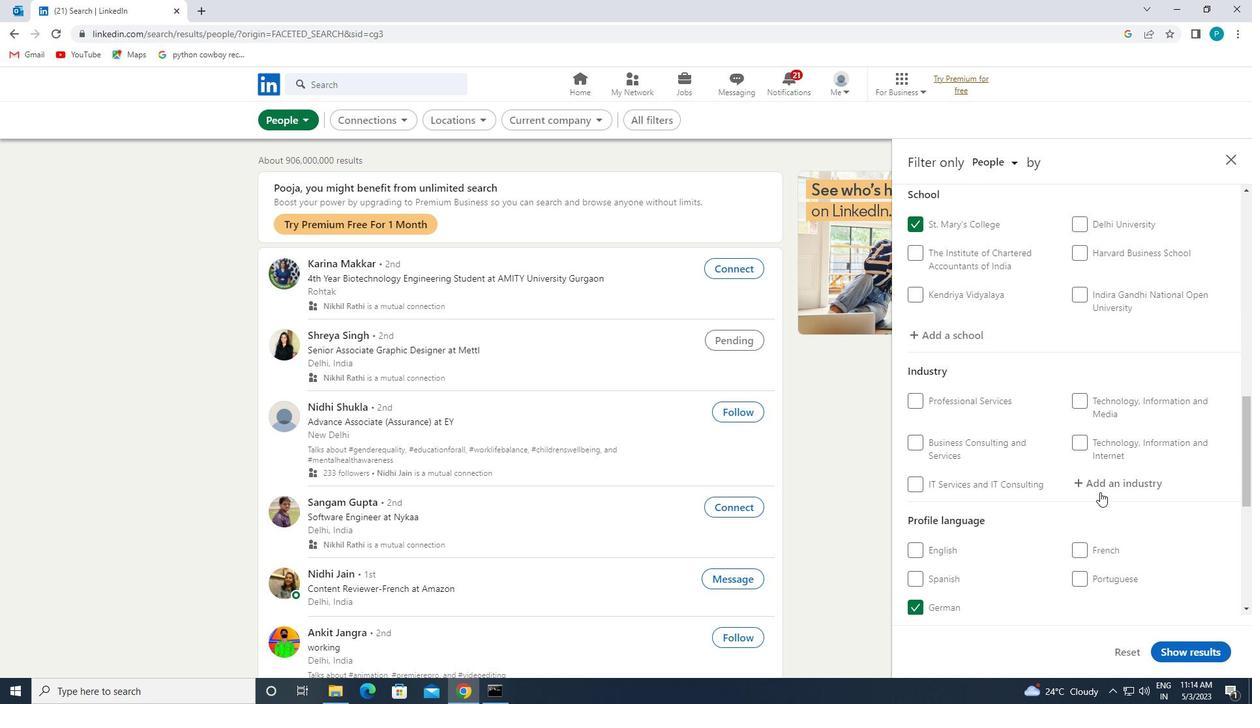 
Action: Mouse moved to (1102, 482)
Screenshot: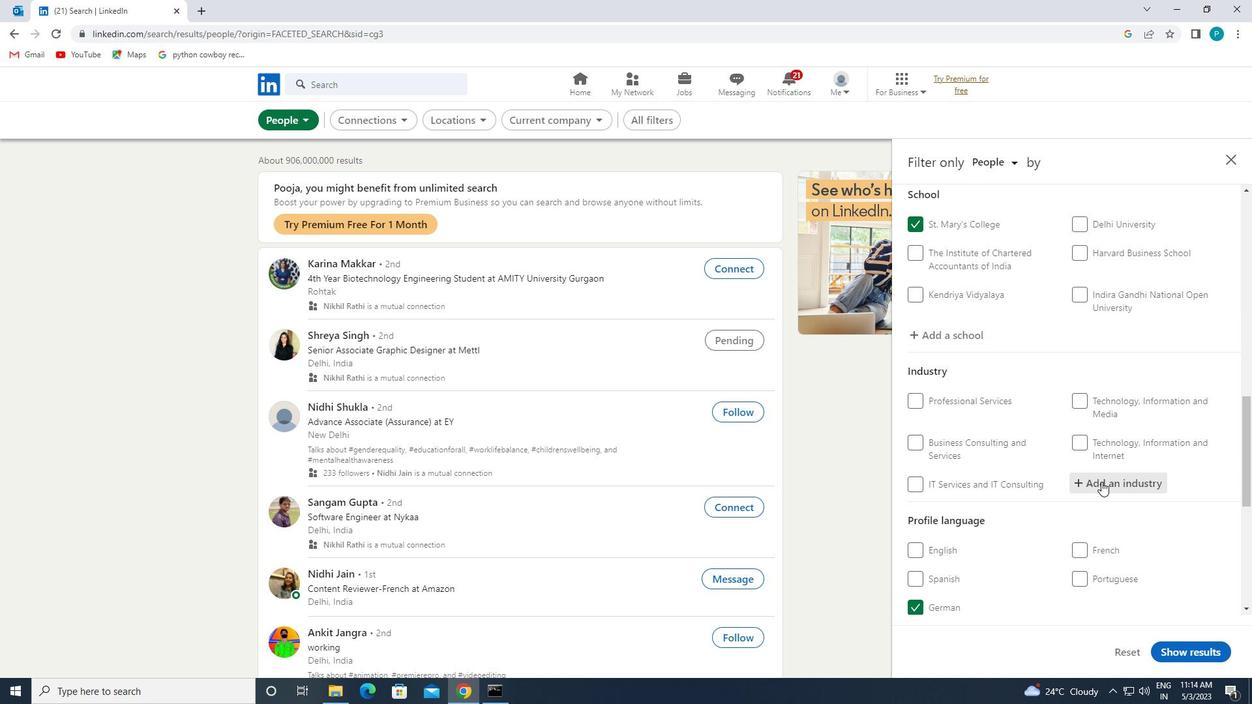 
Action: Key pressed <Key.shift><Key.shift><Key.shift><Key.shift><Key.shift><Key.shift><Key.shift><Key.shift><Key.shift><Key.shift><Key.shift><Key.shift><Key.shift><Key.shift><Key.caps_lock>CONSU
Screenshot: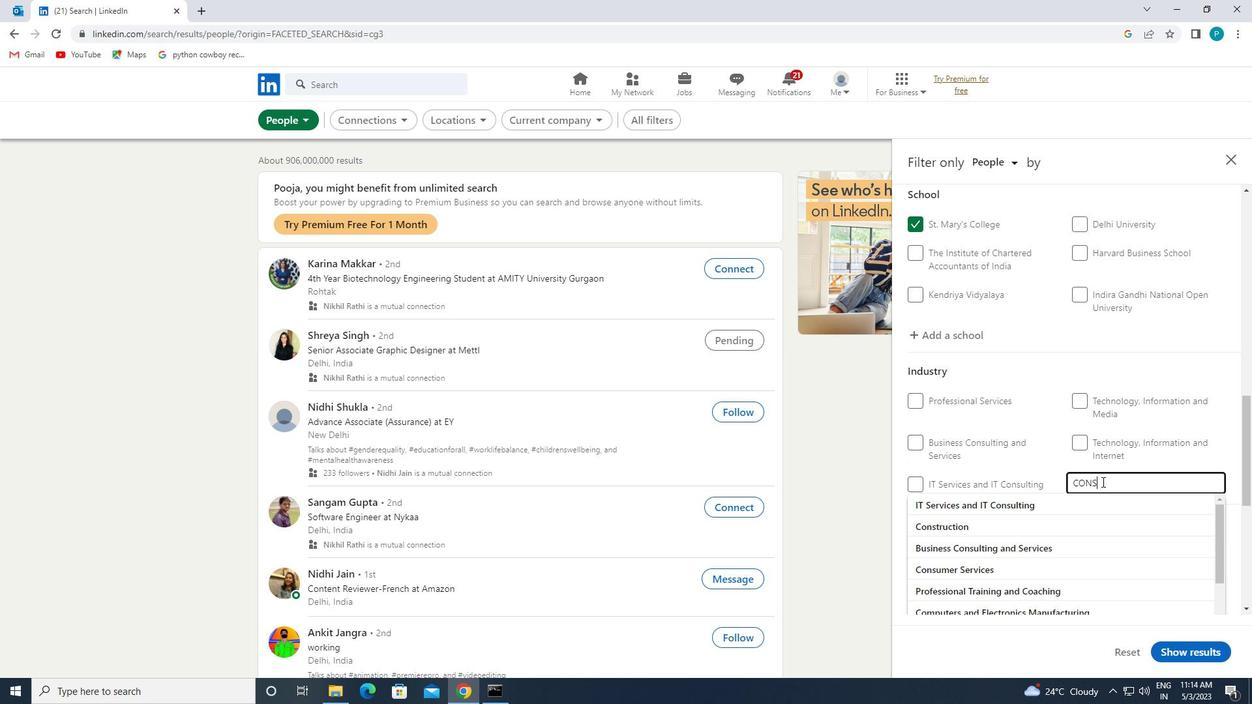 
Action: Mouse moved to (1084, 508)
Screenshot: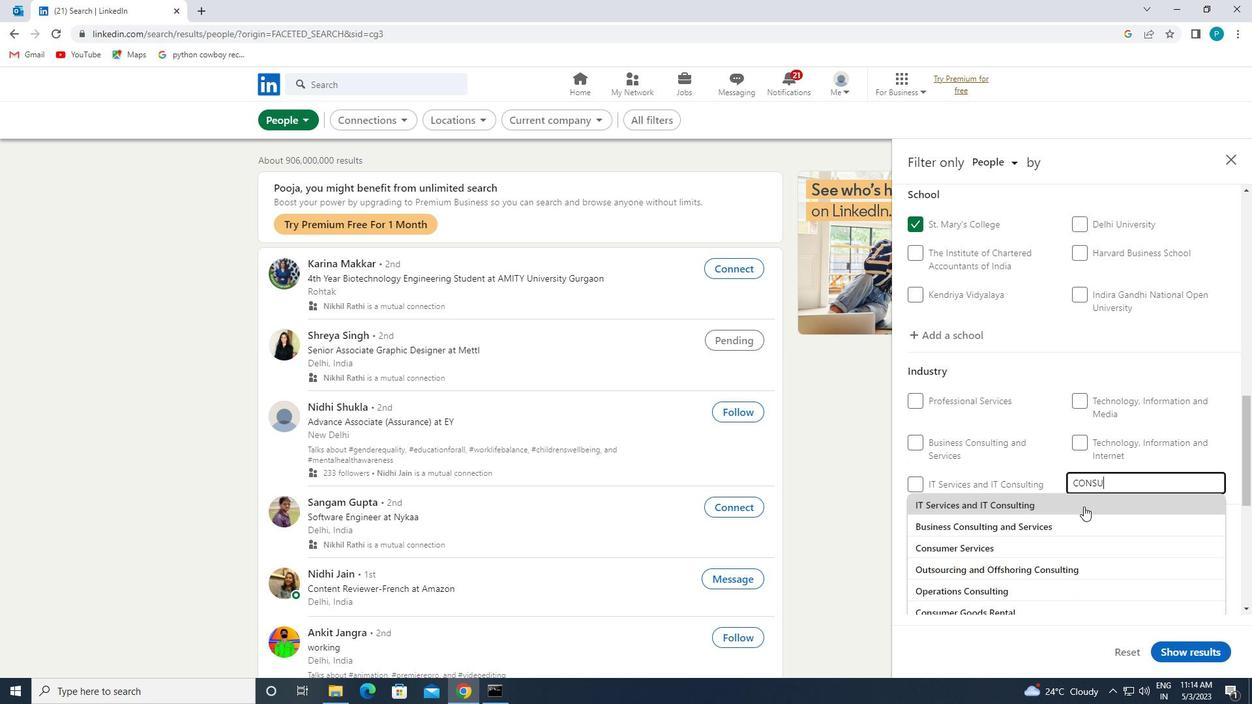 
Action: Mouse scrolled (1084, 508) with delta (0, 0)
Screenshot: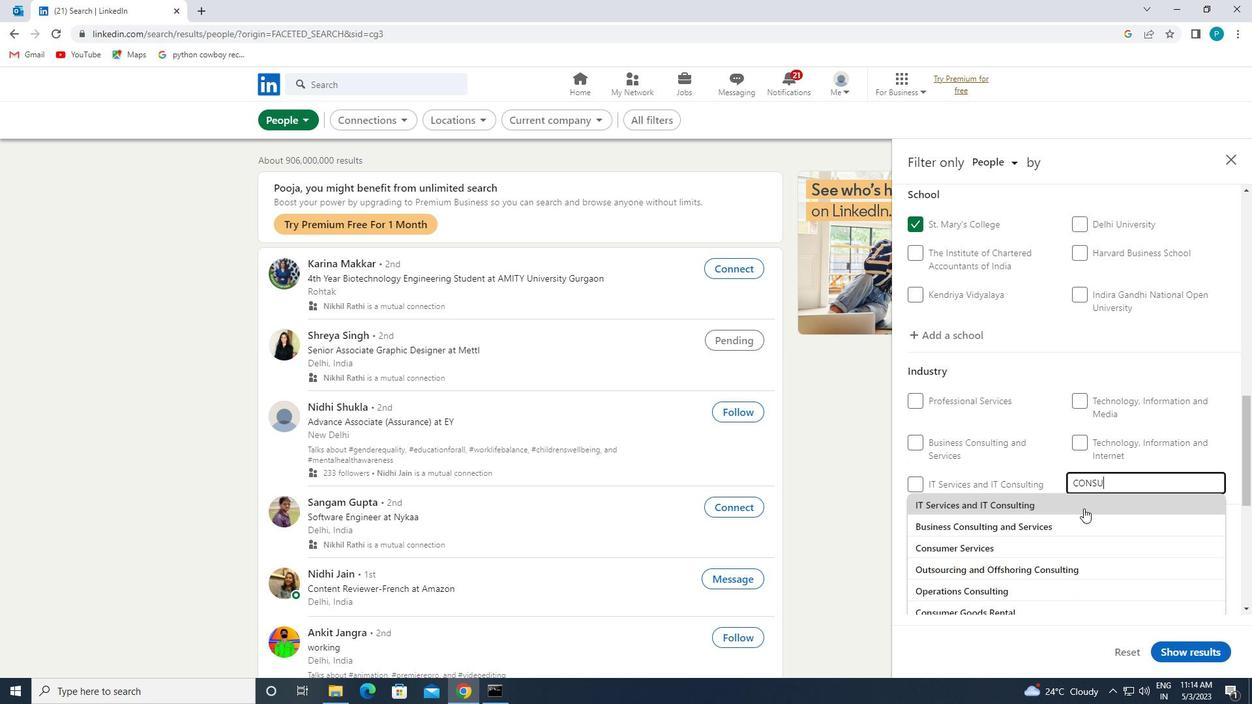 
Action: Mouse moved to (1022, 474)
Screenshot: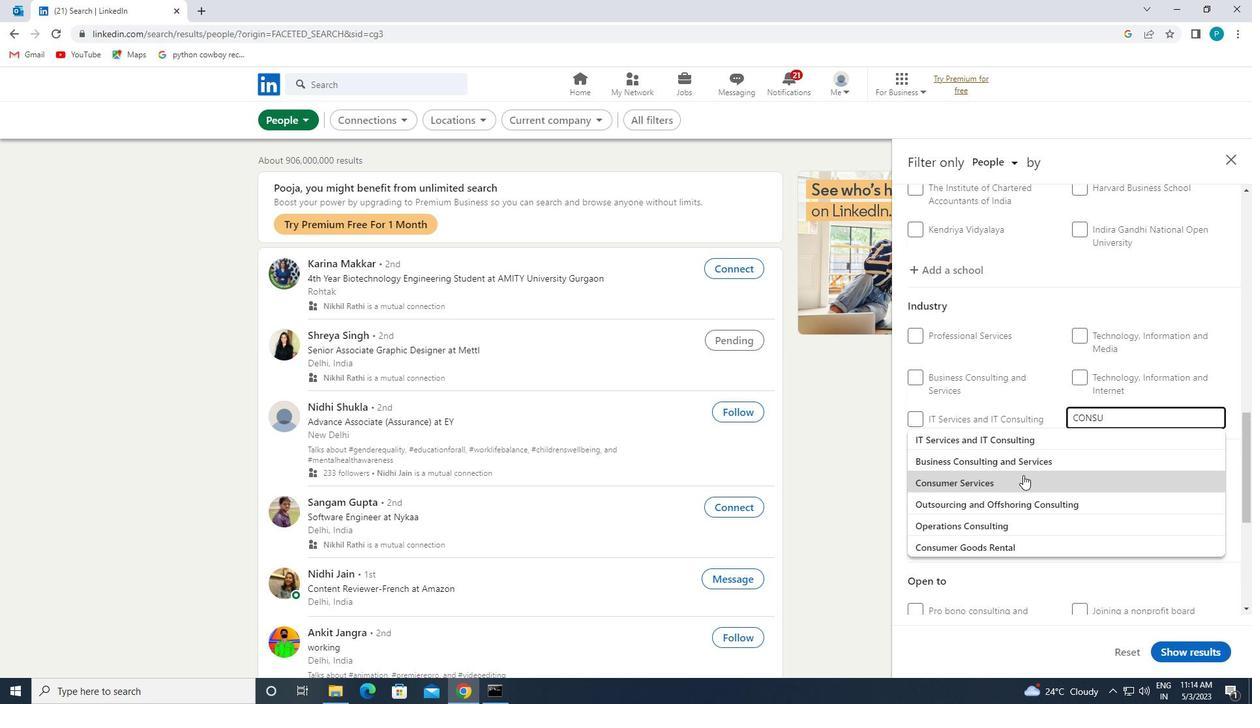 
Action: Mouse pressed left at (1022, 474)
Screenshot: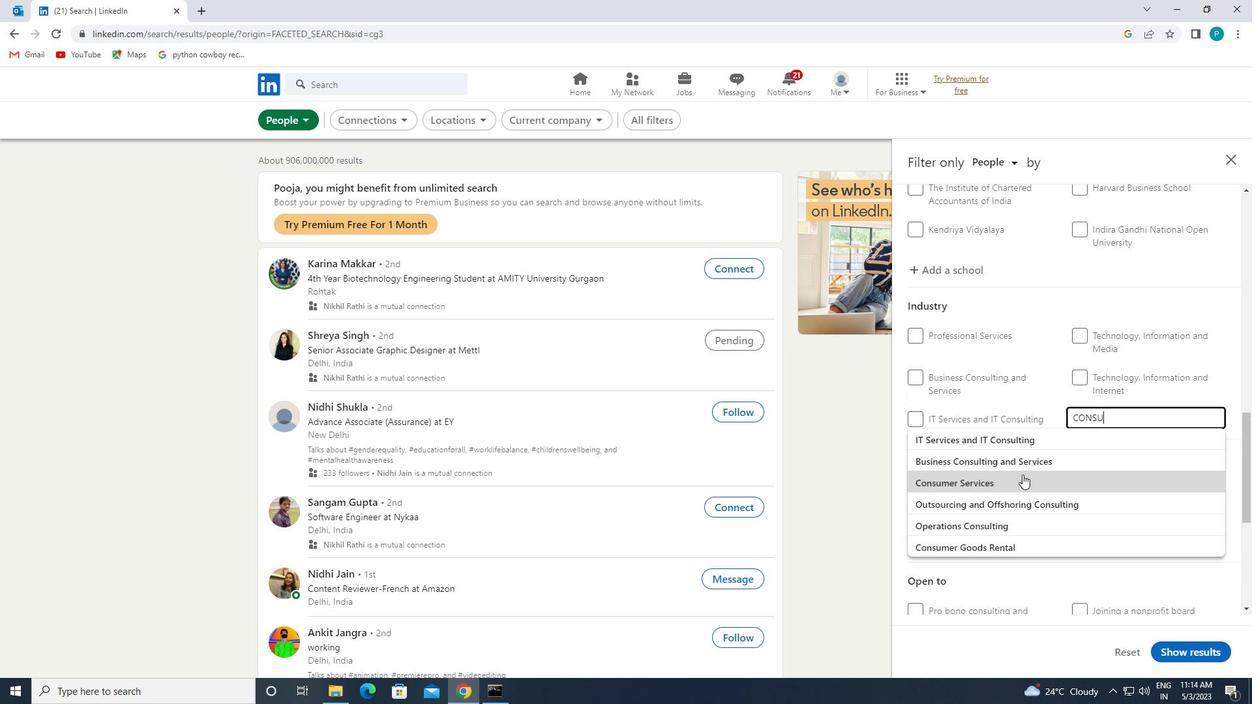 
Action: Mouse scrolled (1022, 474) with delta (0, 0)
Screenshot: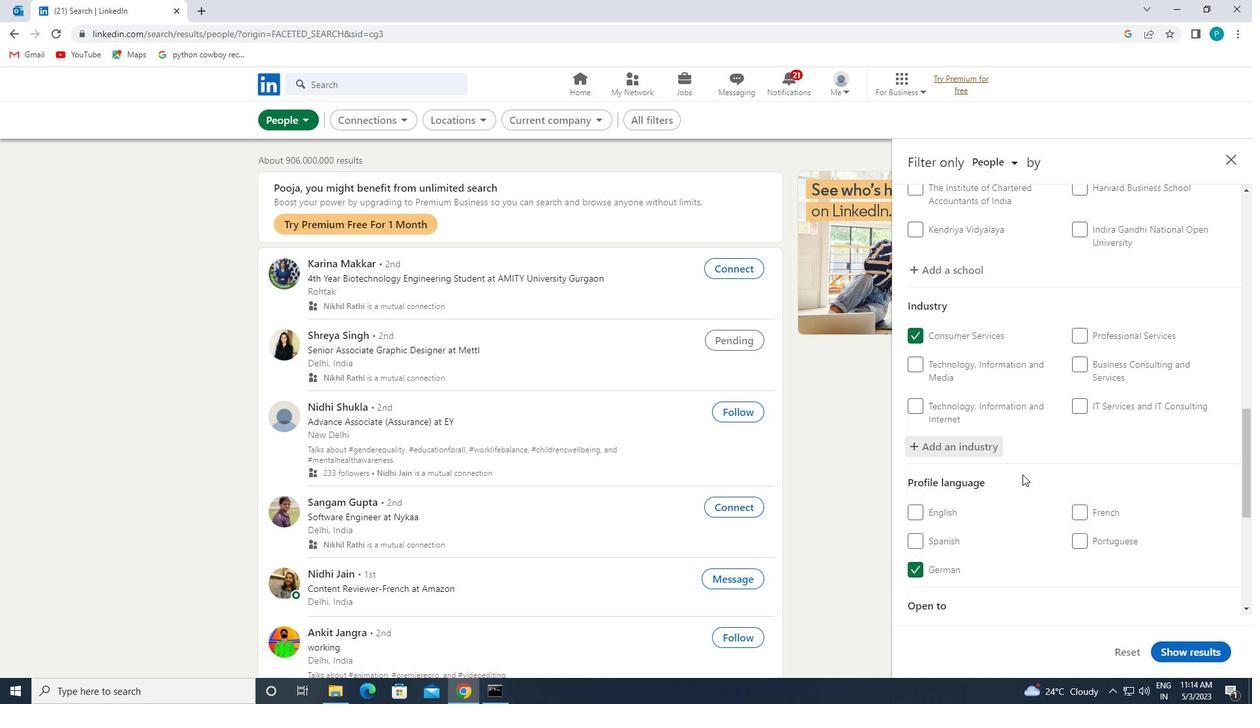 
Action: Mouse scrolled (1022, 474) with delta (0, 0)
Screenshot: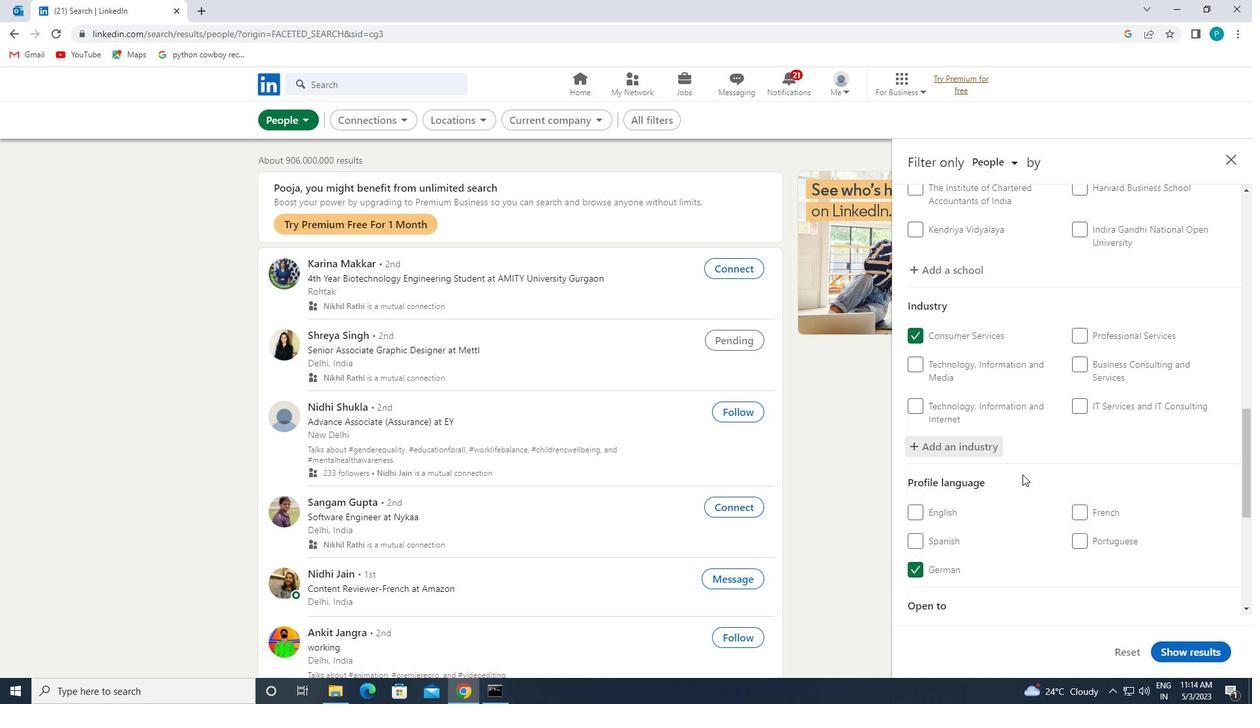 
Action: Mouse moved to (1079, 502)
Screenshot: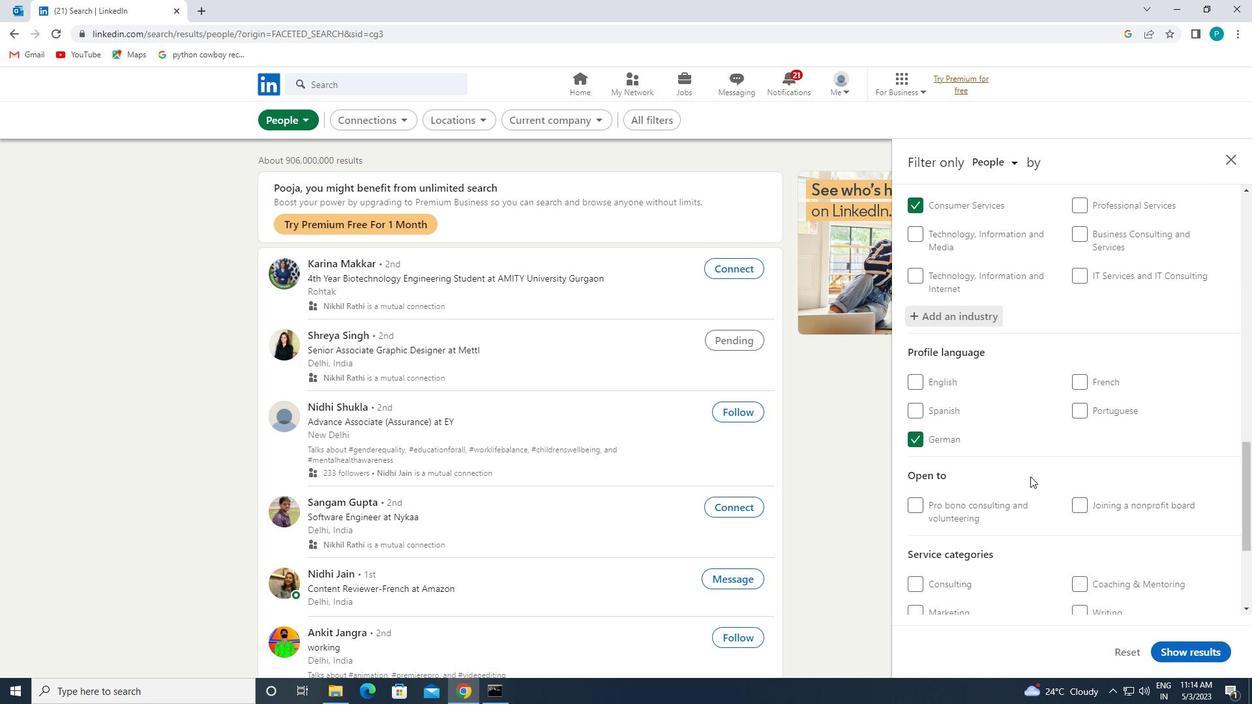 
Action: Mouse scrolled (1079, 501) with delta (0, 0)
Screenshot: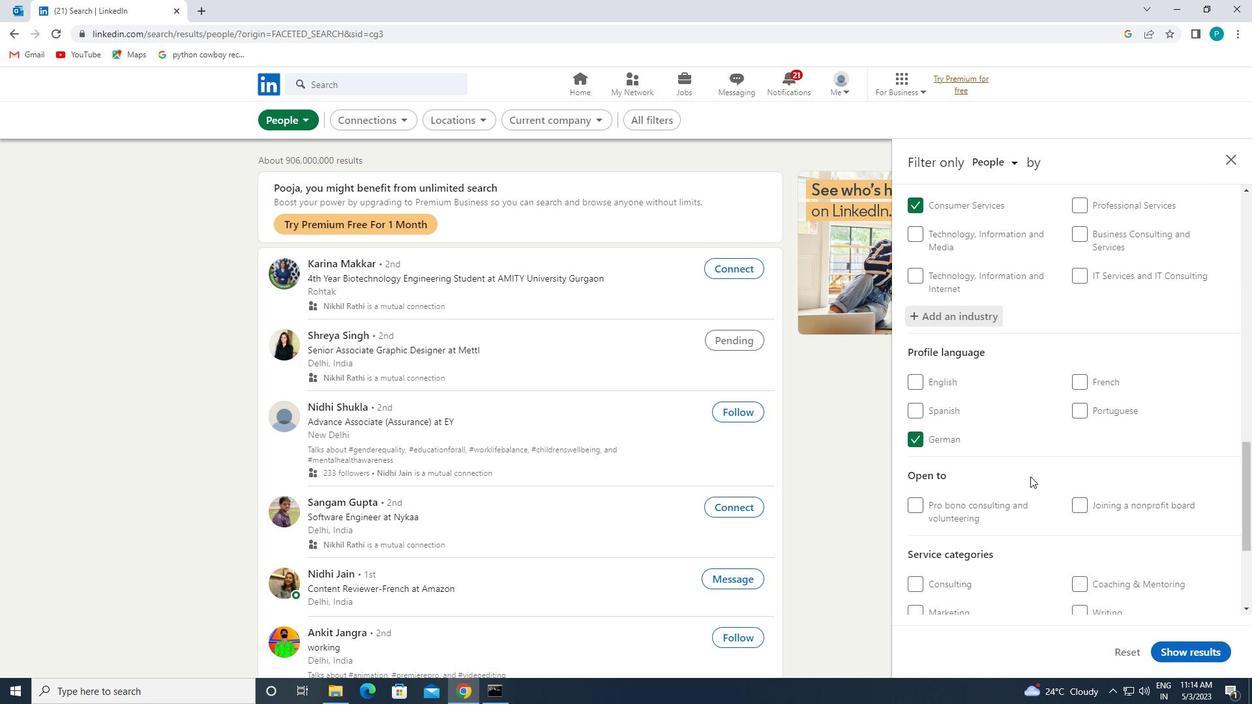
Action: Mouse scrolled (1079, 501) with delta (0, 0)
Screenshot: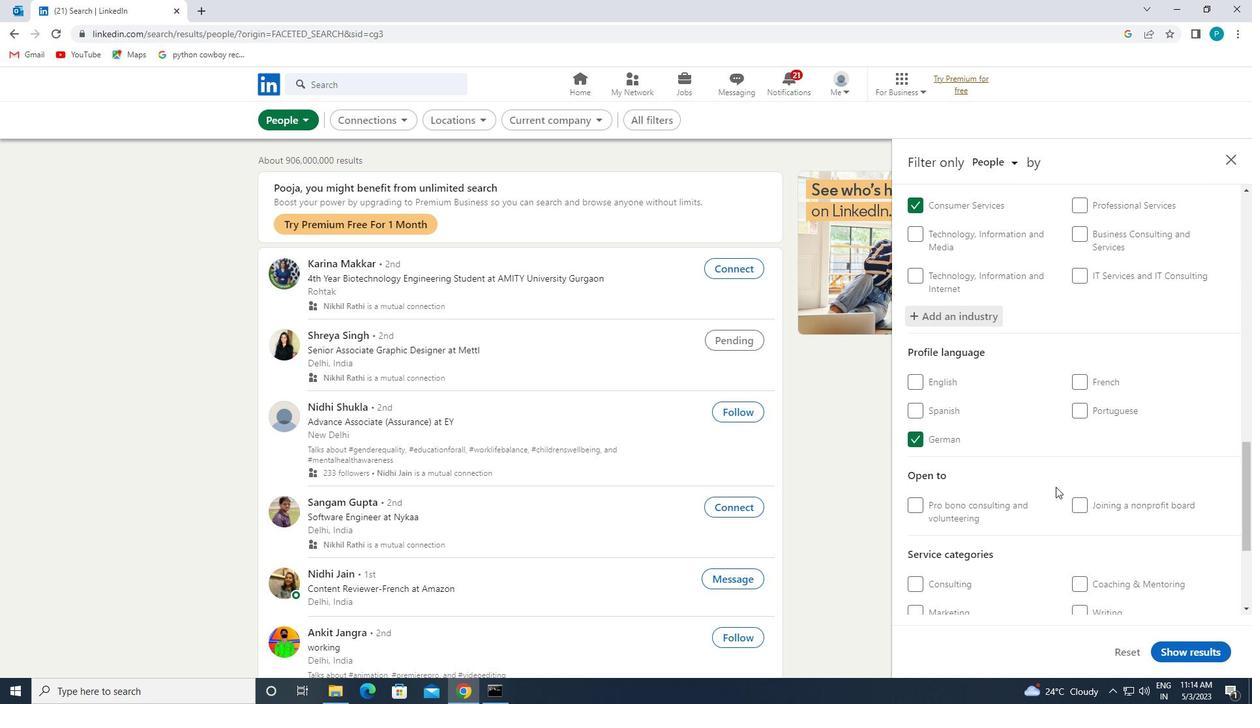 
Action: Mouse moved to (1094, 508)
Screenshot: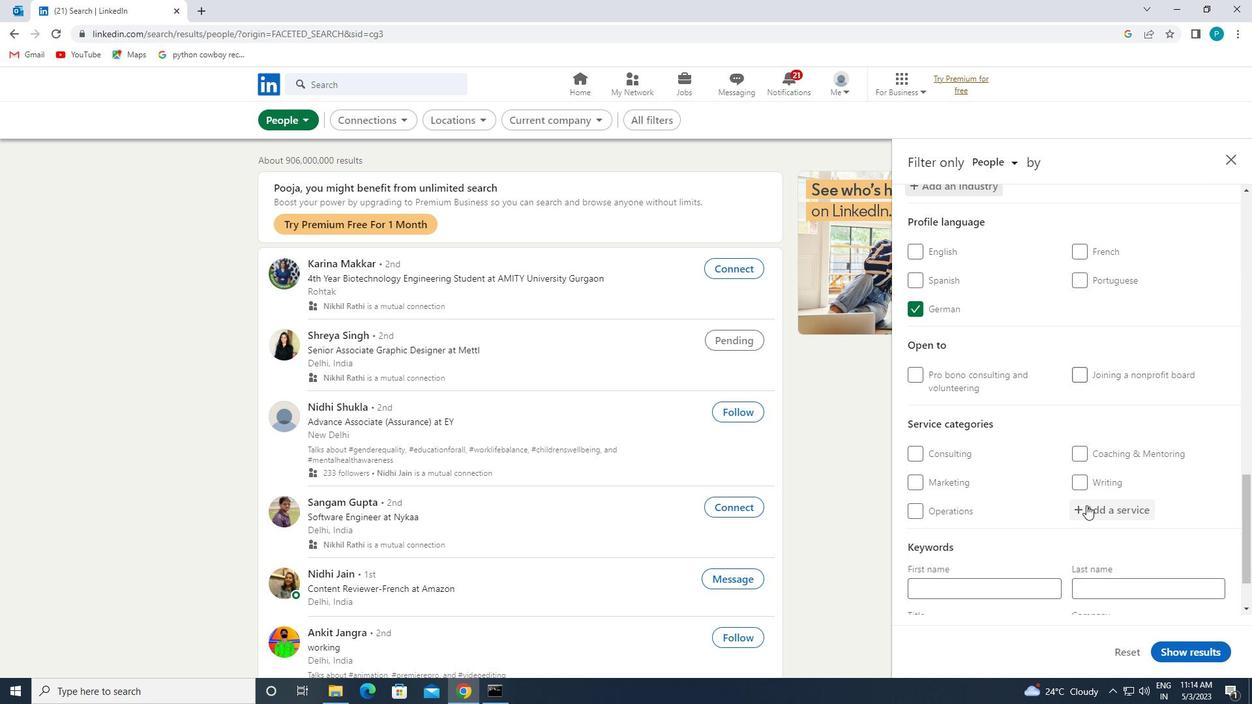 
Action: Mouse pressed left at (1094, 508)
Screenshot: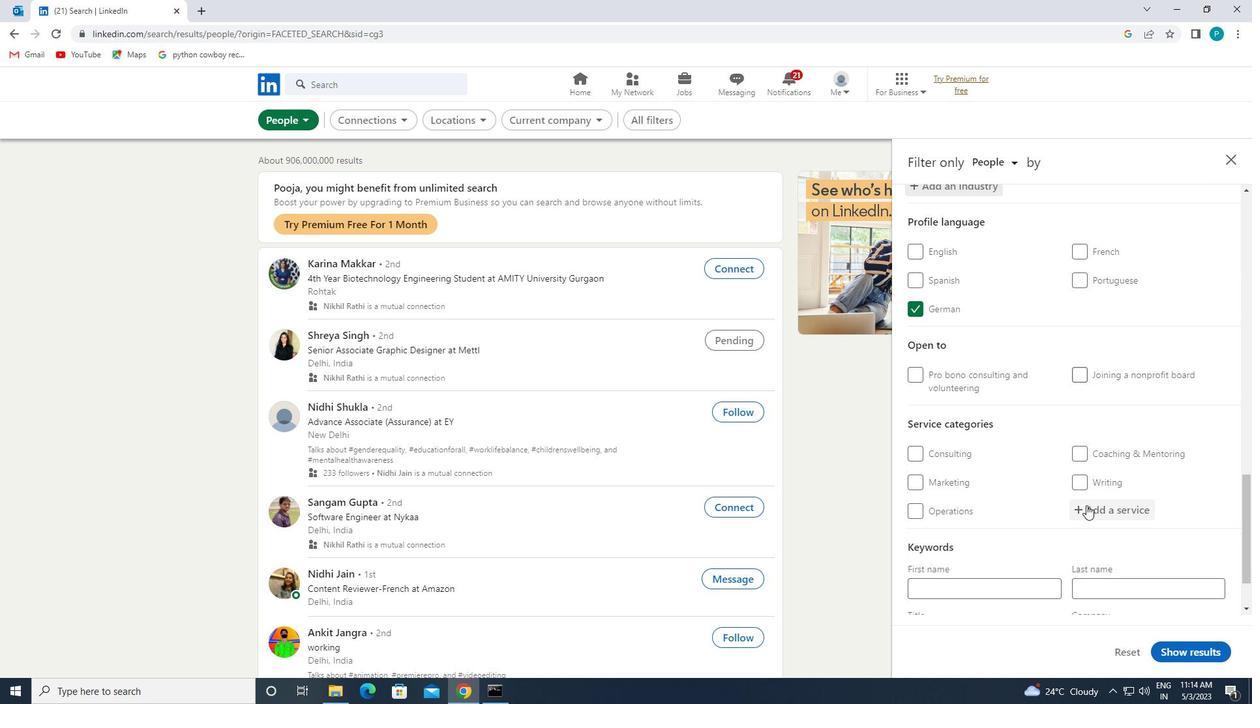 
Action: Mouse moved to (1110, 508)
Screenshot: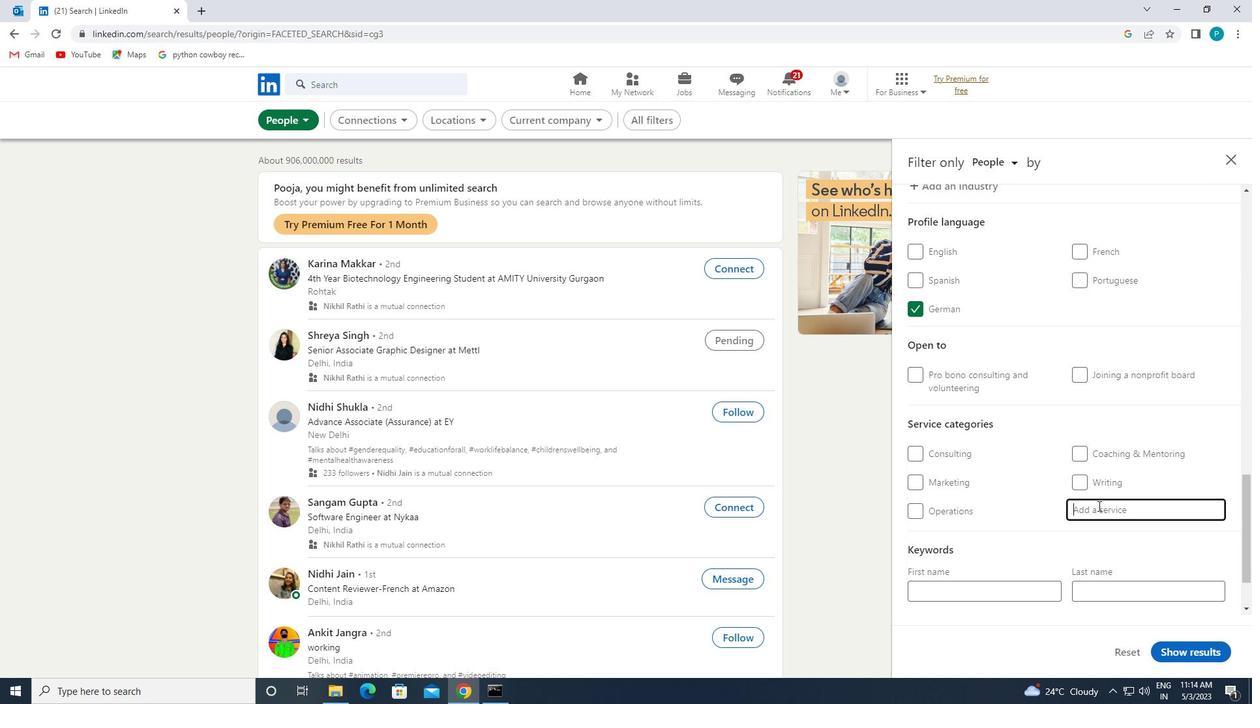 
Action: Key pressed <Key.caps_lock>M<Key.caps_lock>ARKEET<Key.backspace><Key.backspace><Key.backspace><Key.backspace><Key.backspace><Key.backspace><Key.backspace><Key.backspace>M<Key.caps_lock>ARKET
Screenshot: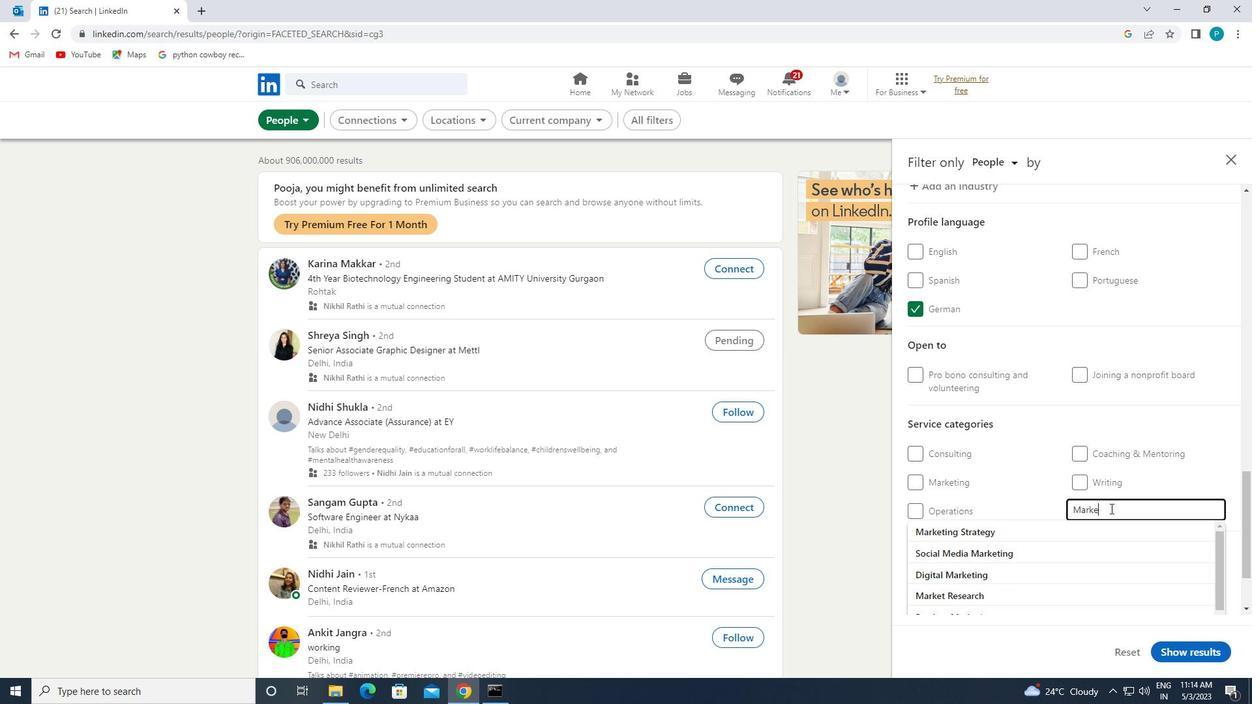 
Action: Mouse moved to (1064, 544)
Screenshot: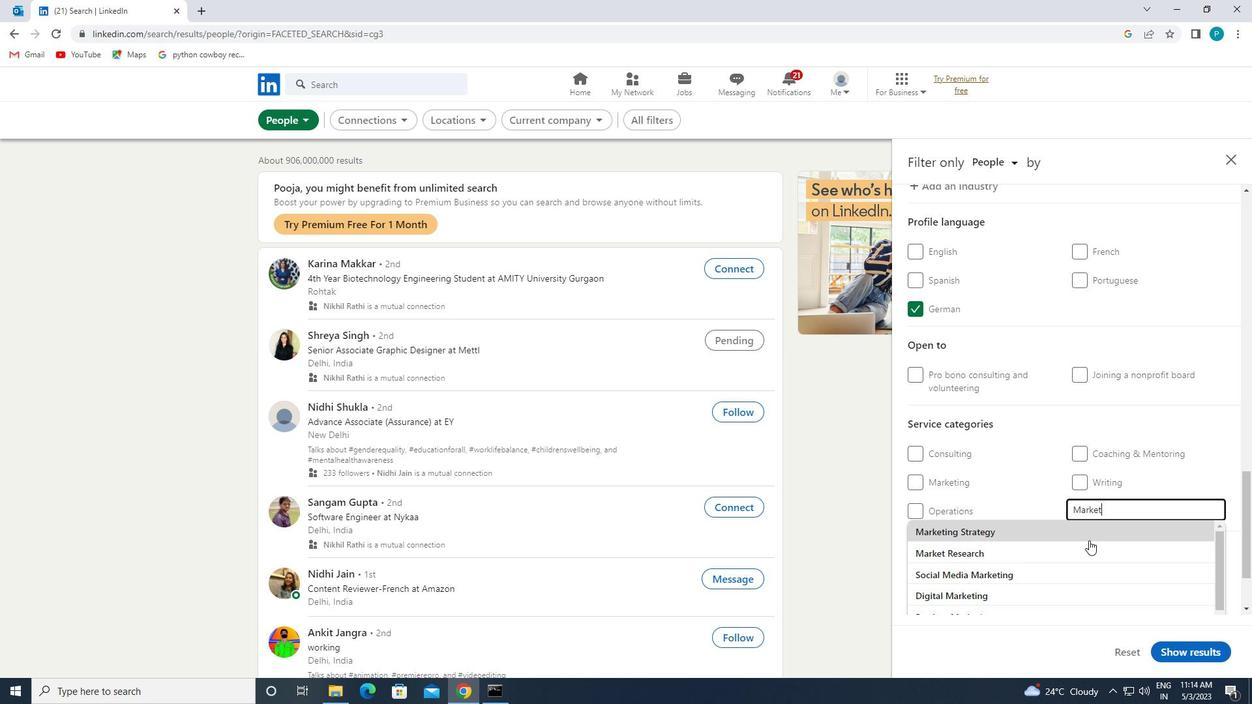 
Action: Mouse pressed left at (1064, 544)
Screenshot: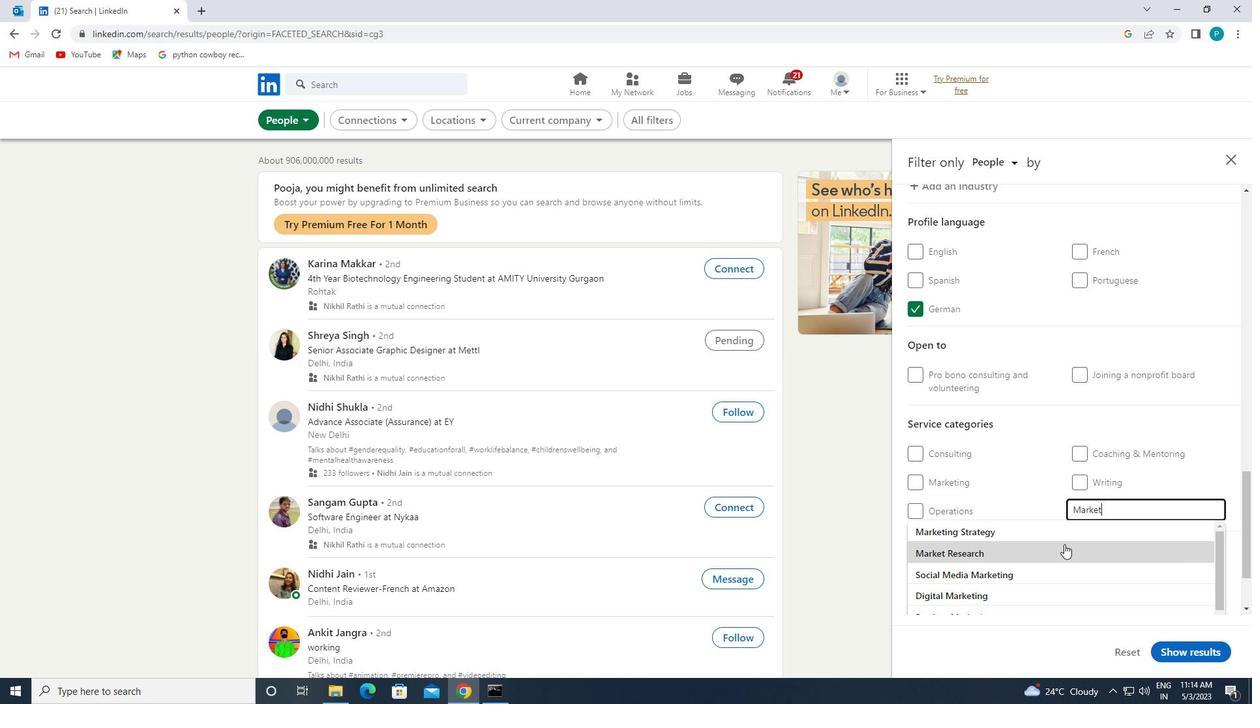 
Action: Mouse scrolled (1064, 543) with delta (0, 0)
Screenshot: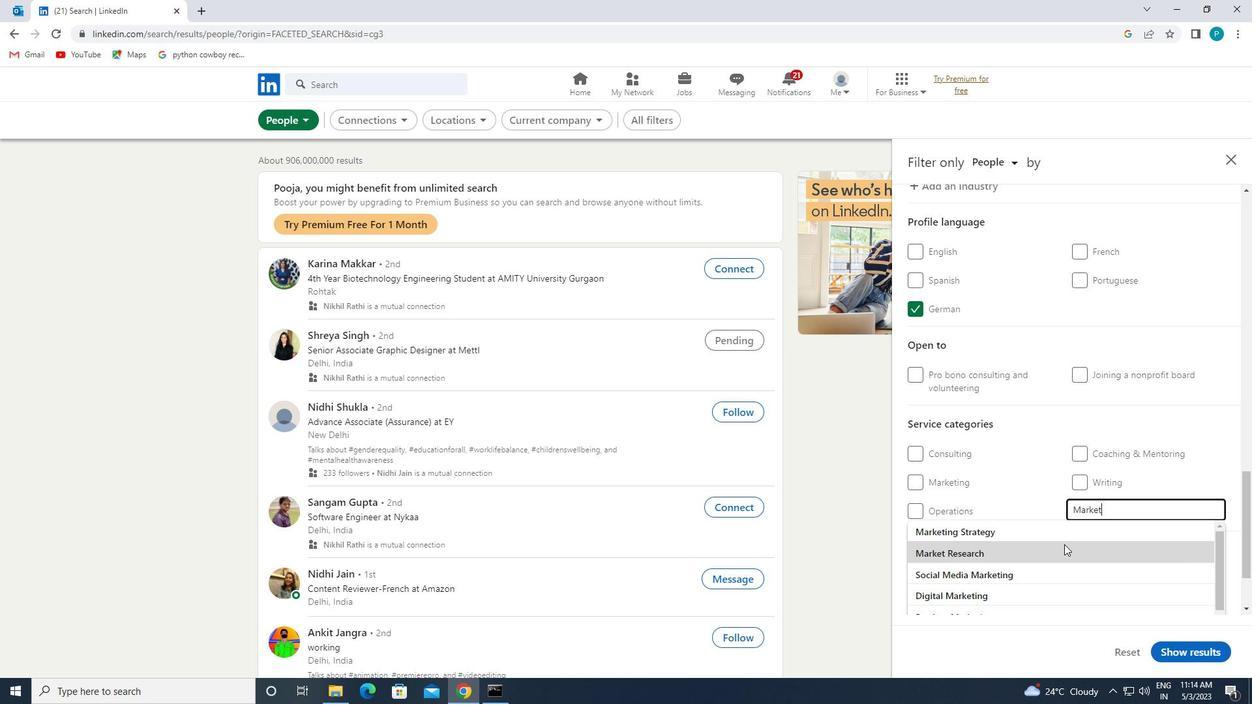 
Action: Mouse scrolled (1064, 543) with delta (0, 0)
Screenshot: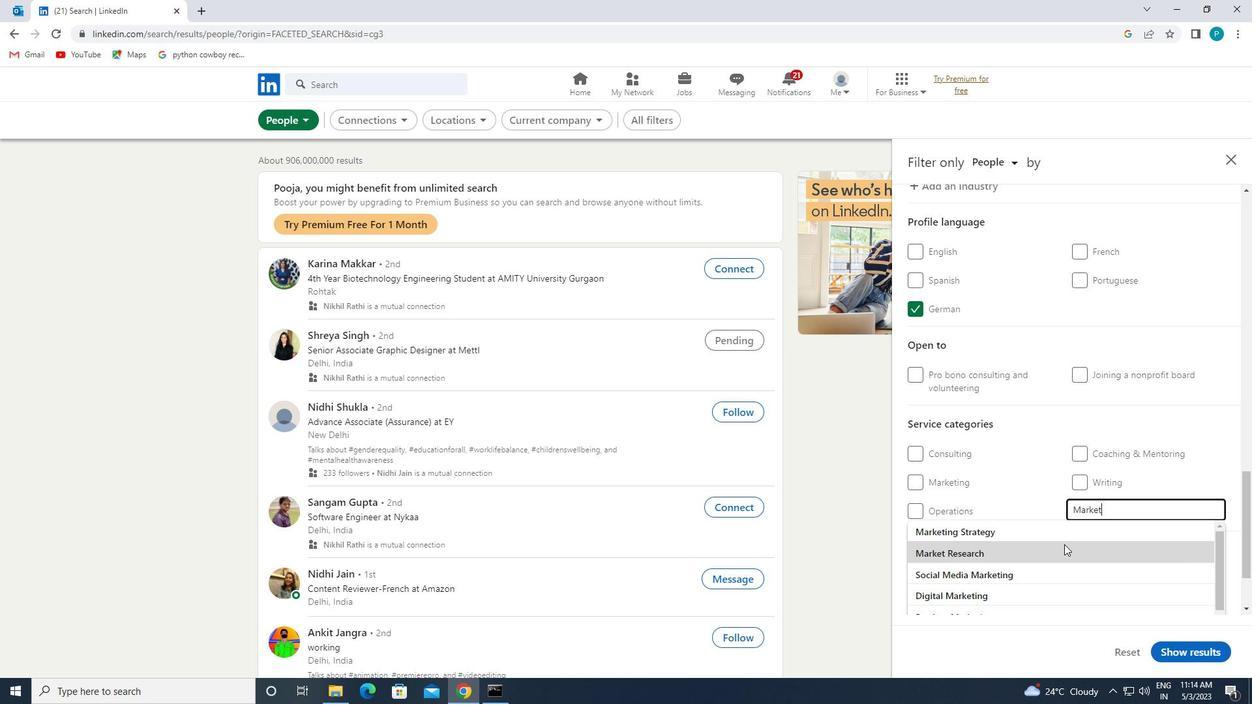 
Action: Mouse scrolled (1064, 543) with delta (0, 0)
Screenshot: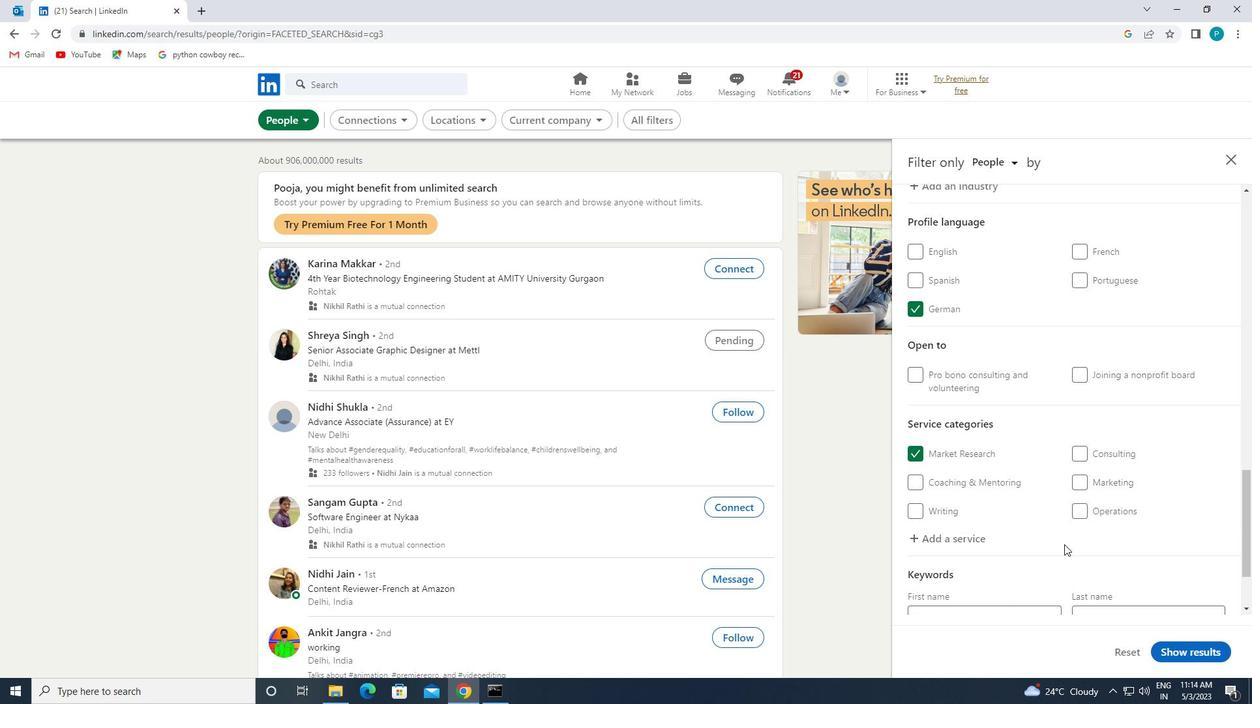 
Action: Mouse scrolled (1064, 543) with delta (0, 0)
Screenshot: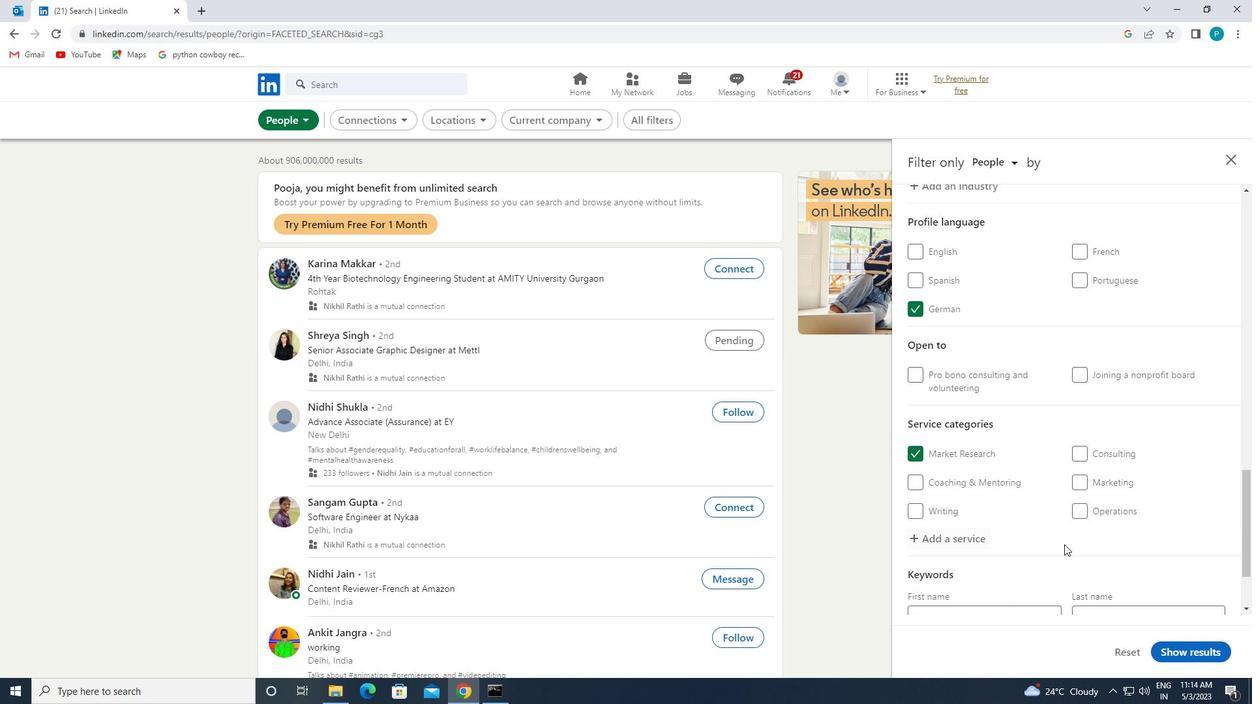 
Action: Mouse moved to (1025, 550)
Screenshot: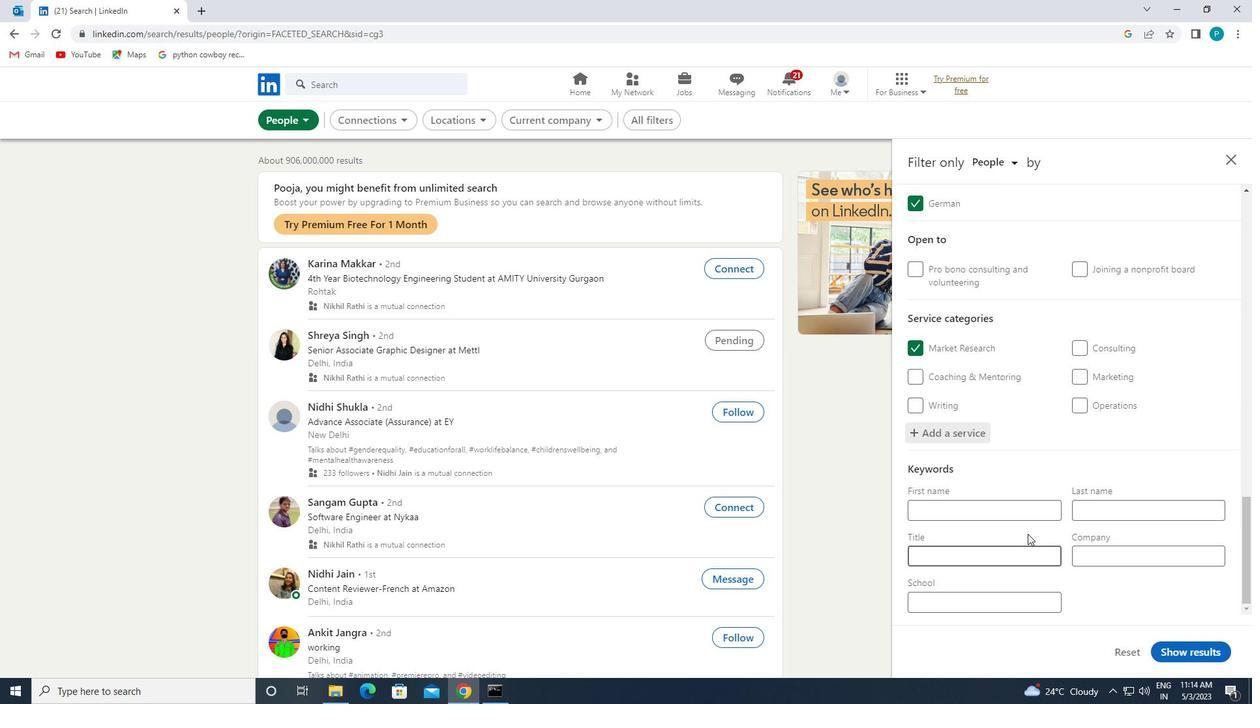 
Action: Mouse pressed left at (1025, 550)
Screenshot: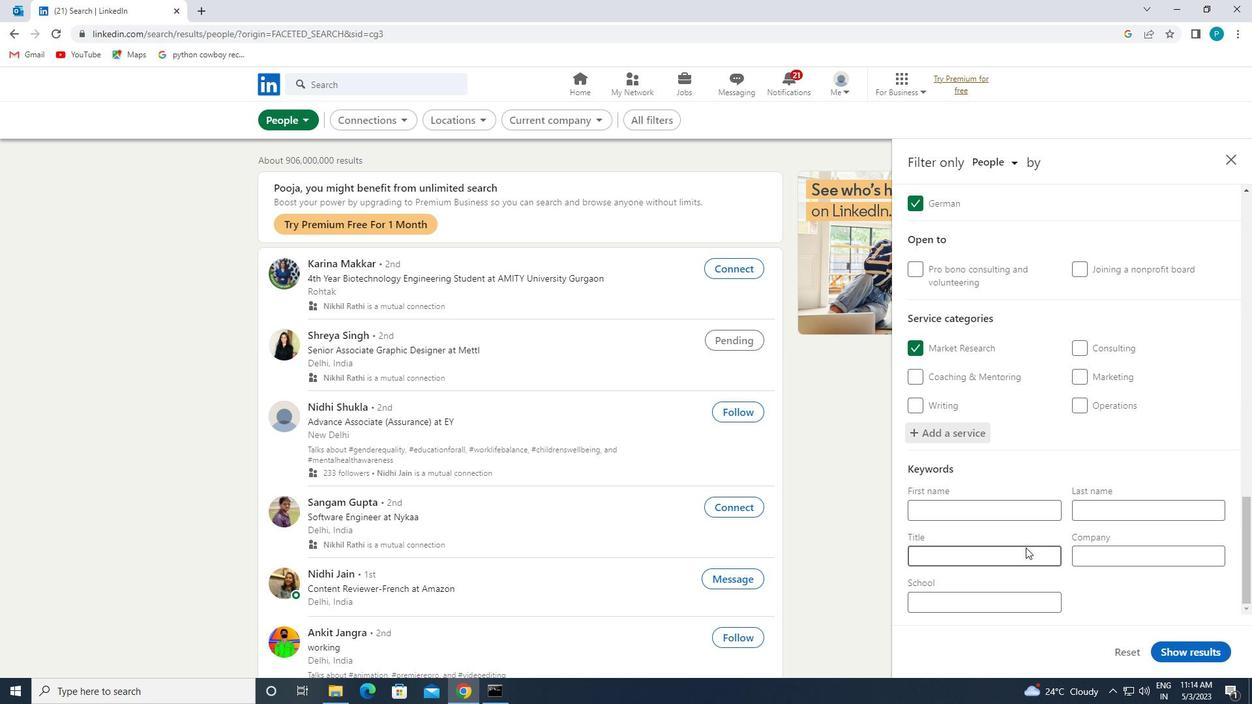 
Action: Mouse moved to (1026, 551)
Screenshot: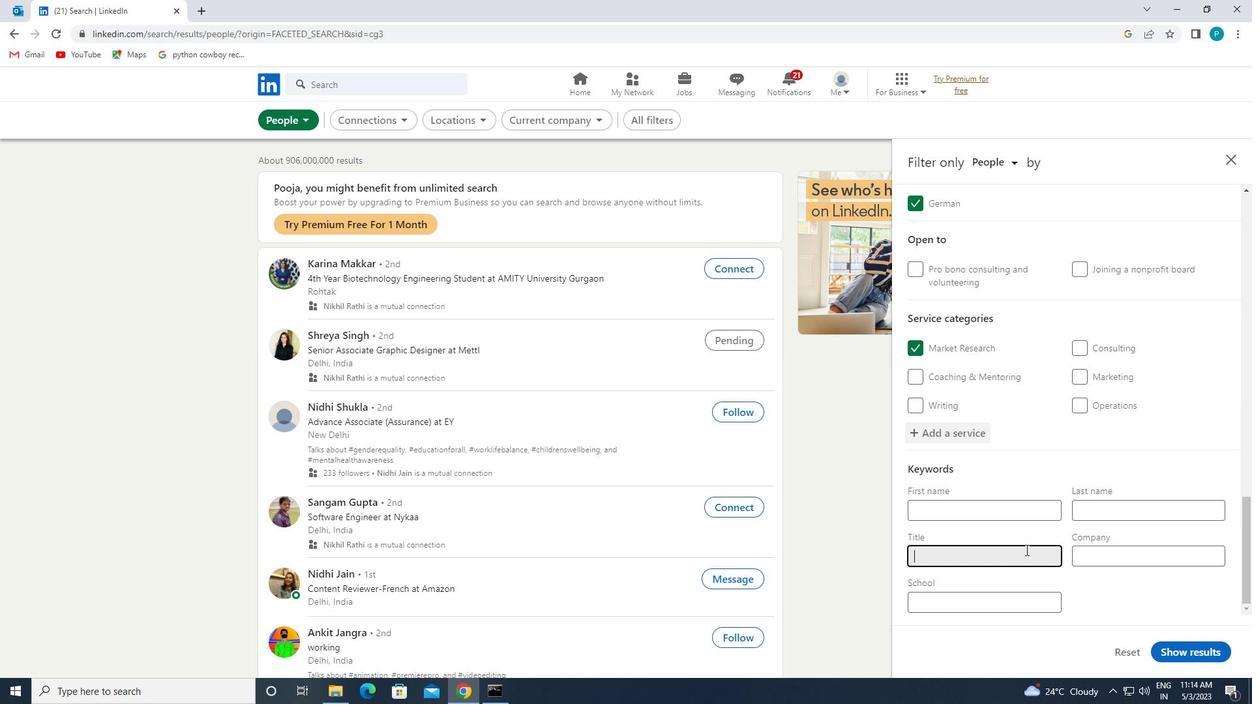 
Action: Key pressed <Key.caps_lock>C<Key.caps_lock>HEMICAL<Key.space><Key.caps_lock>E<Key.caps_lock>NGINEER
Screenshot: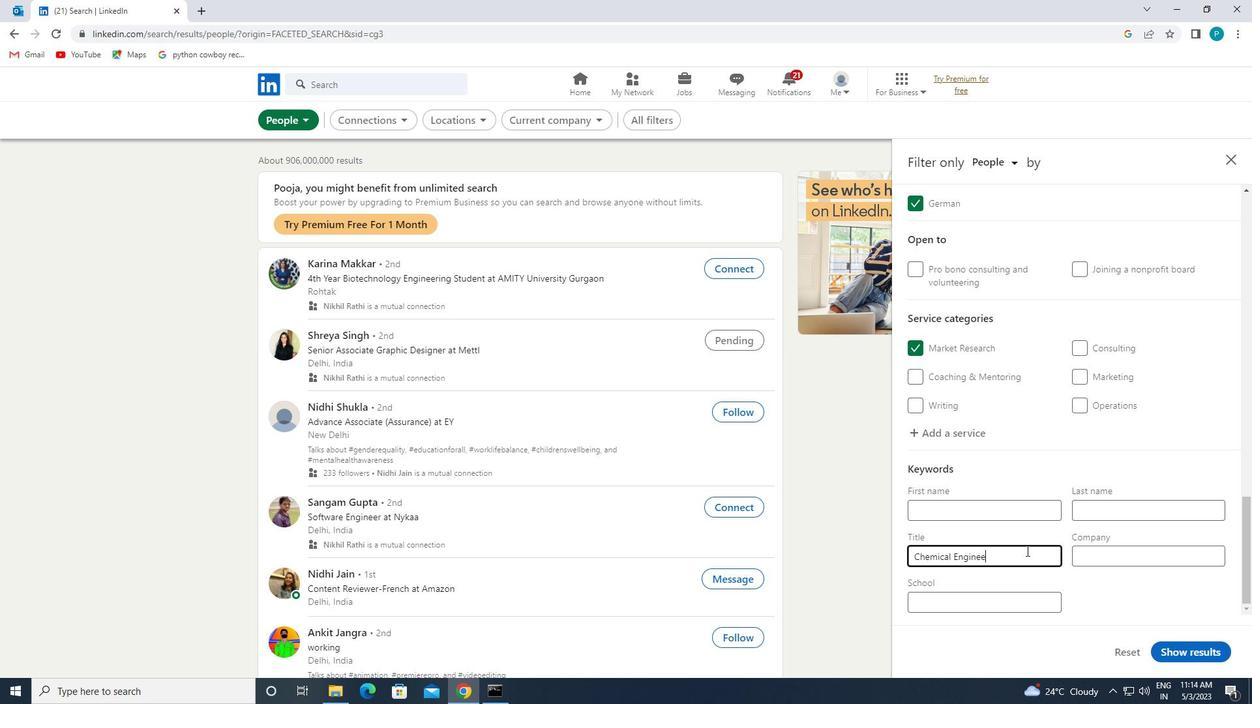 
Action: Mouse scrolled (1026, 550) with delta (0, 0)
Screenshot: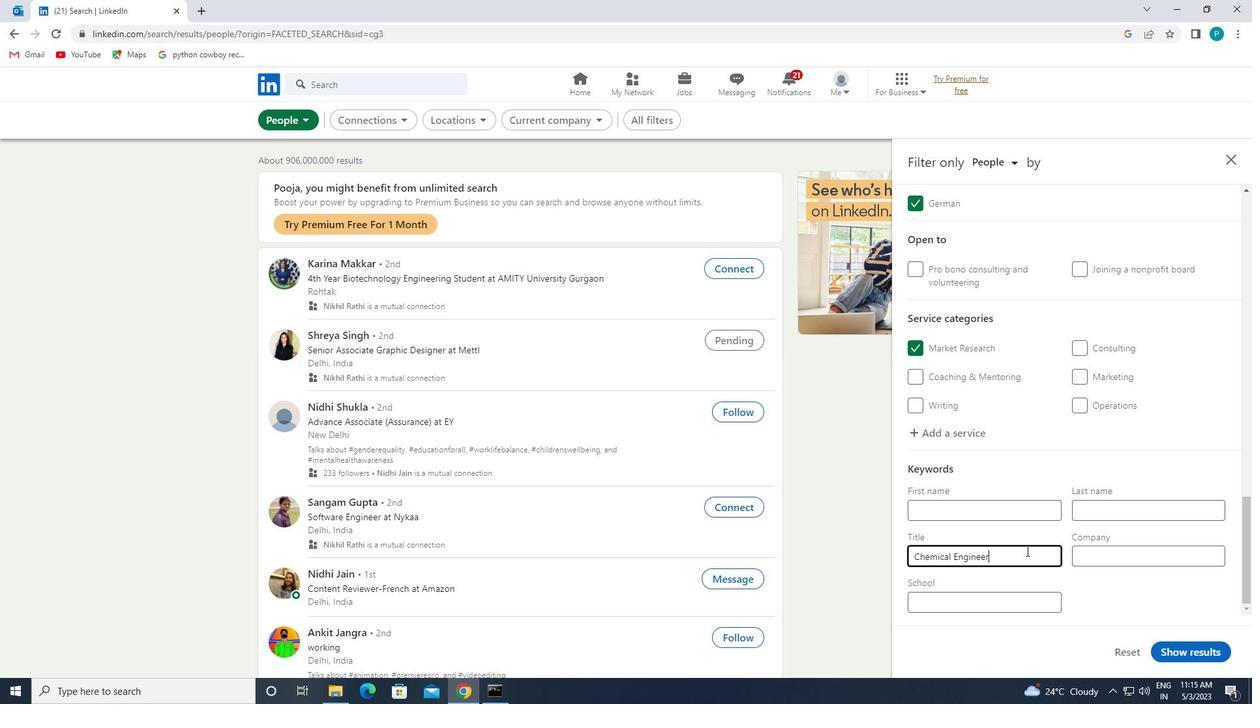 
Action: Mouse moved to (1205, 653)
Screenshot: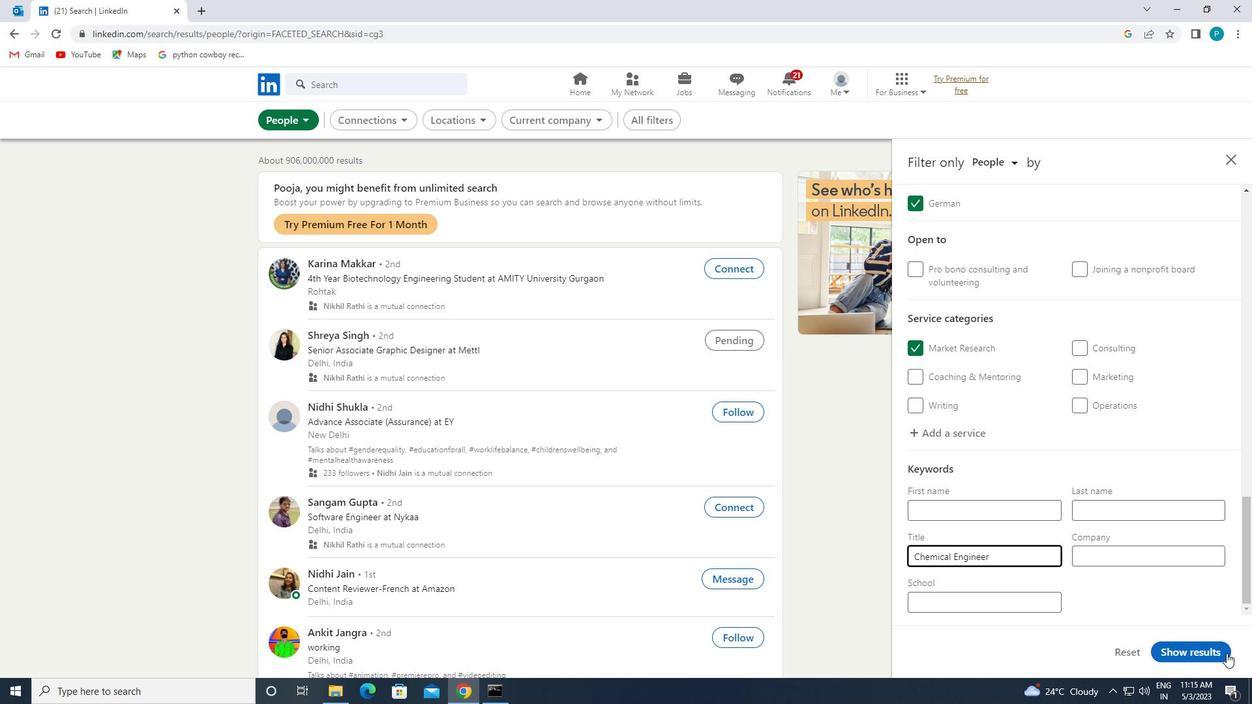 
Action: Mouse pressed left at (1205, 653)
Screenshot: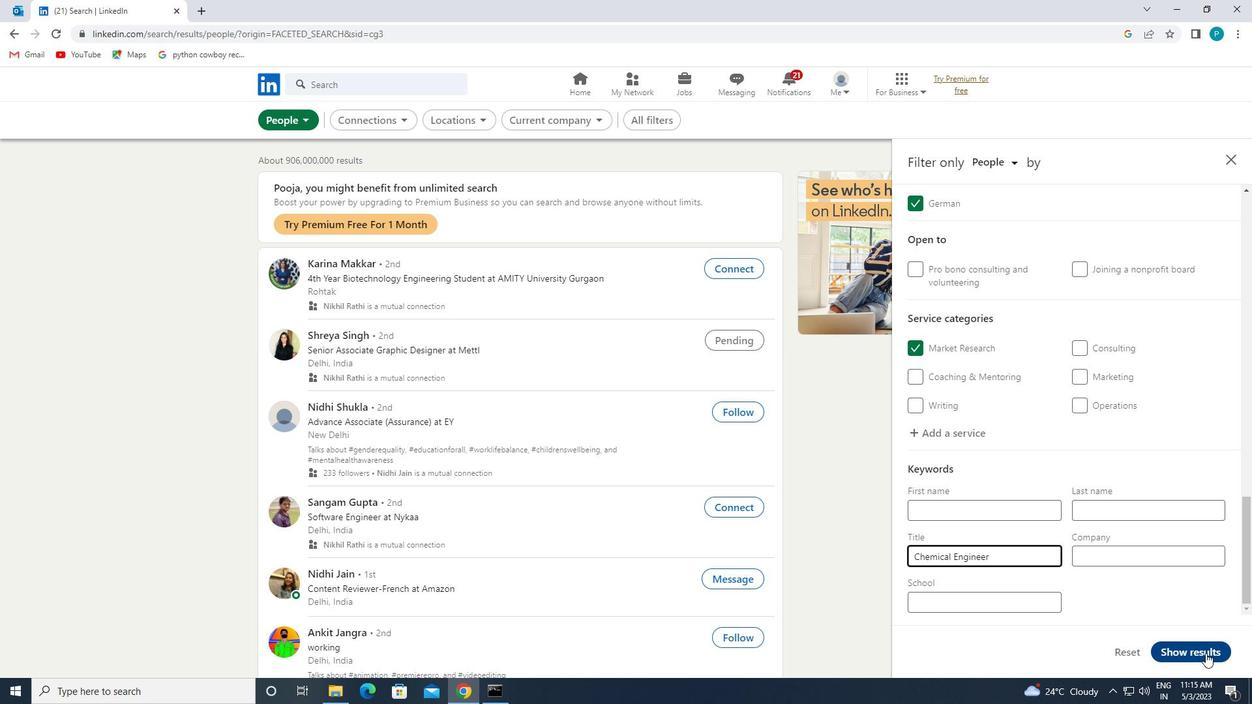 
